 Task: Find connections with filter location Auburn with filter topic #marketingwith filter profile language French with filter current company FLSmidth with filter school Asian School of Cyber Laws with filter industry Fisheries with filter service category Web Design with filter keywords title Computer Programmer
Action: Mouse moved to (243, 290)
Screenshot: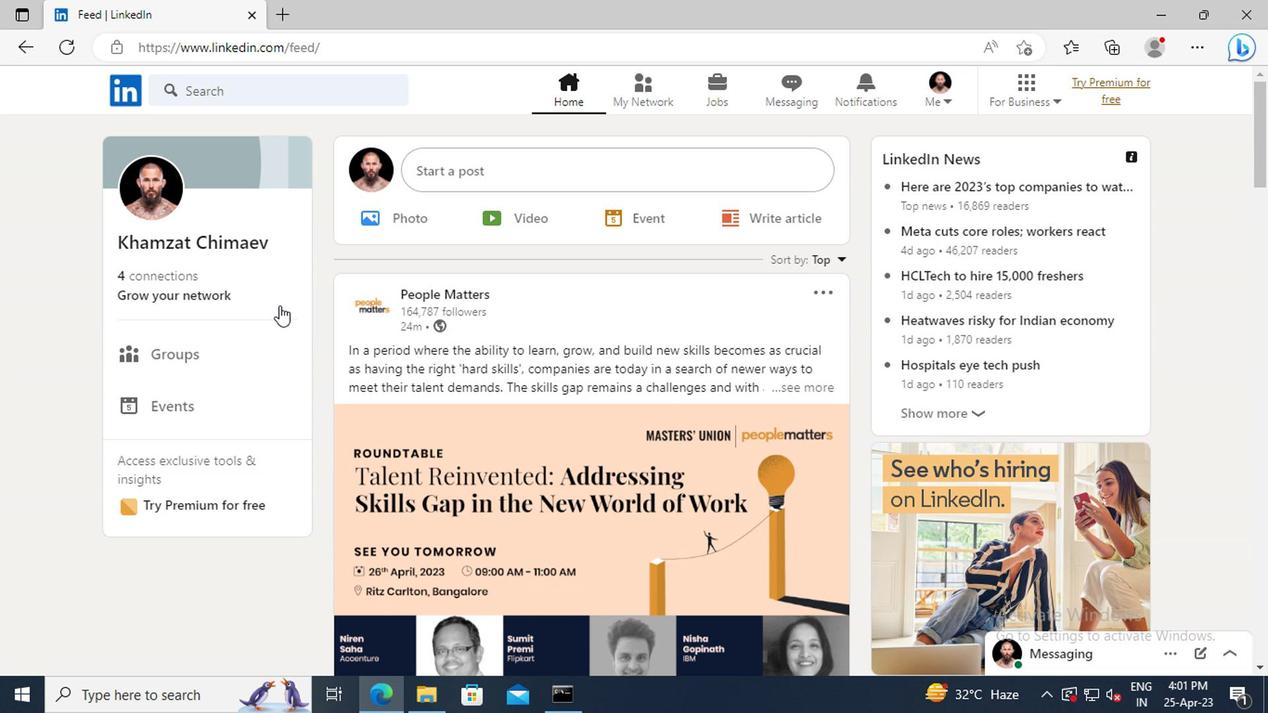 
Action: Mouse pressed left at (243, 290)
Screenshot: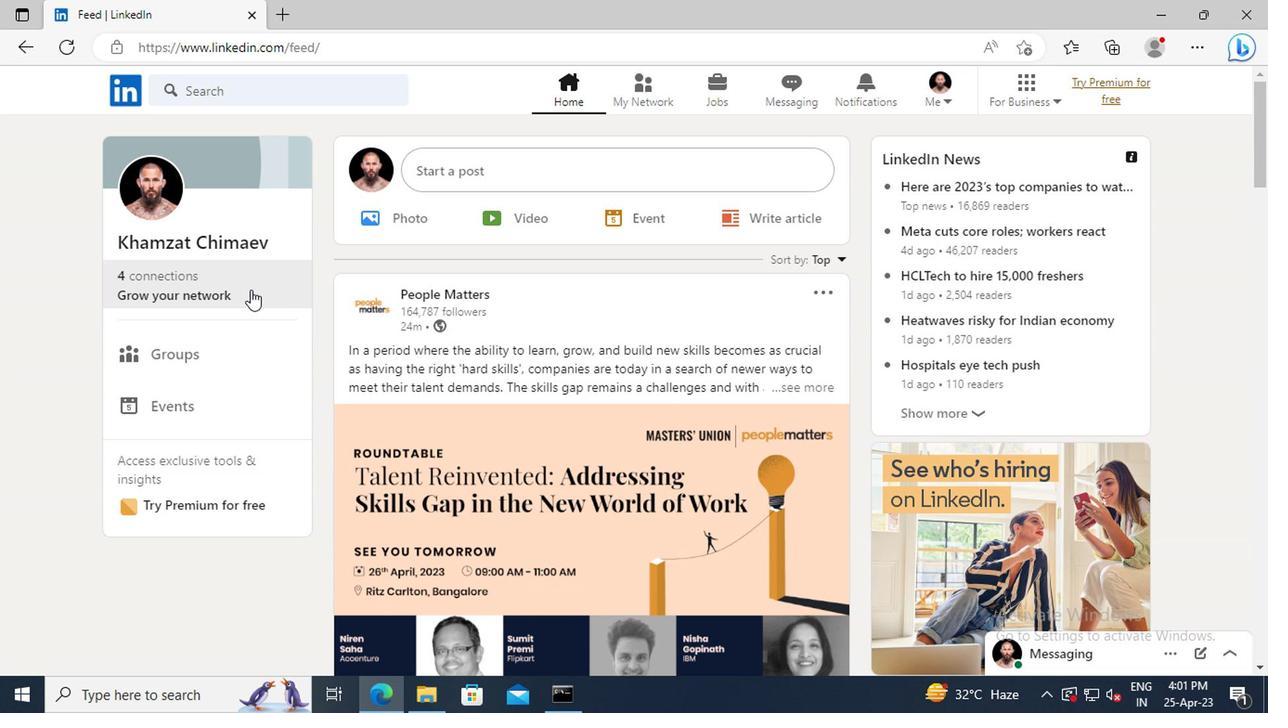 
Action: Mouse moved to (231, 197)
Screenshot: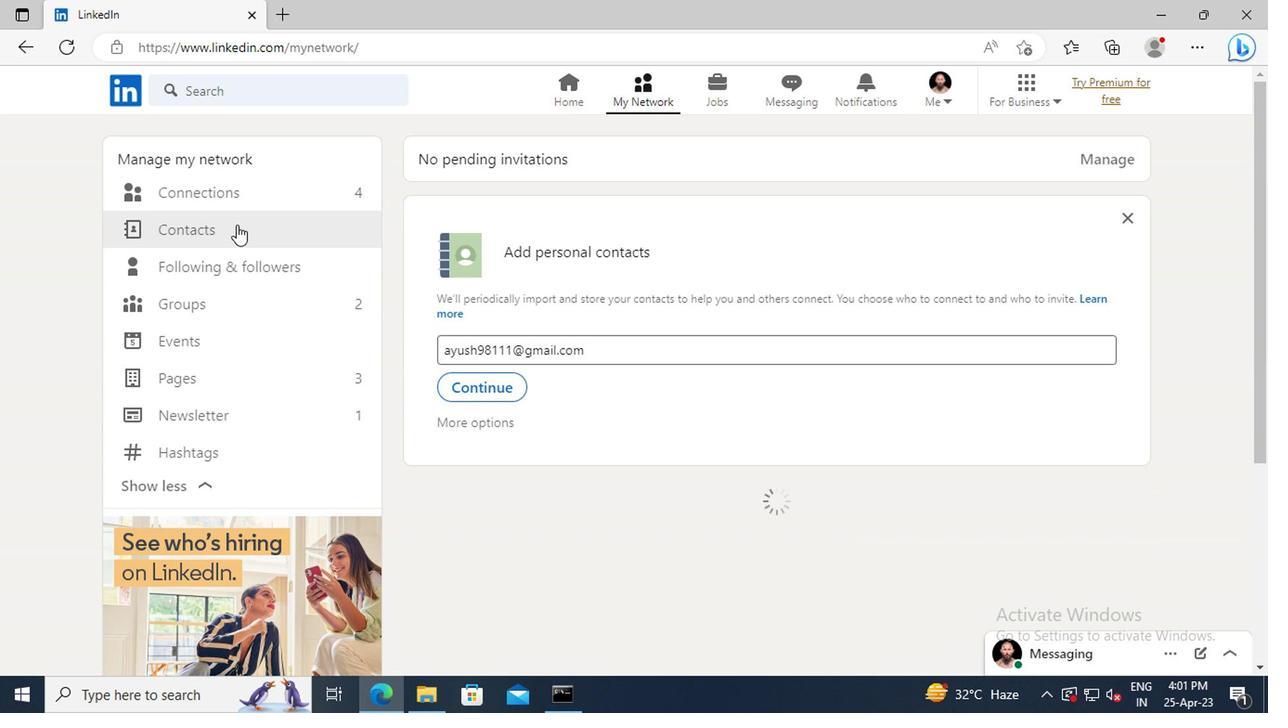 
Action: Mouse pressed left at (231, 197)
Screenshot: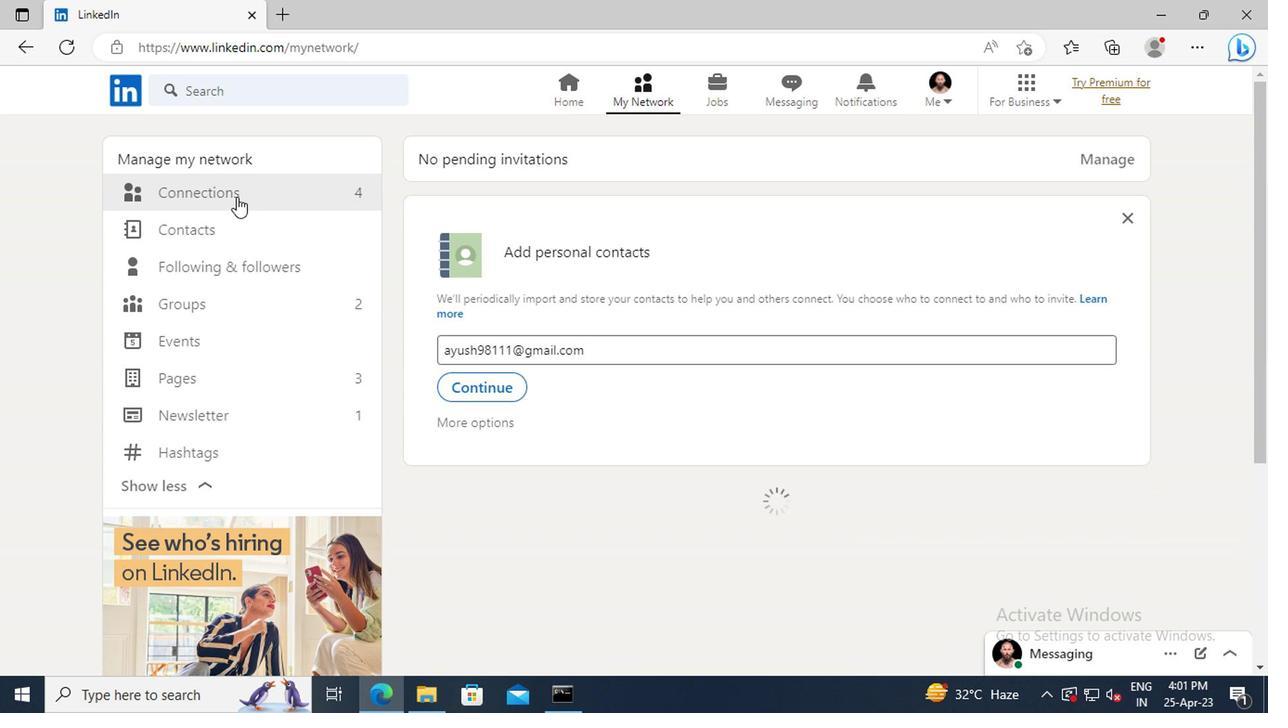 
Action: Mouse moved to (748, 195)
Screenshot: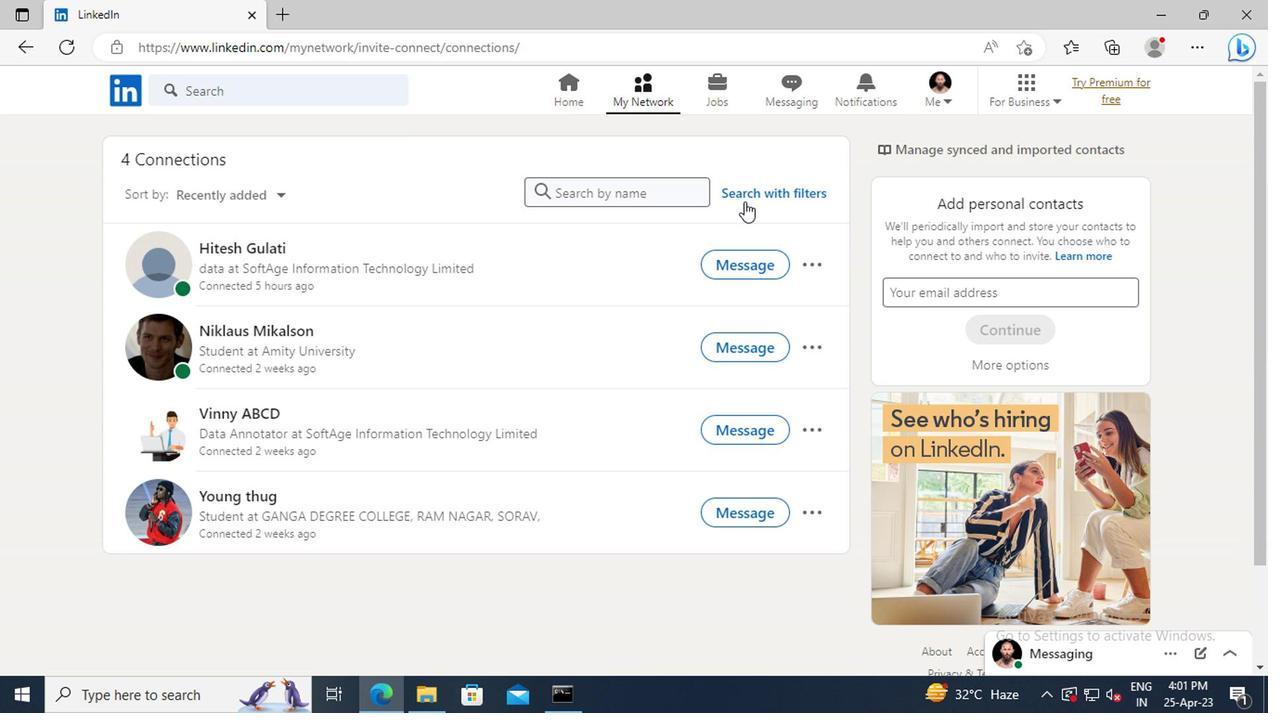
Action: Mouse pressed left at (748, 195)
Screenshot: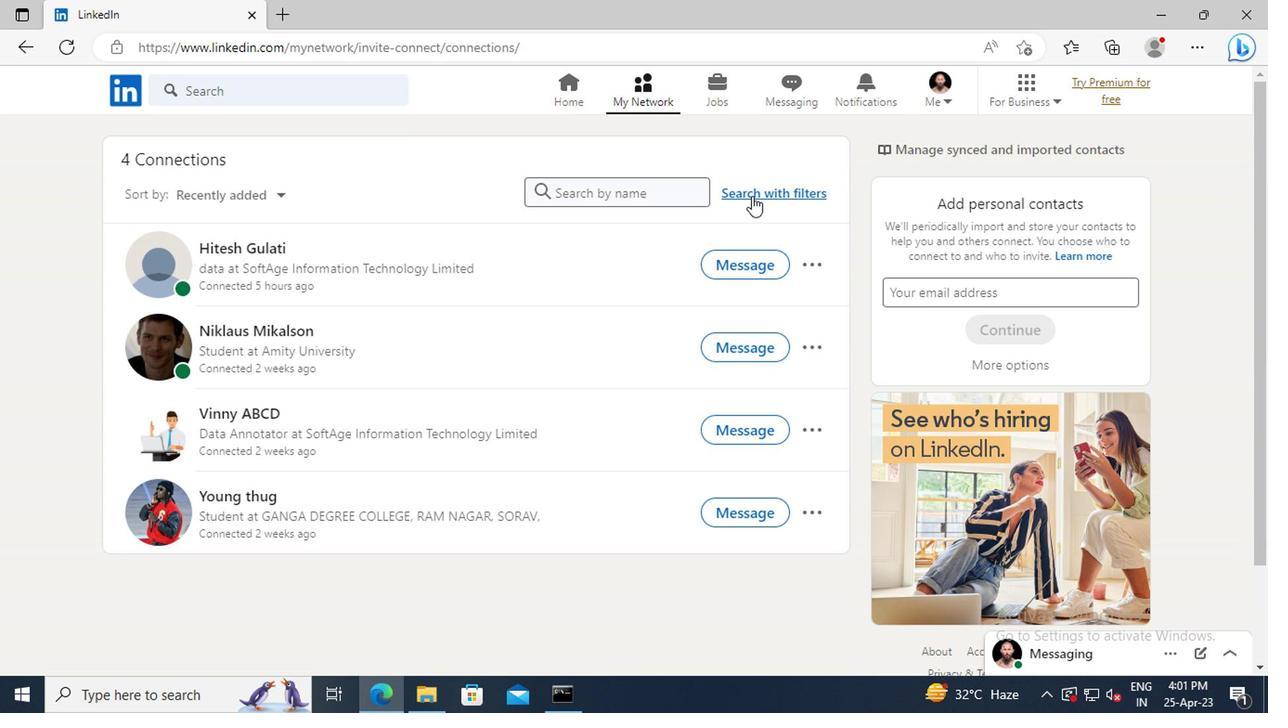 
Action: Mouse moved to (701, 146)
Screenshot: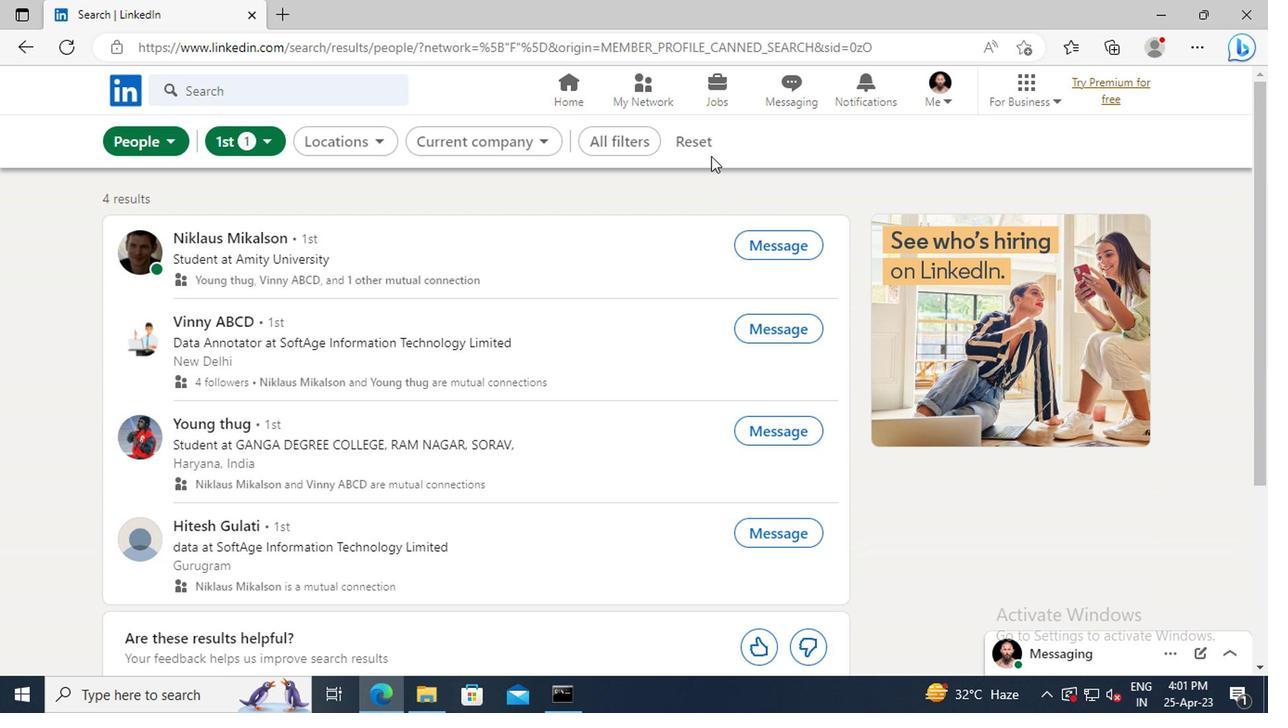 
Action: Mouse pressed left at (701, 146)
Screenshot: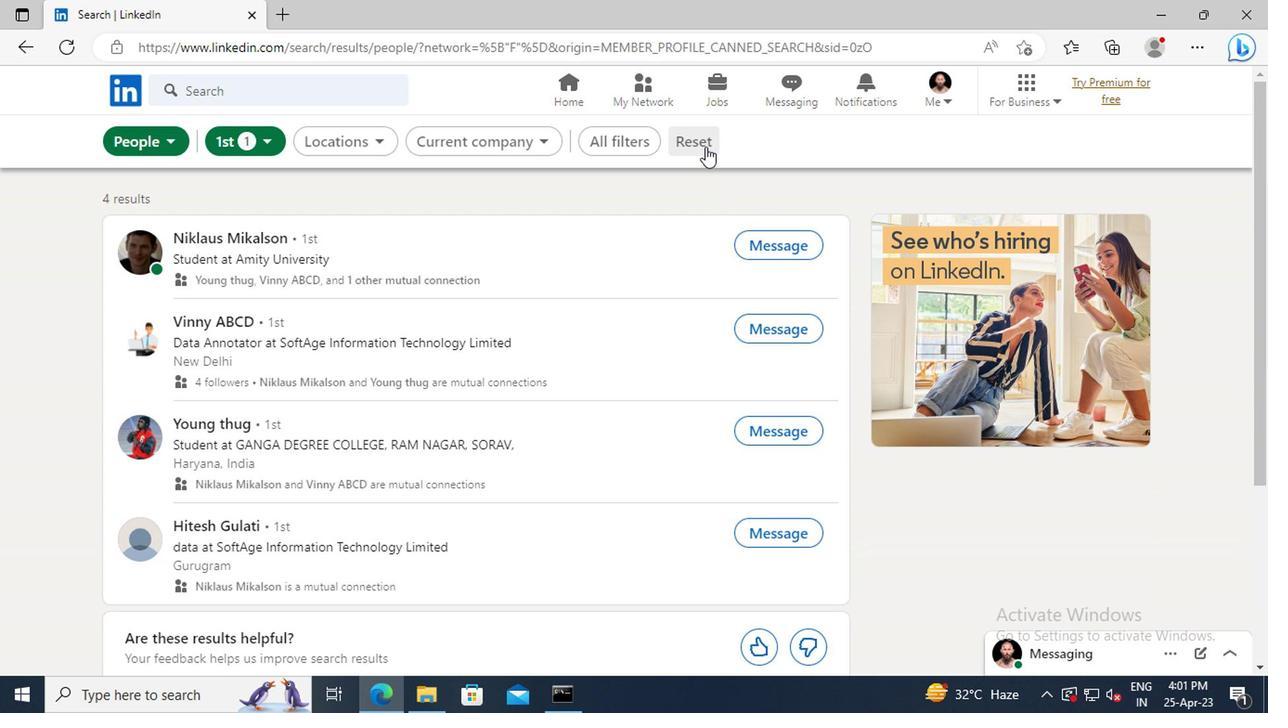 
Action: Mouse moved to (668, 147)
Screenshot: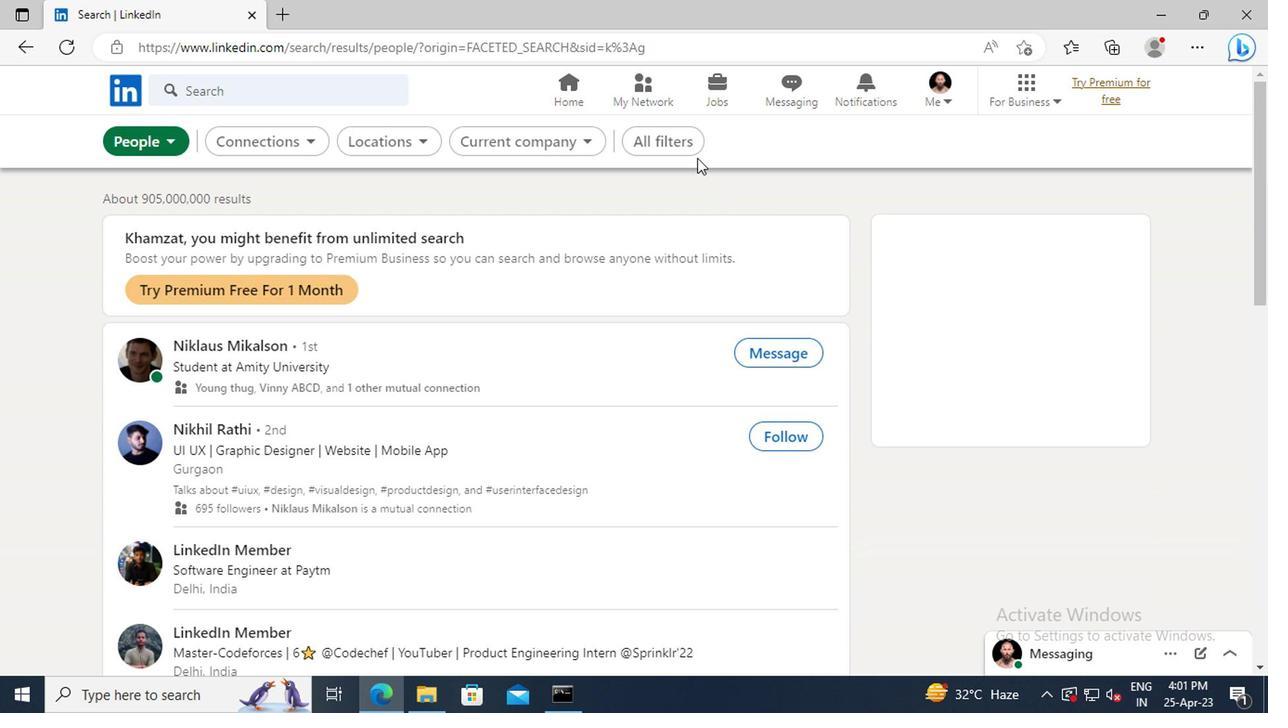 
Action: Mouse pressed left at (668, 147)
Screenshot: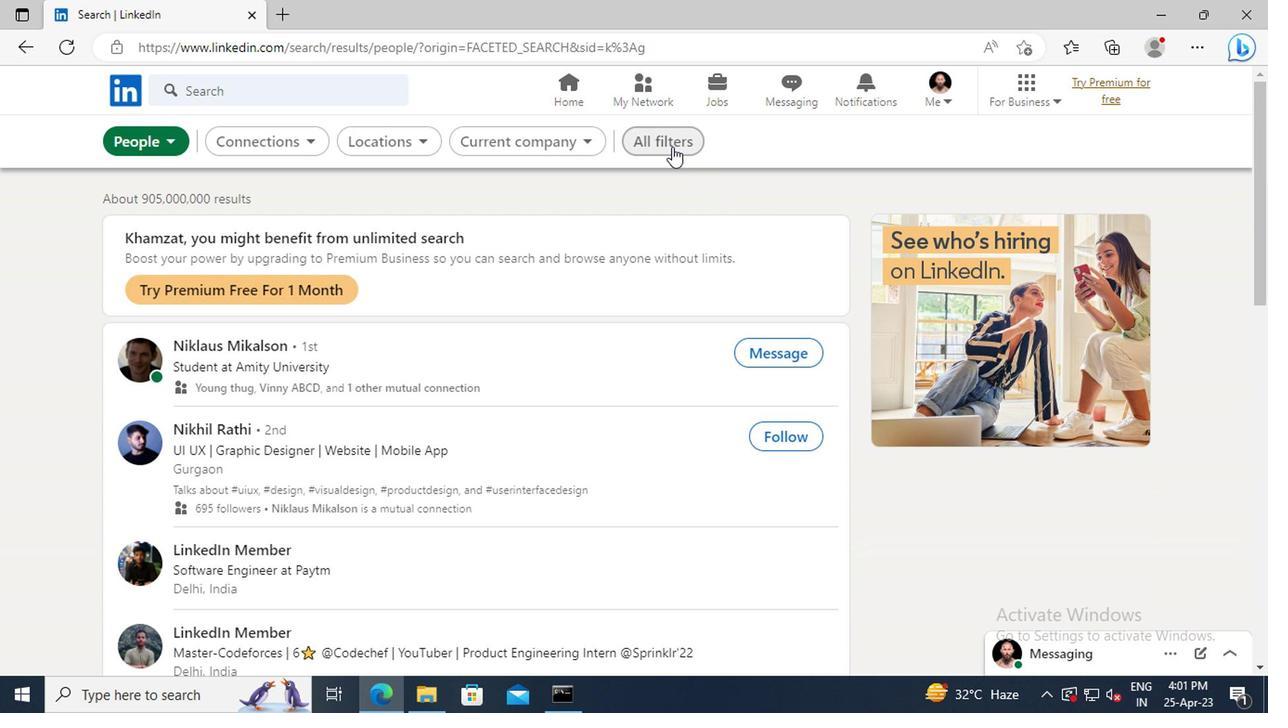 
Action: Mouse moved to (966, 331)
Screenshot: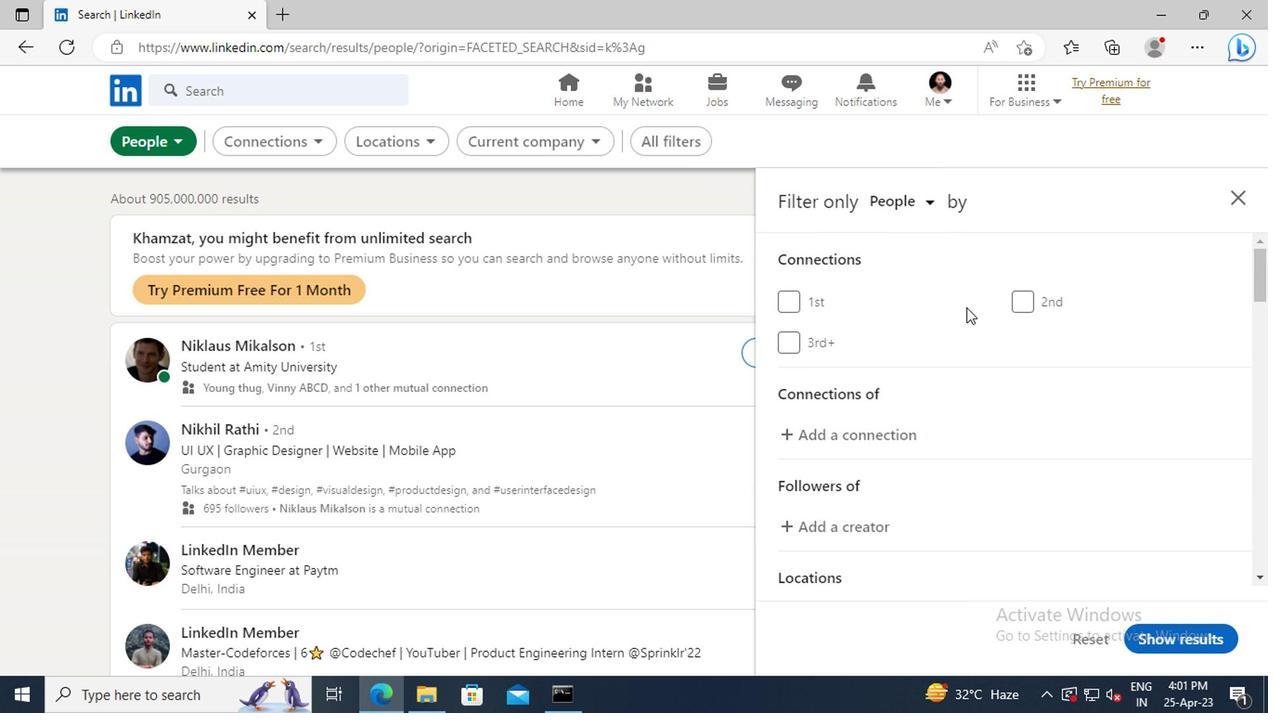 
Action: Mouse scrolled (966, 331) with delta (0, 0)
Screenshot: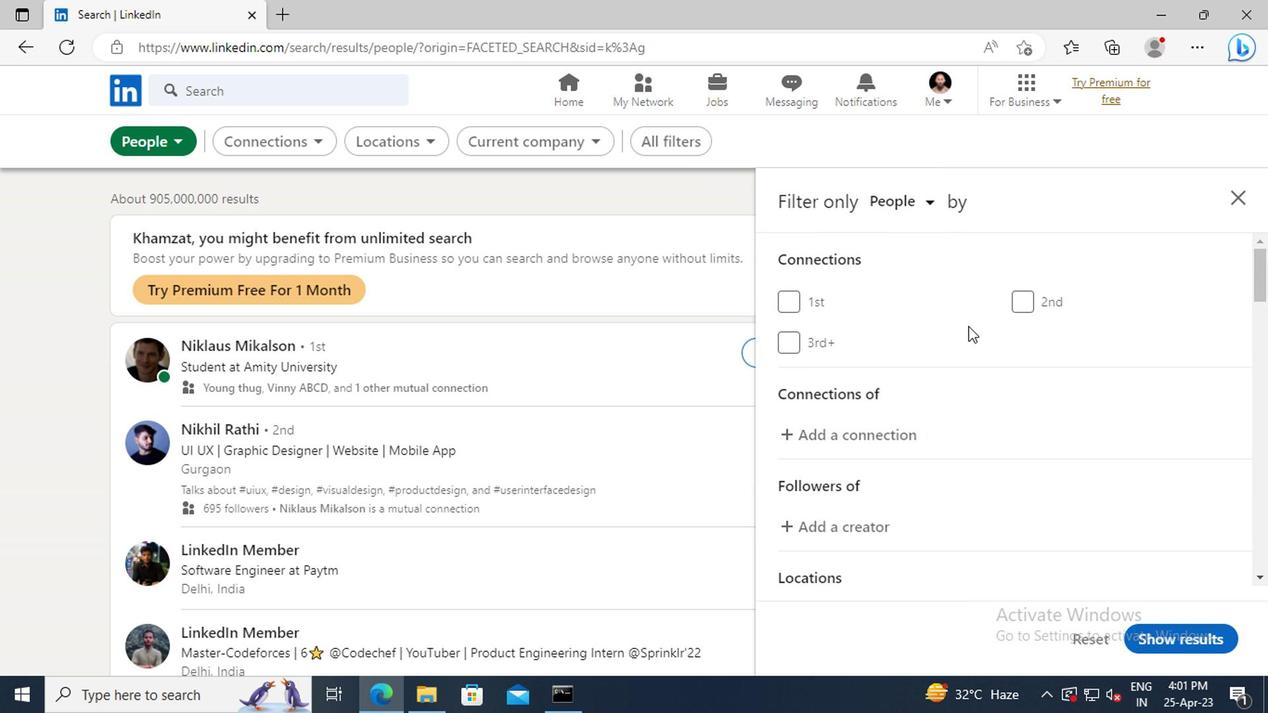 
Action: Mouse scrolled (966, 331) with delta (0, 0)
Screenshot: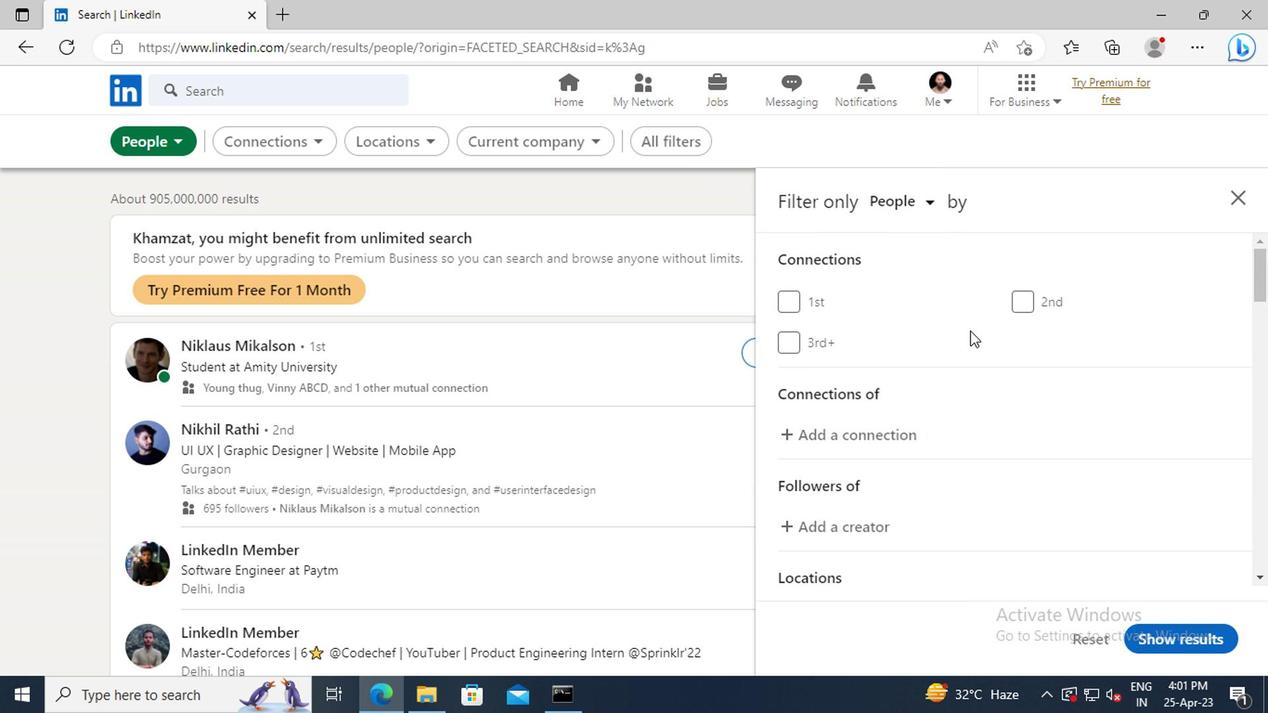 
Action: Mouse scrolled (966, 331) with delta (0, 0)
Screenshot: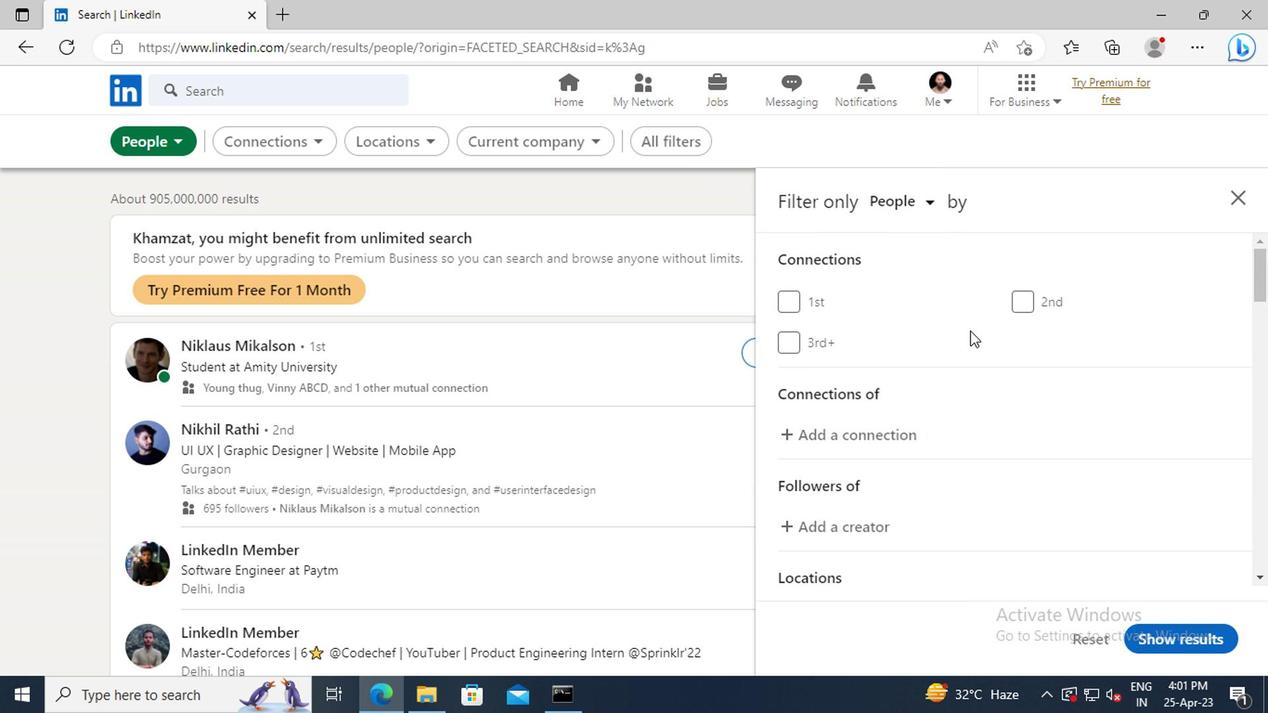 
Action: Mouse scrolled (966, 331) with delta (0, 0)
Screenshot: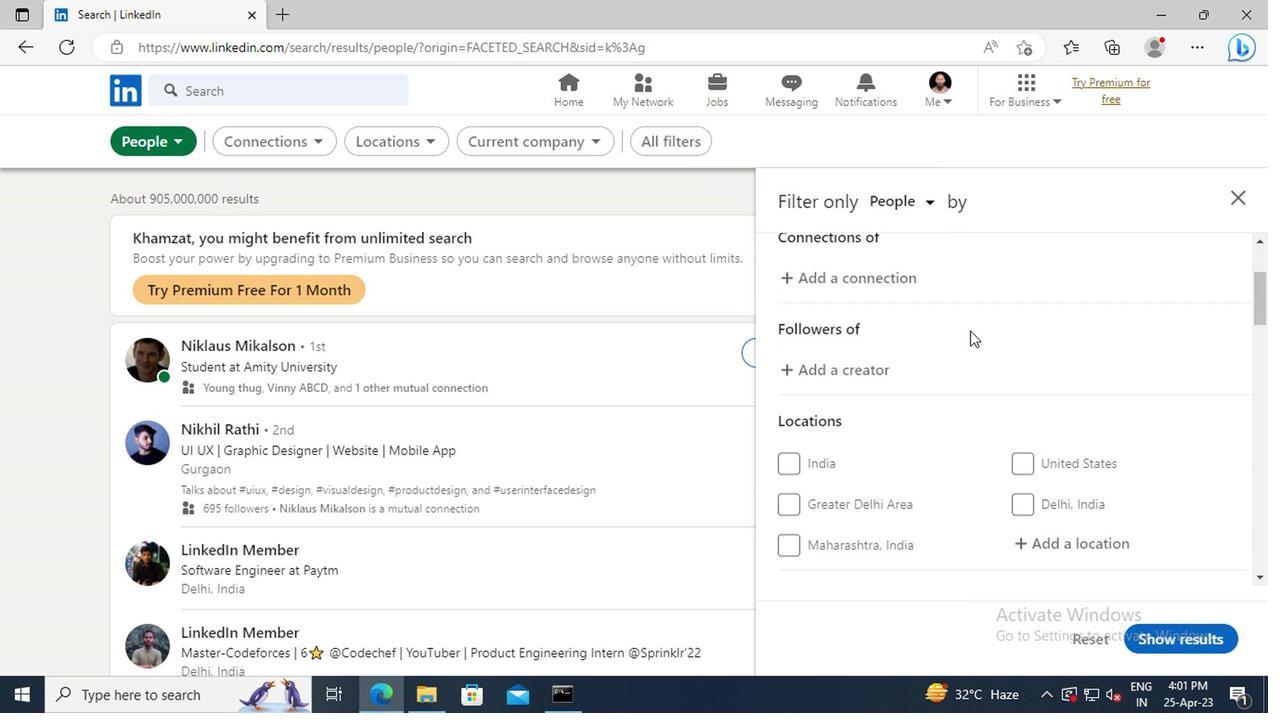 
Action: Mouse scrolled (966, 331) with delta (0, 0)
Screenshot: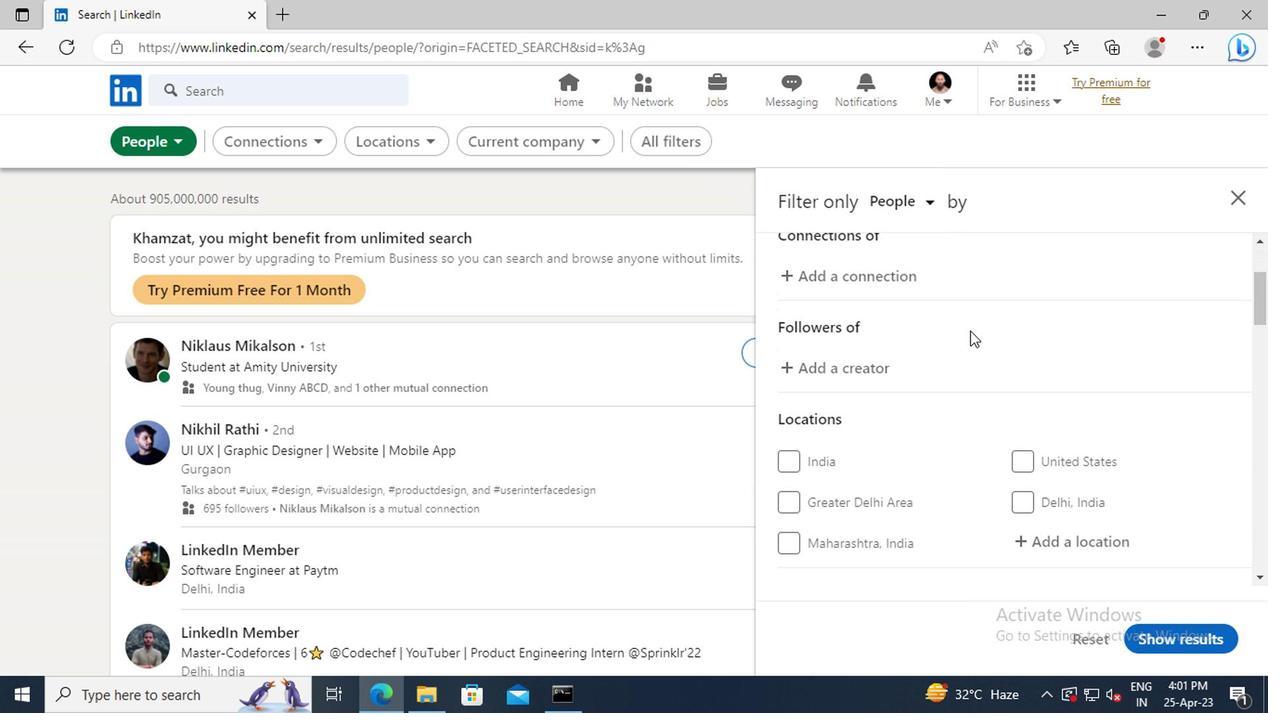 
Action: Mouse moved to (1052, 443)
Screenshot: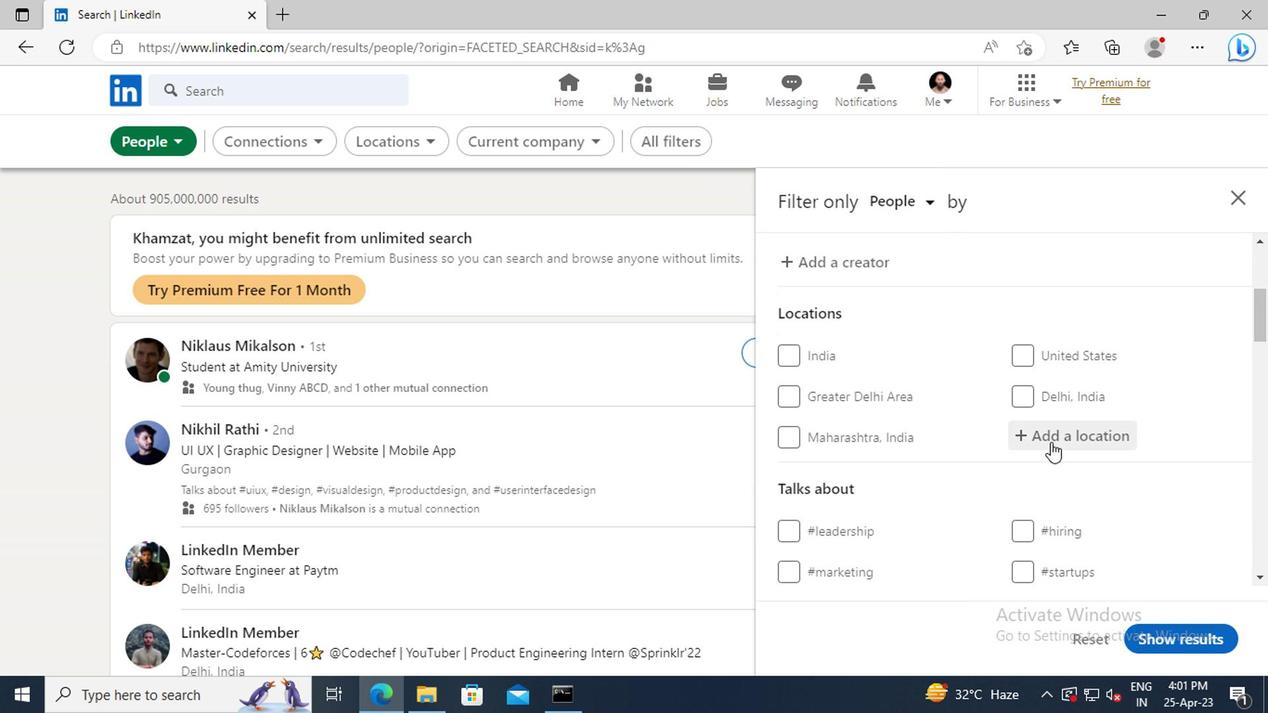
Action: Mouse pressed left at (1052, 443)
Screenshot: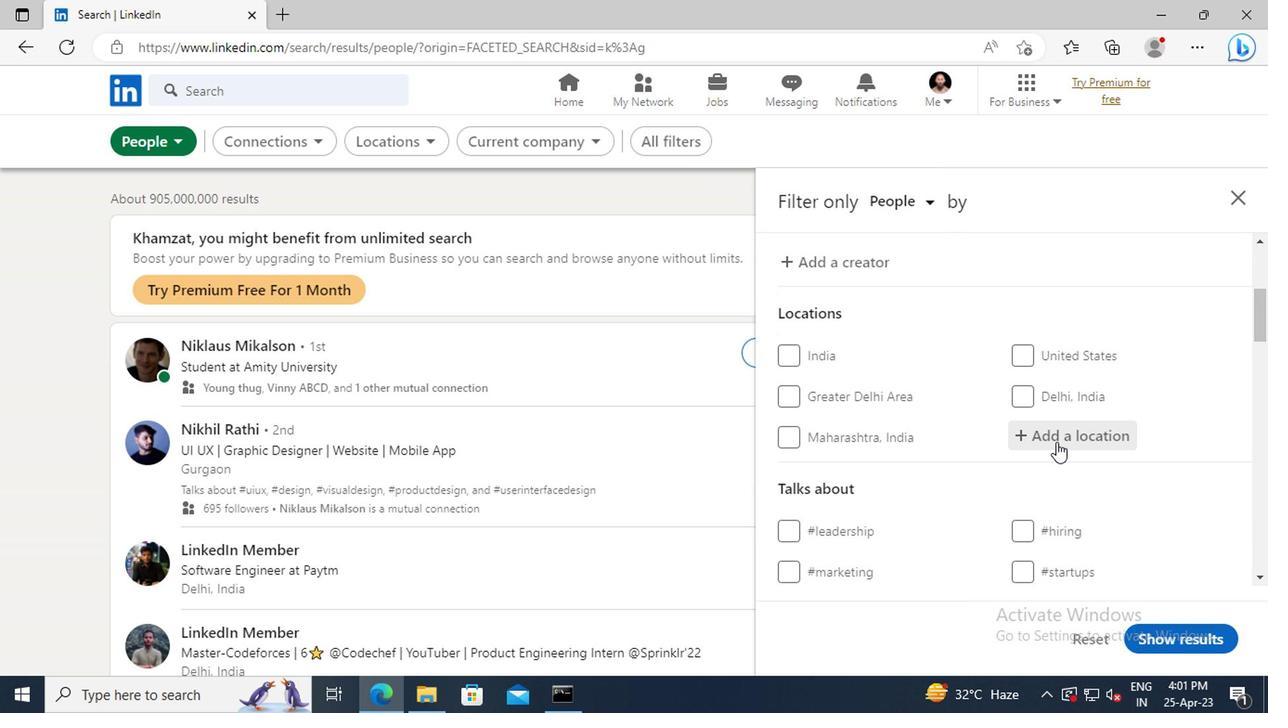 
Action: Mouse moved to (1051, 439)
Screenshot: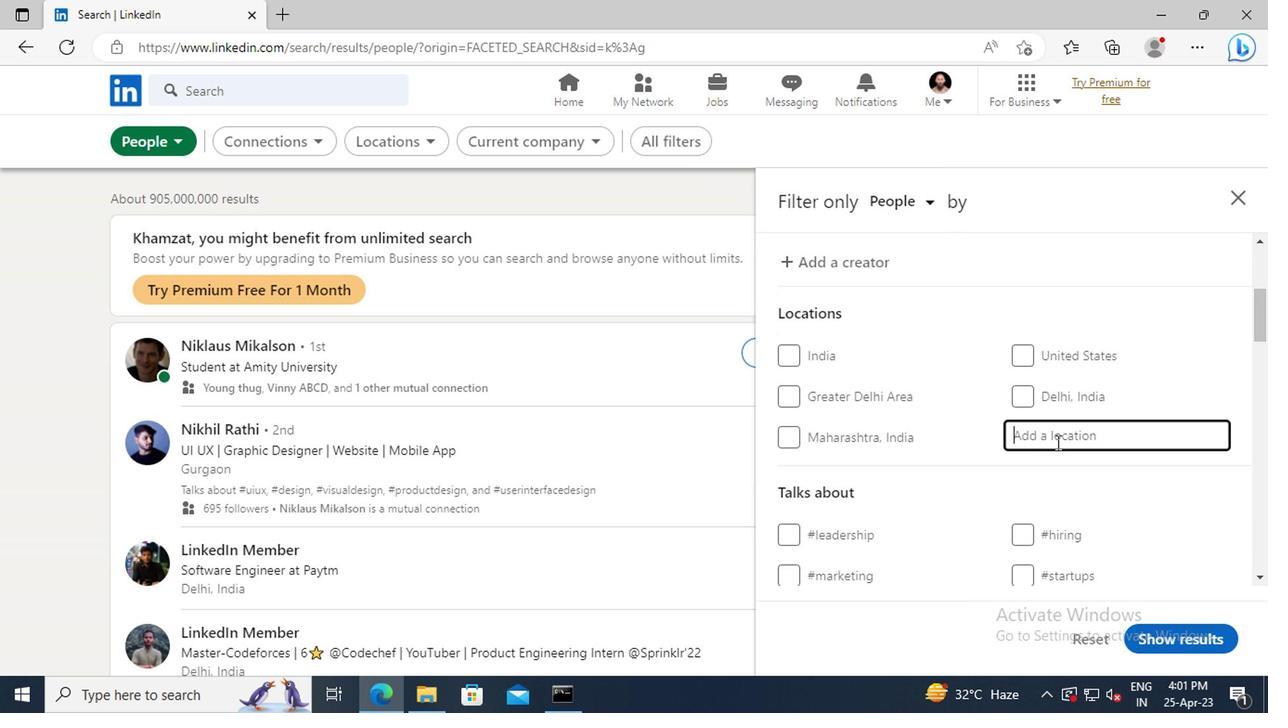 
Action: Key pressed <Key.shift_r>Auburn
Screenshot: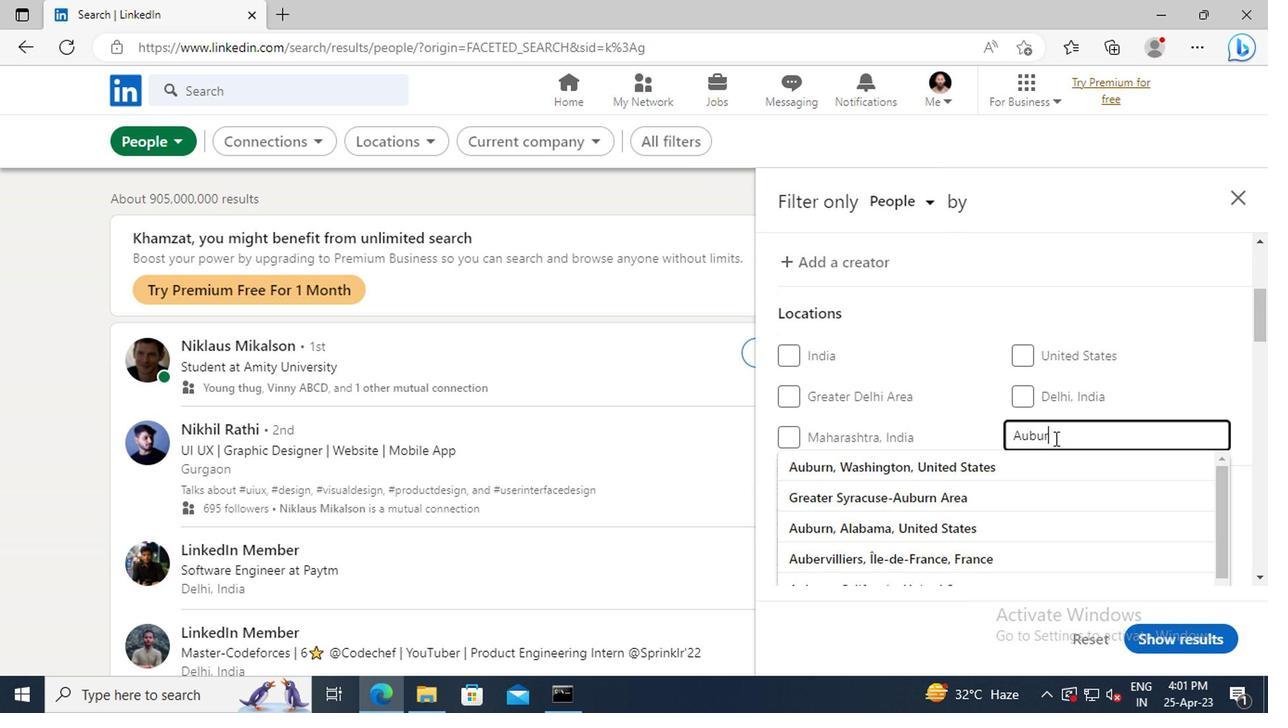 
Action: Mouse moved to (1011, 469)
Screenshot: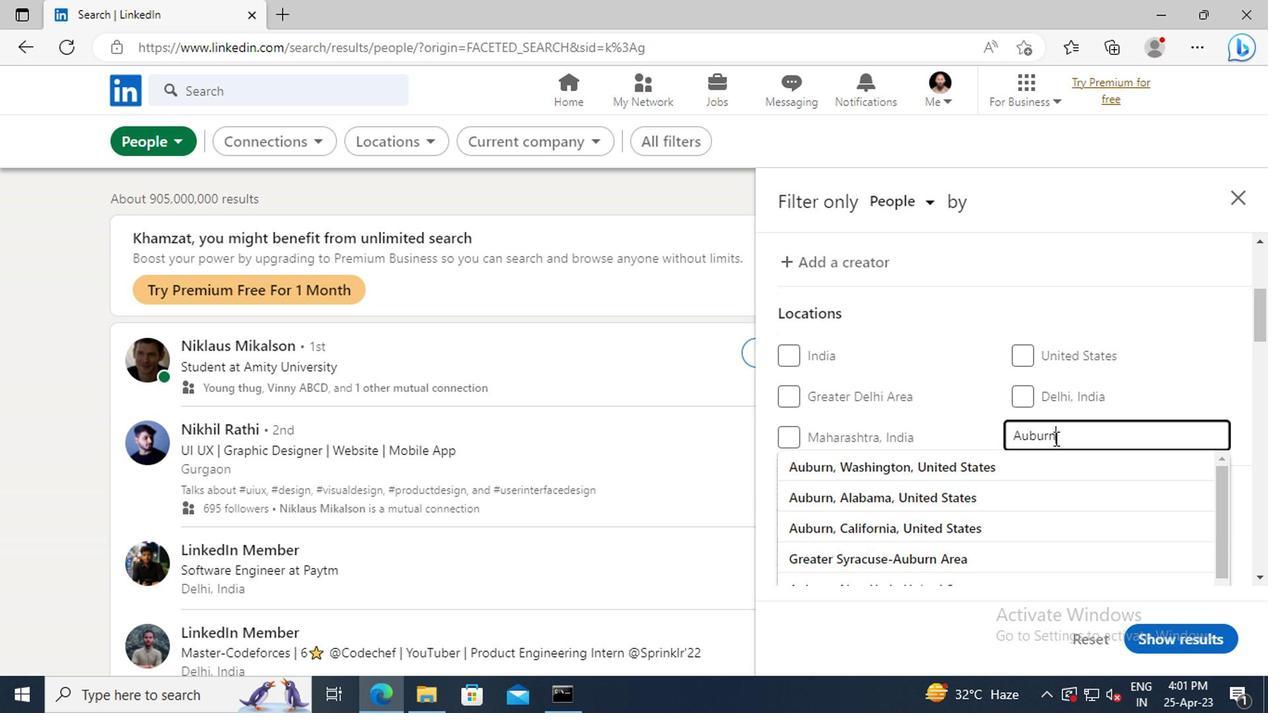 
Action: Mouse pressed left at (1011, 469)
Screenshot: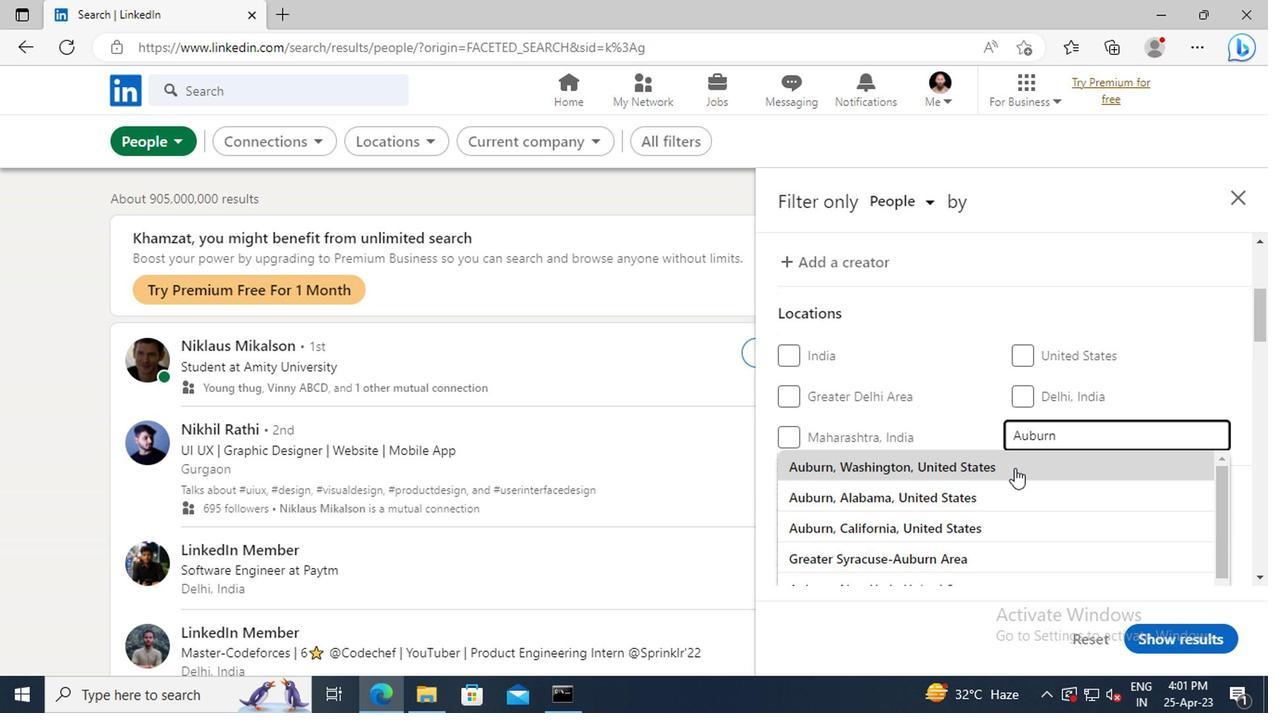 
Action: Mouse moved to (1011, 385)
Screenshot: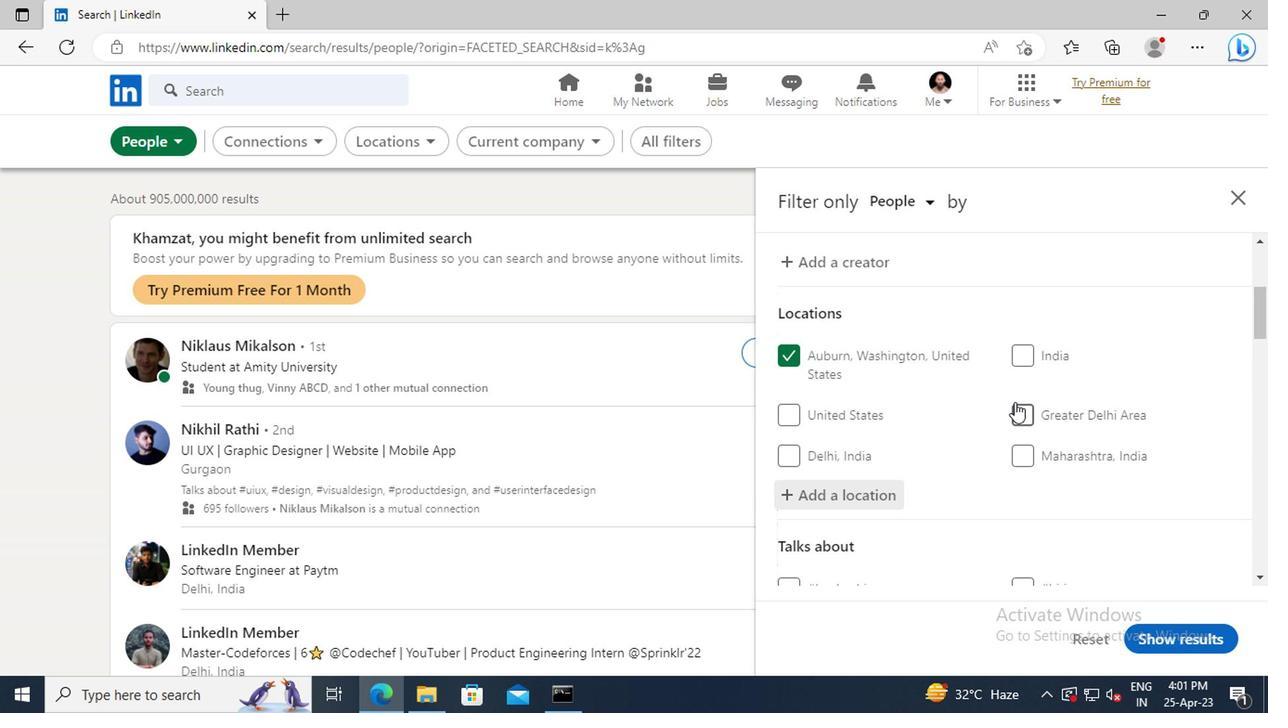 
Action: Mouse scrolled (1011, 384) with delta (0, -1)
Screenshot: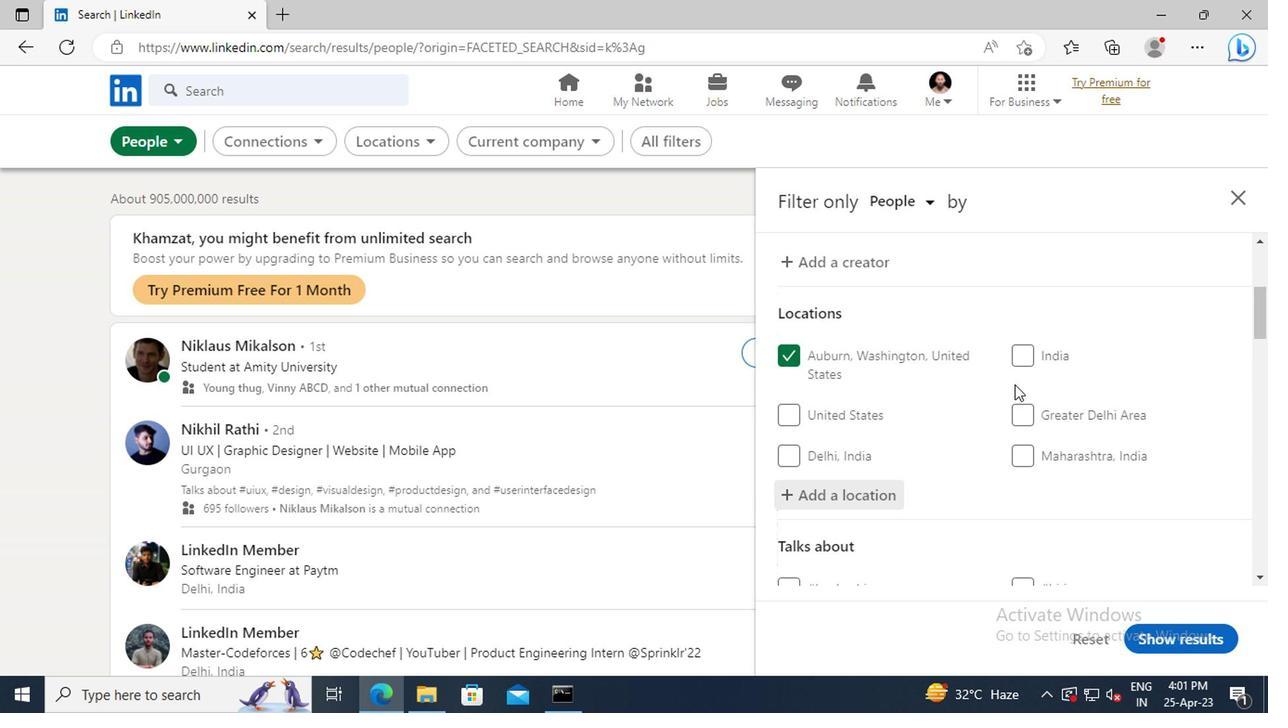 
Action: Mouse scrolled (1011, 384) with delta (0, -1)
Screenshot: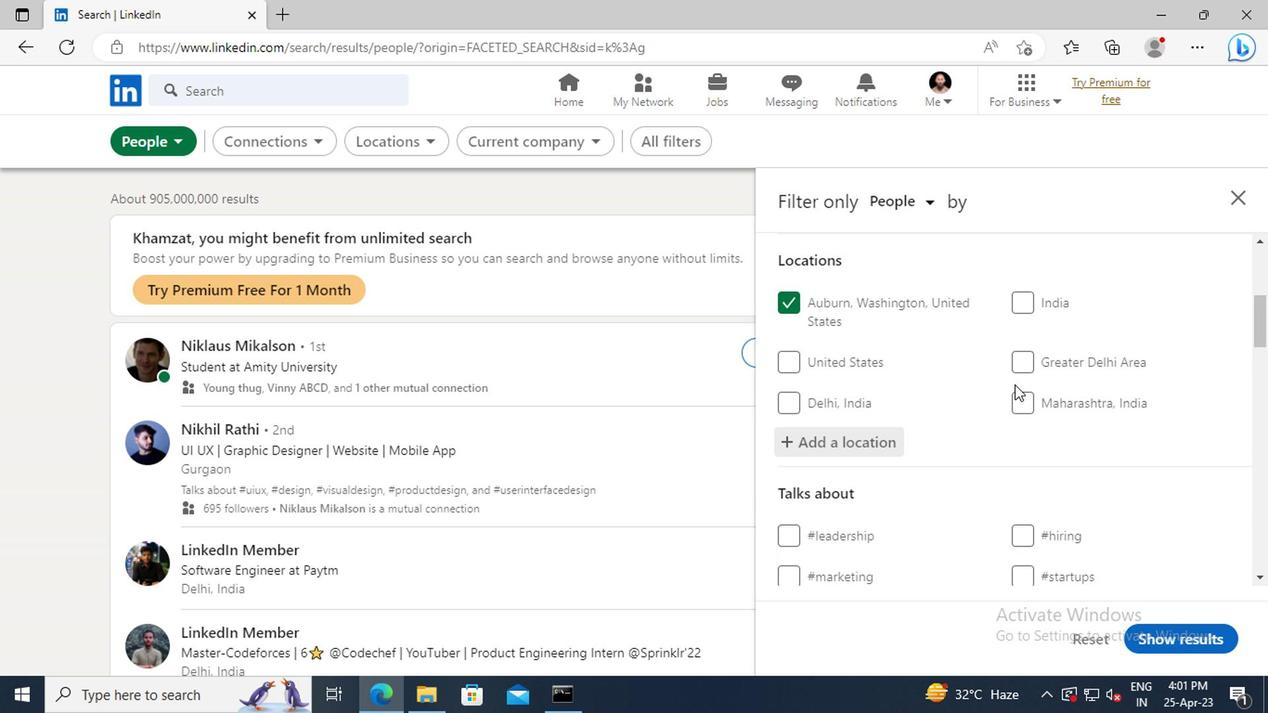 
Action: Mouse scrolled (1011, 384) with delta (0, -1)
Screenshot: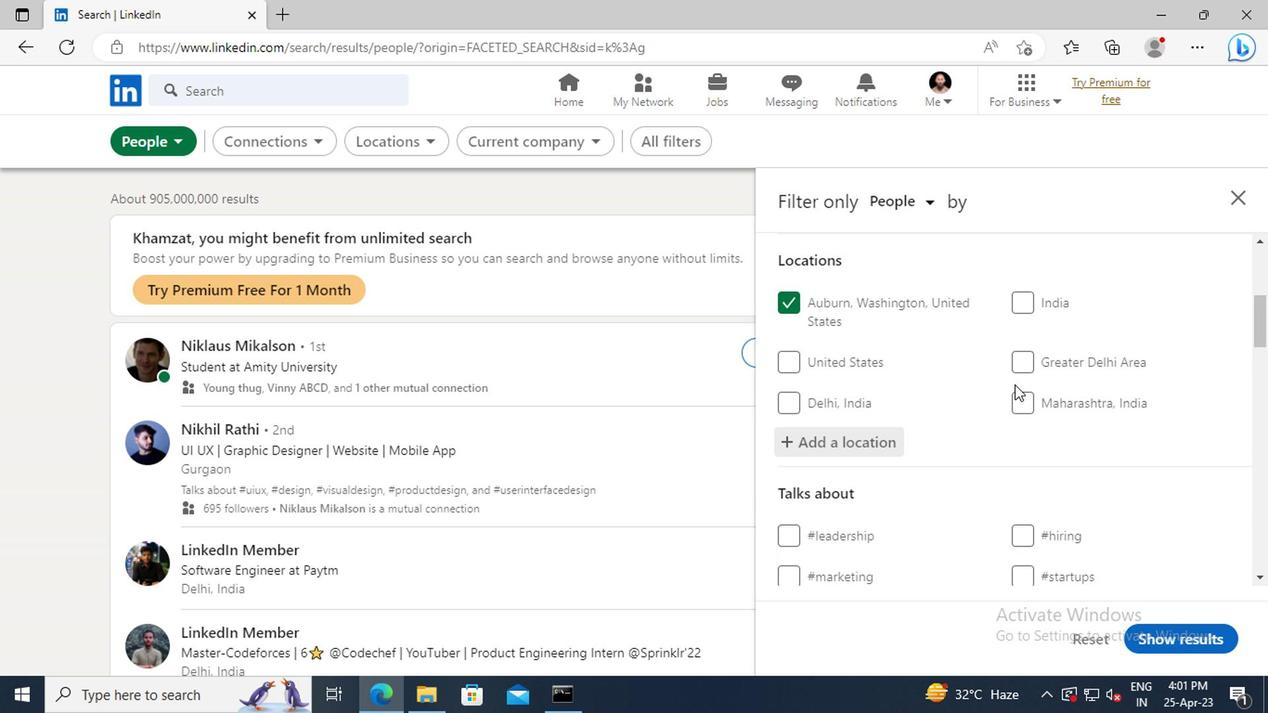 
Action: Mouse scrolled (1011, 384) with delta (0, -1)
Screenshot: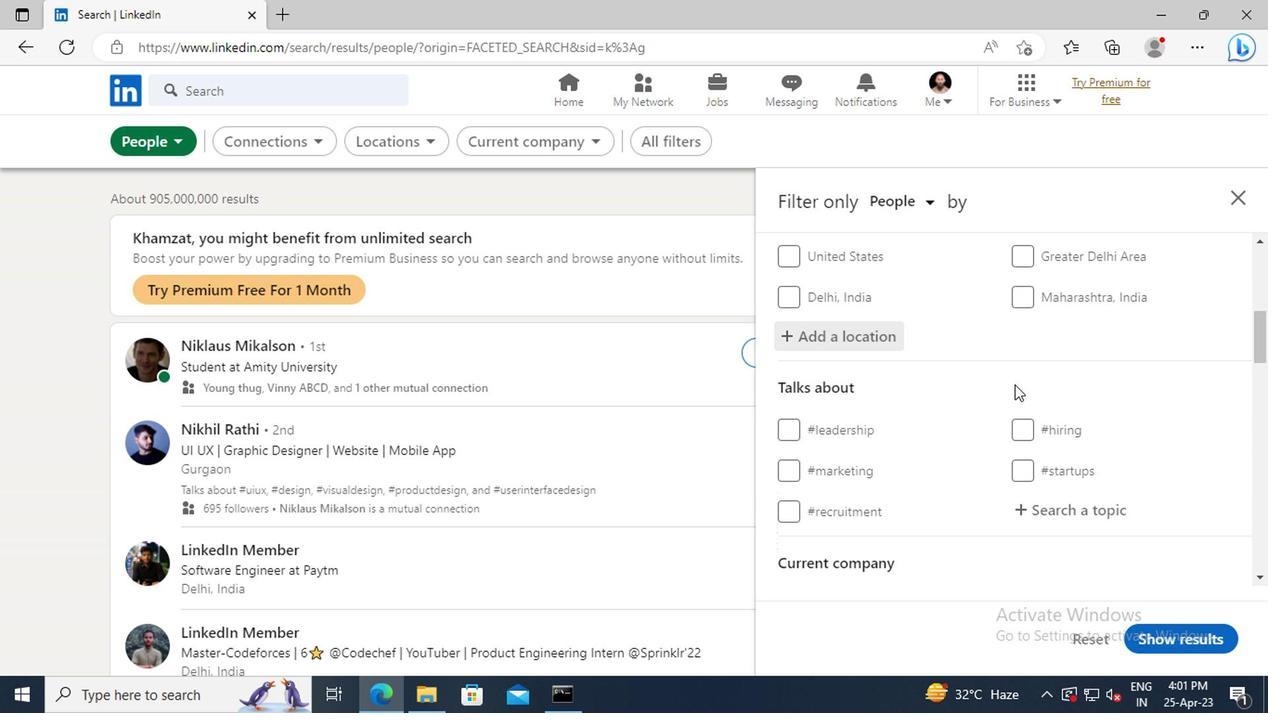 
Action: Mouse moved to (1057, 455)
Screenshot: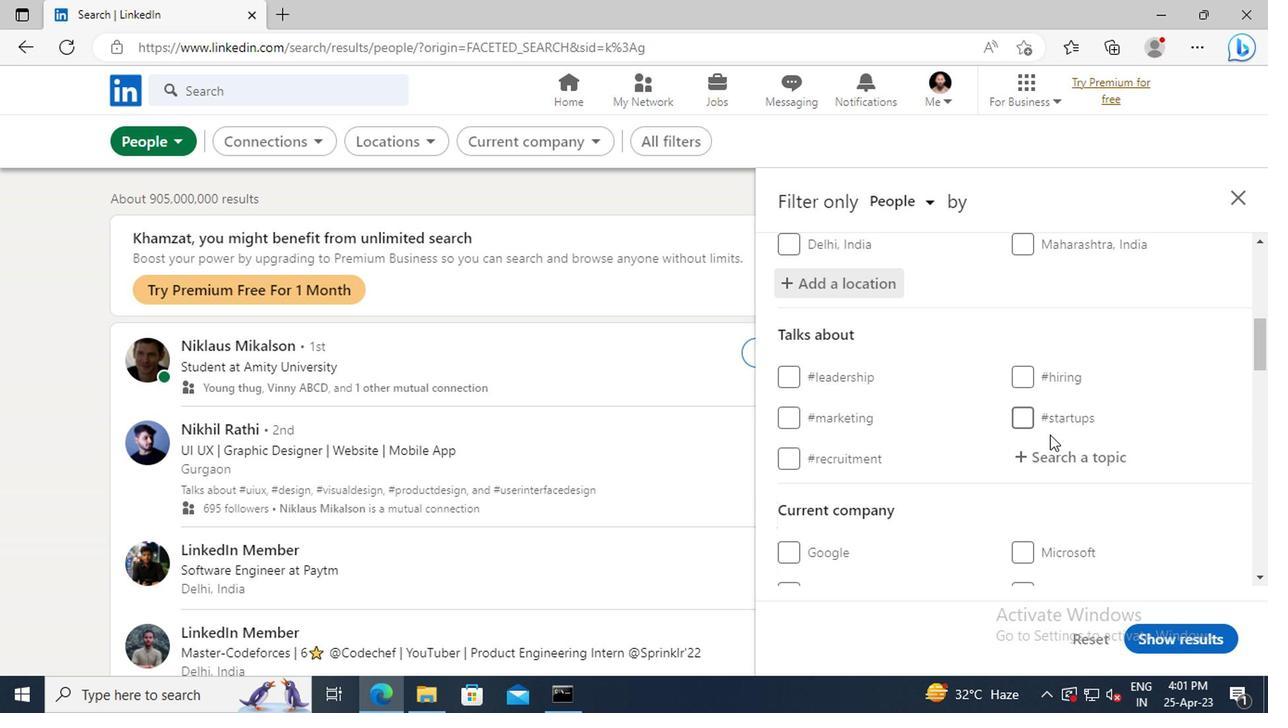 
Action: Mouse pressed left at (1057, 455)
Screenshot: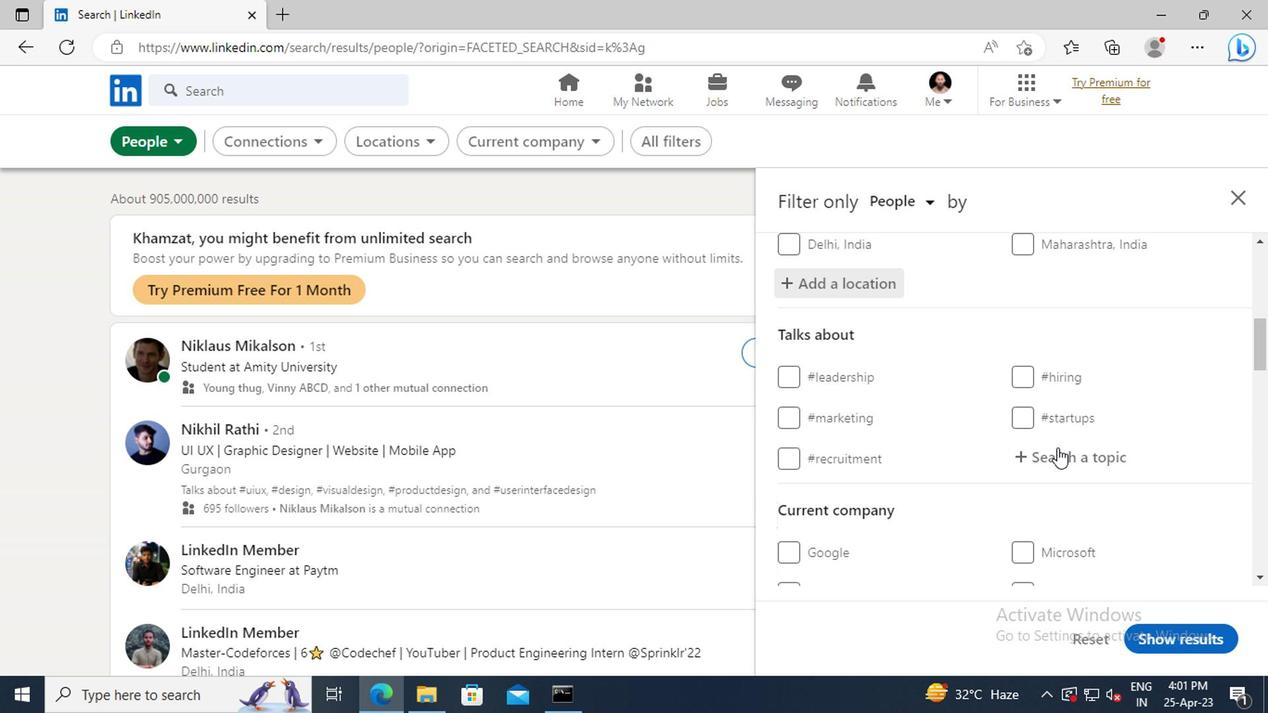 
Action: Key pressed <Key.shift>#MARKETINGWITH
Screenshot: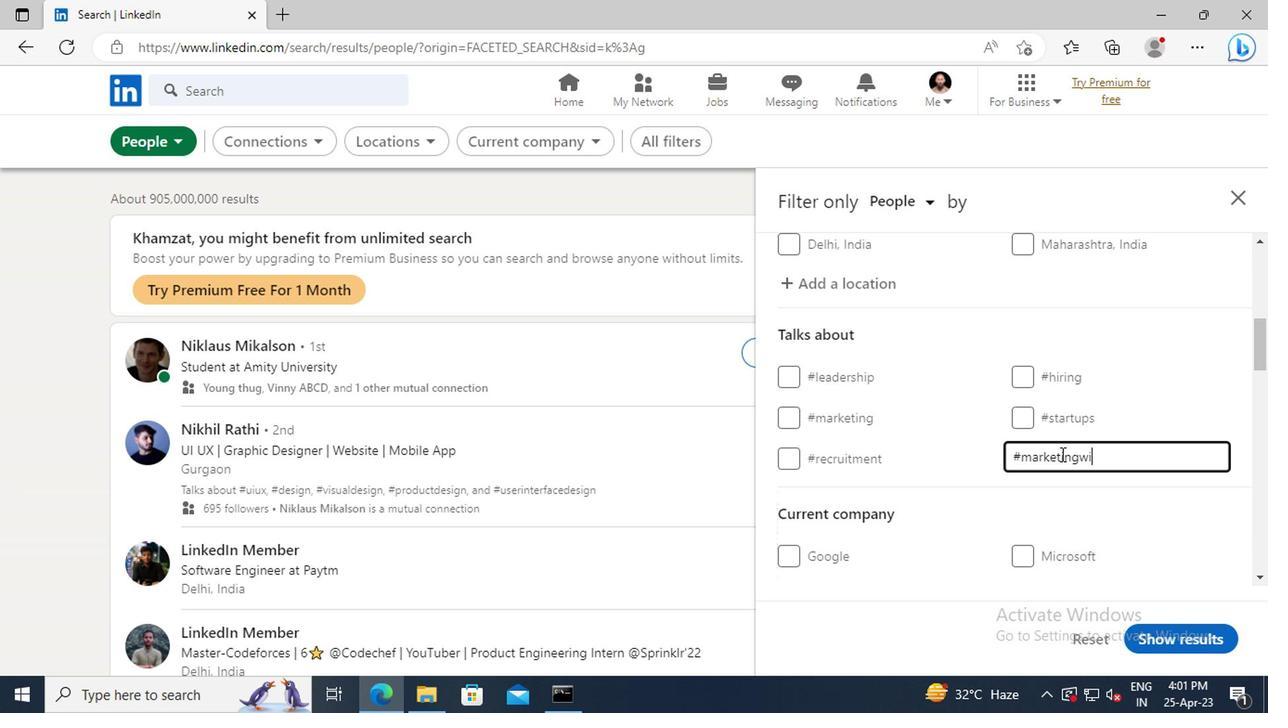 
Action: Mouse moved to (1035, 444)
Screenshot: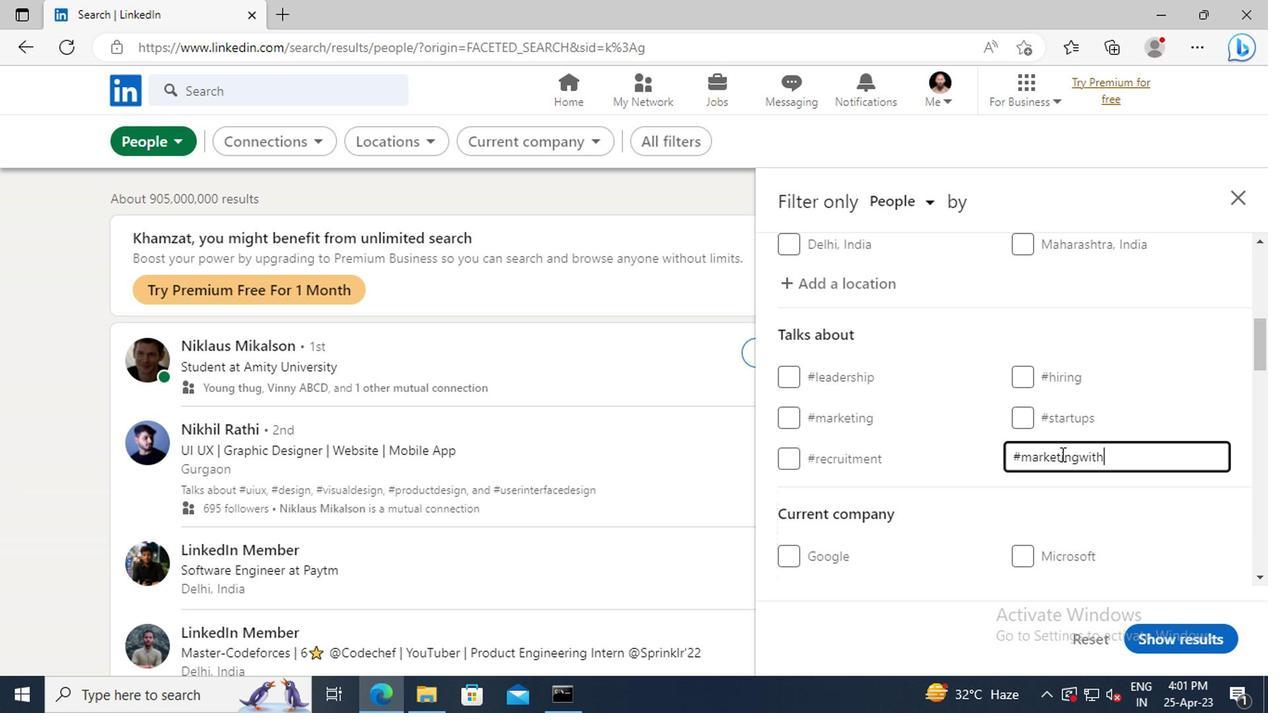 
Action: Mouse scrolled (1035, 443) with delta (0, 0)
Screenshot: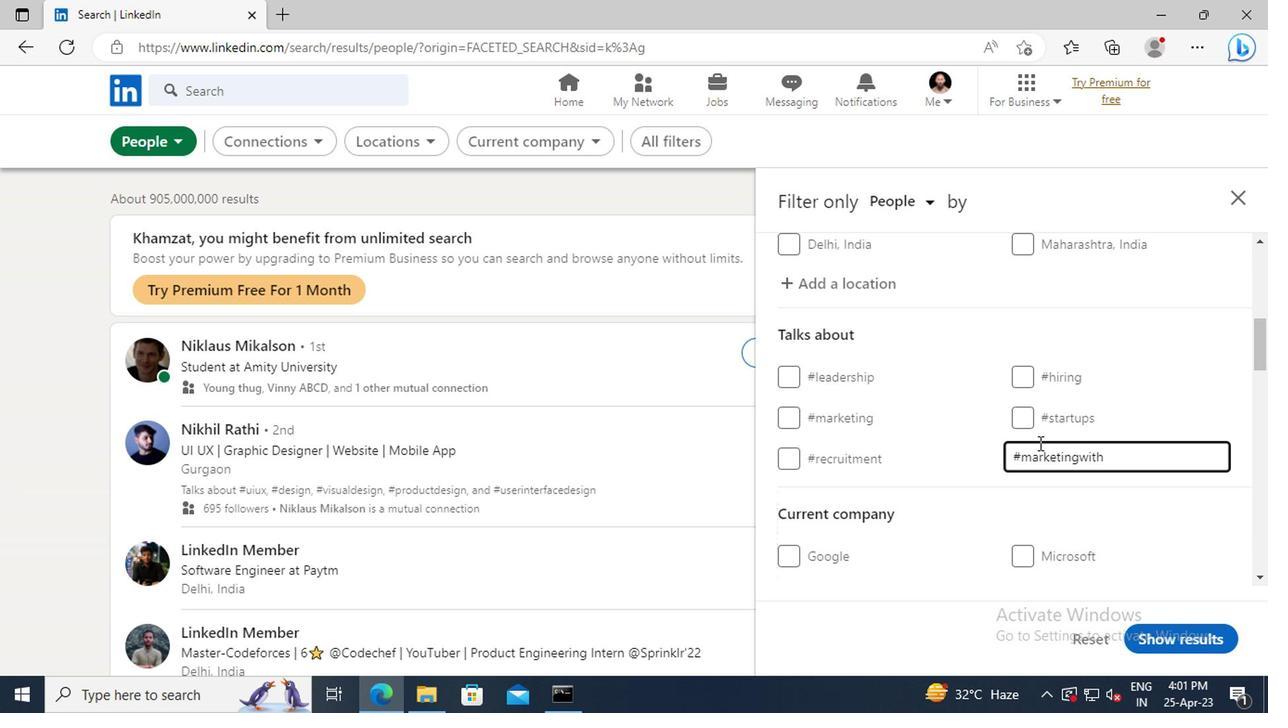 
Action: Mouse scrolled (1035, 443) with delta (0, 0)
Screenshot: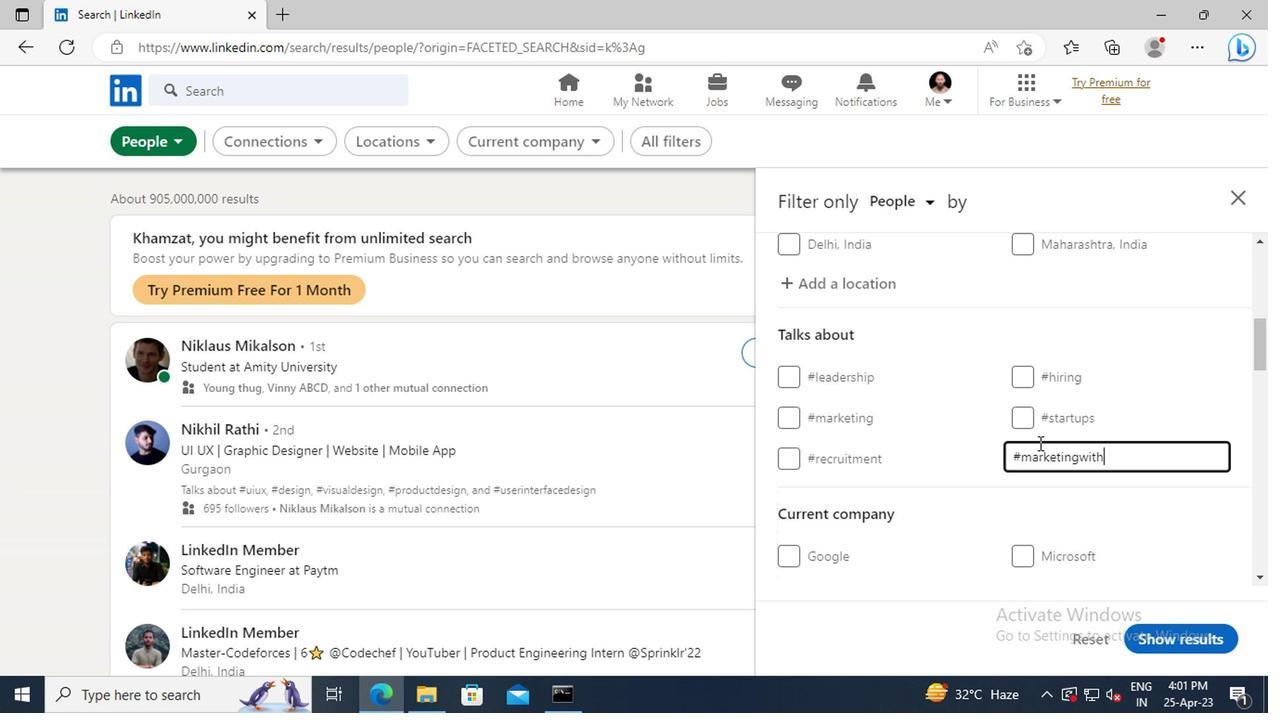 
Action: Mouse scrolled (1035, 443) with delta (0, 0)
Screenshot: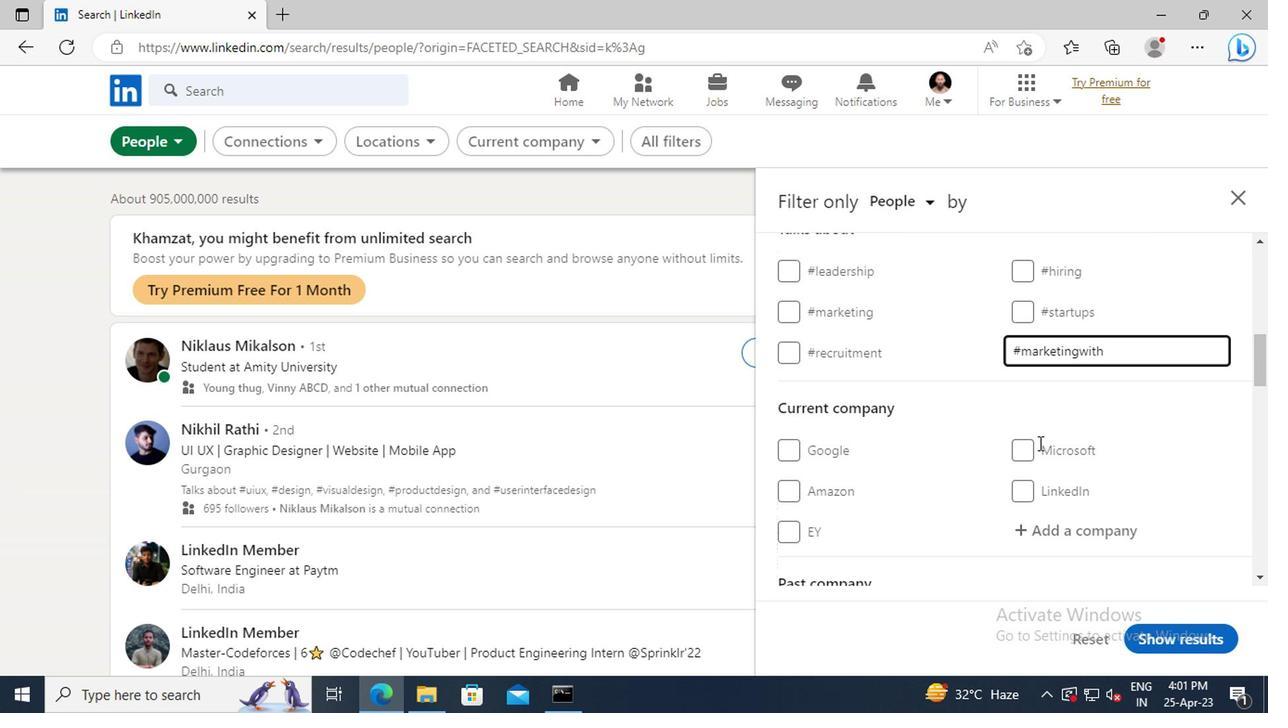 
Action: Mouse scrolled (1035, 443) with delta (0, 0)
Screenshot: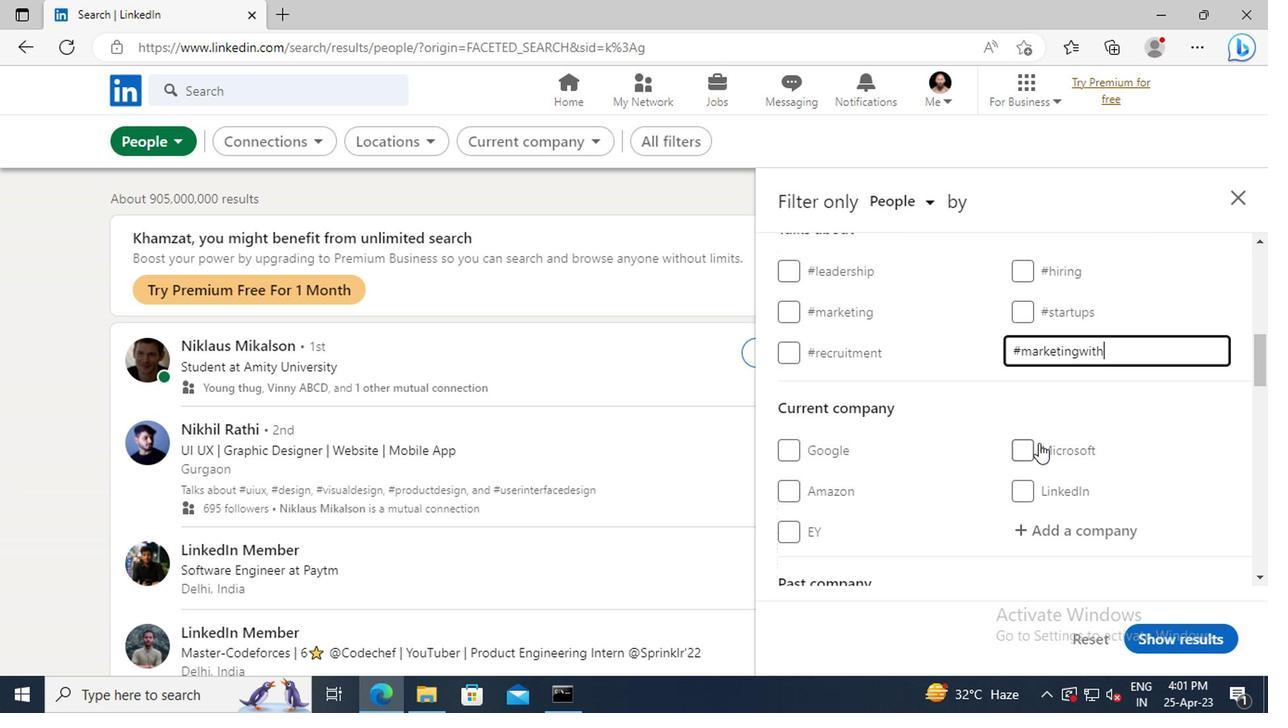 
Action: Mouse scrolled (1035, 443) with delta (0, 0)
Screenshot: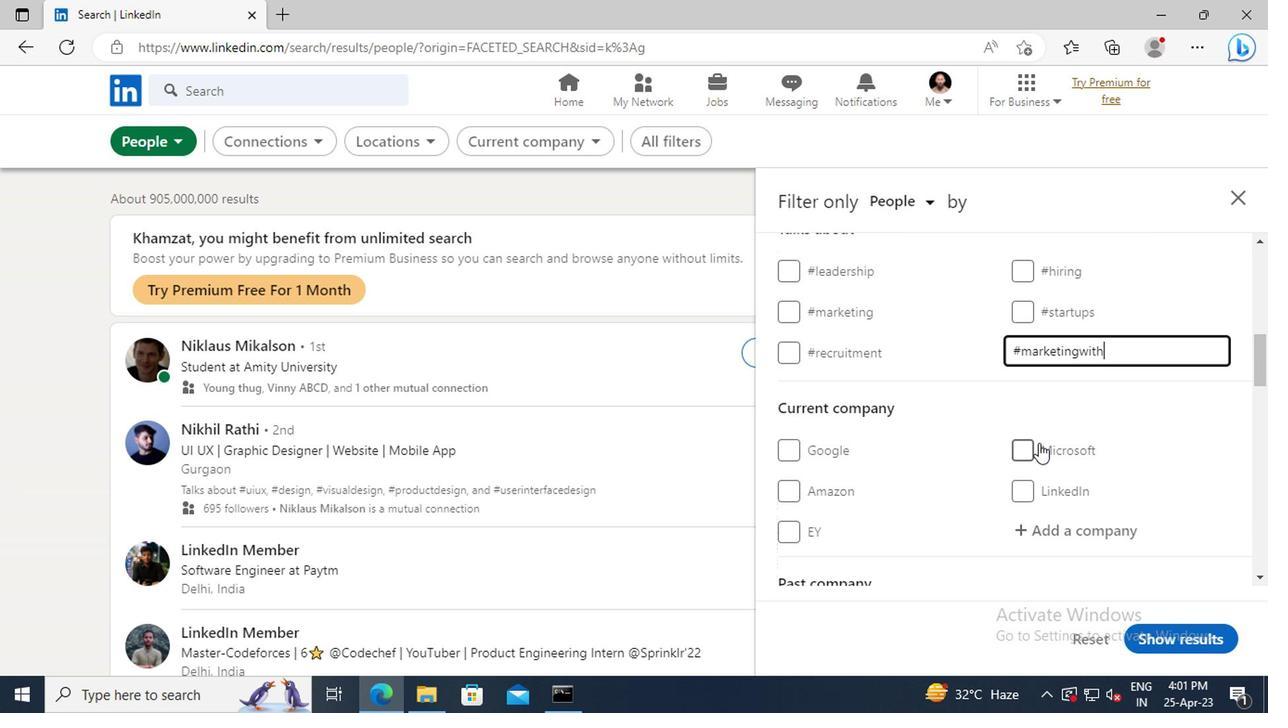 
Action: Mouse scrolled (1035, 443) with delta (0, 0)
Screenshot: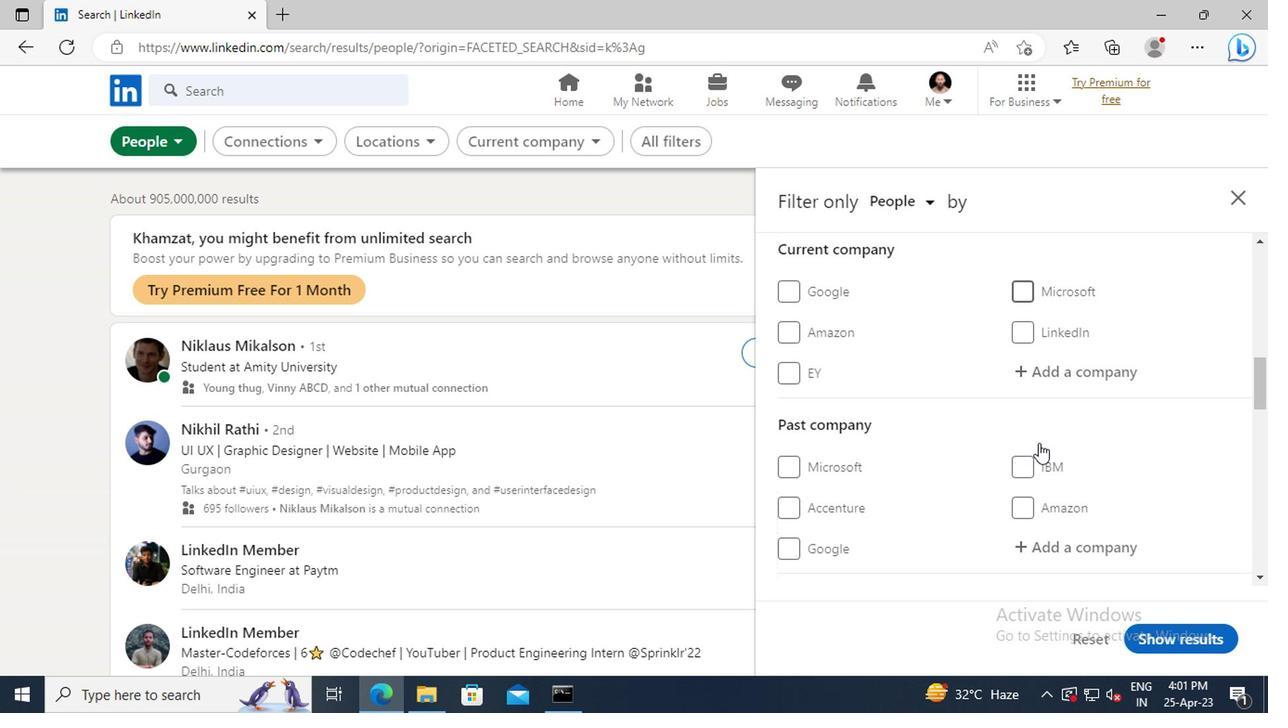 
Action: Mouse scrolled (1035, 443) with delta (0, 0)
Screenshot: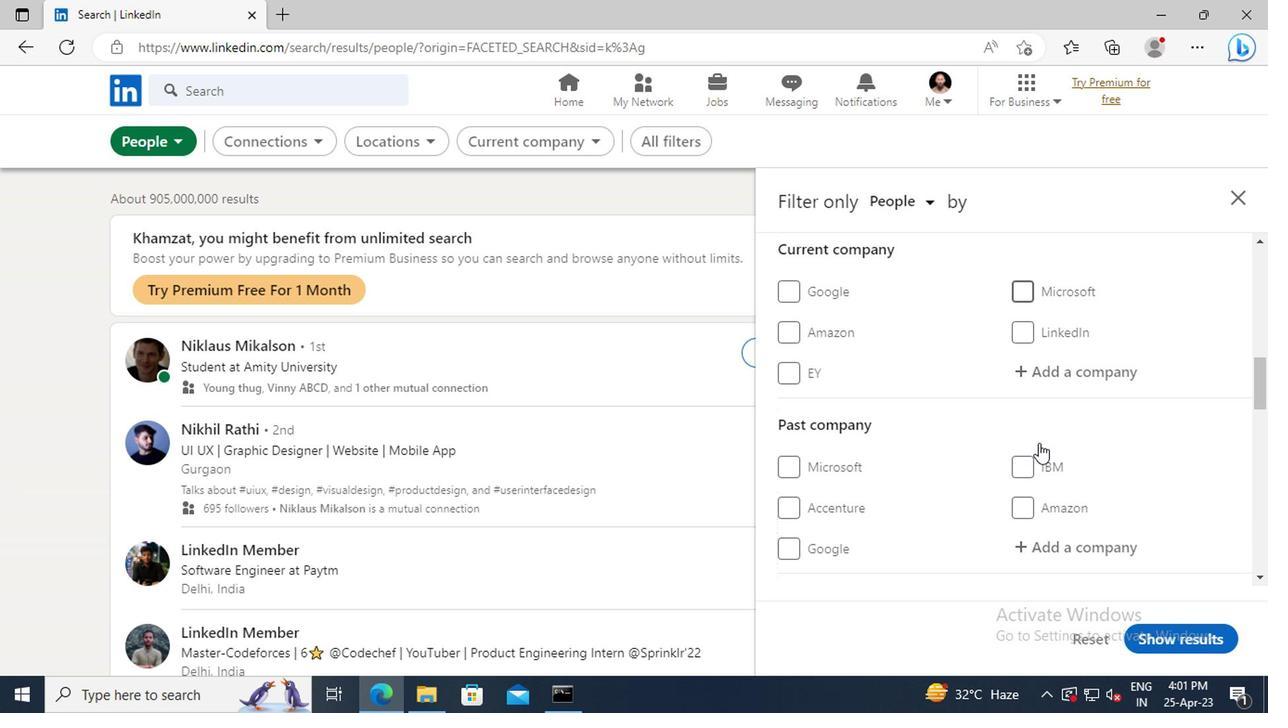 
Action: Mouse scrolled (1035, 443) with delta (0, 0)
Screenshot: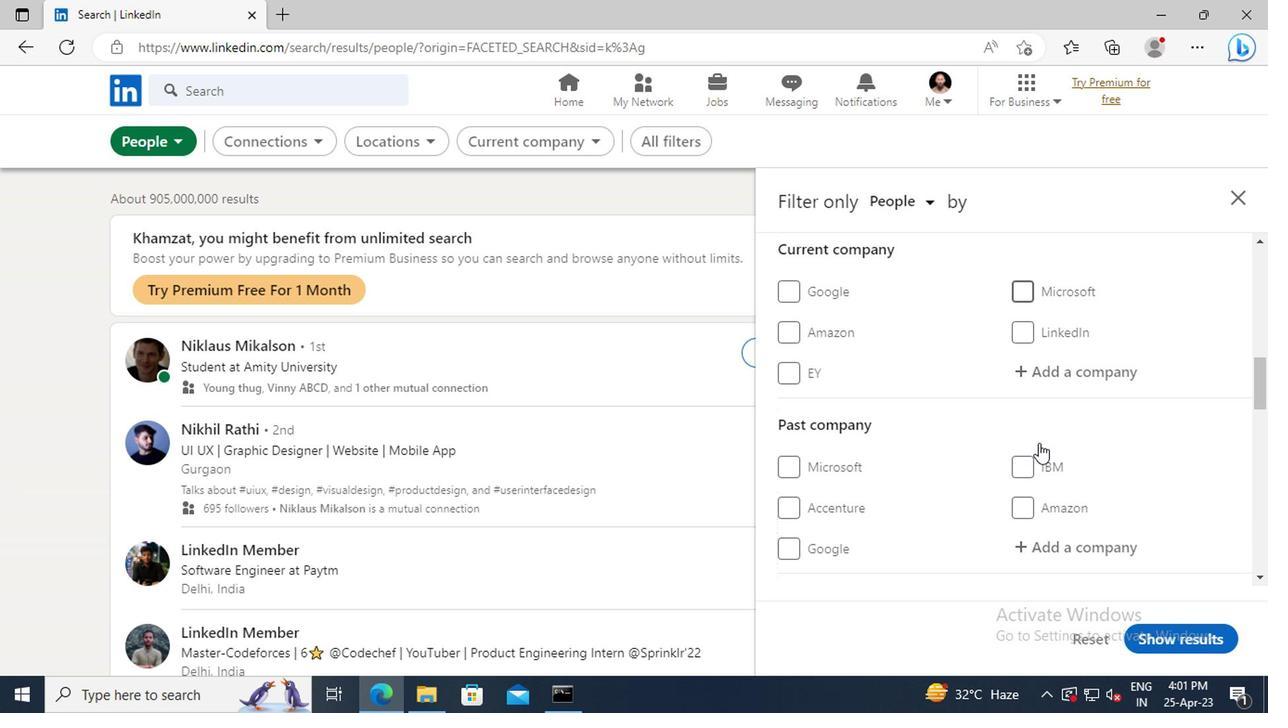 
Action: Mouse scrolled (1035, 443) with delta (0, 0)
Screenshot: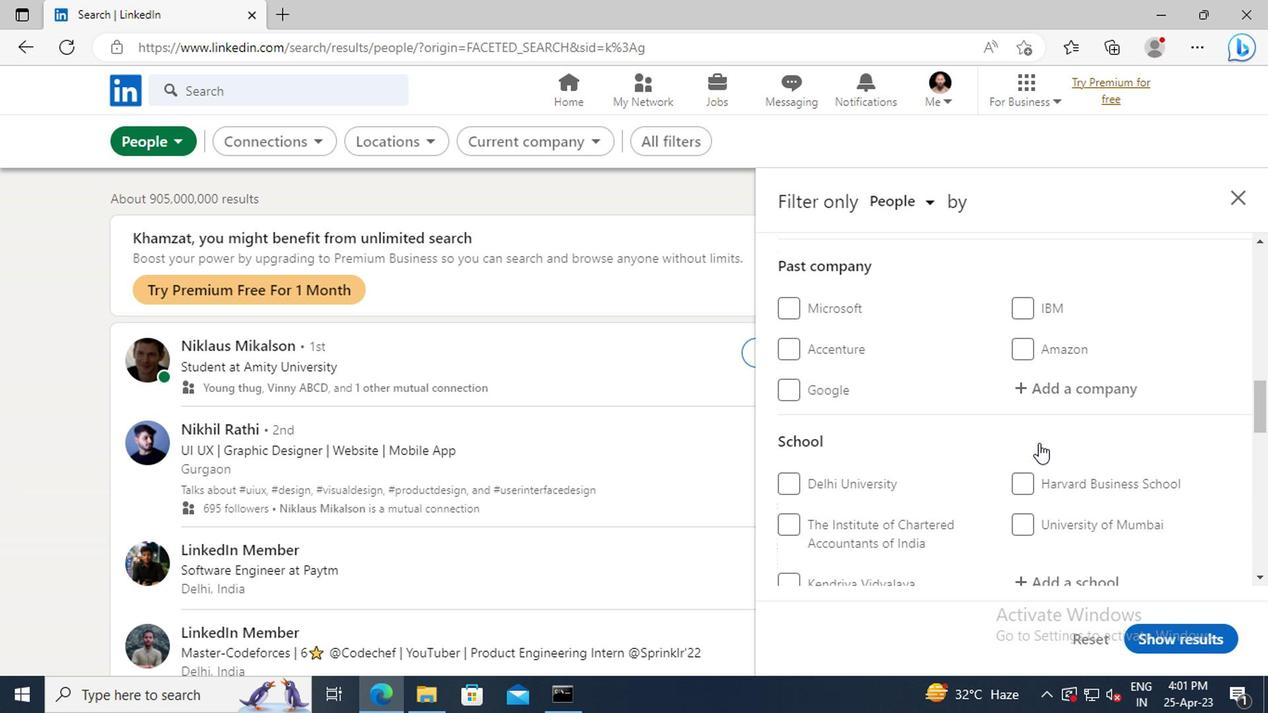 
Action: Mouse scrolled (1035, 443) with delta (0, 0)
Screenshot: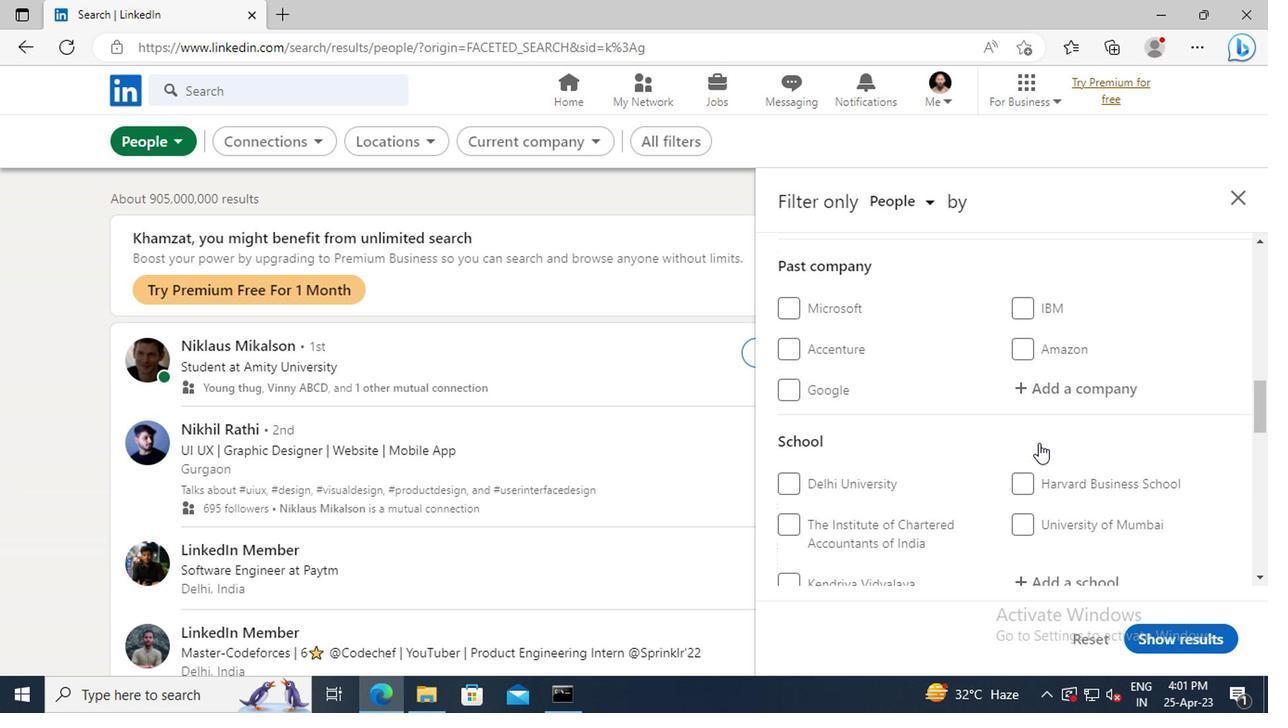 
Action: Mouse scrolled (1035, 443) with delta (0, 0)
Screenshot: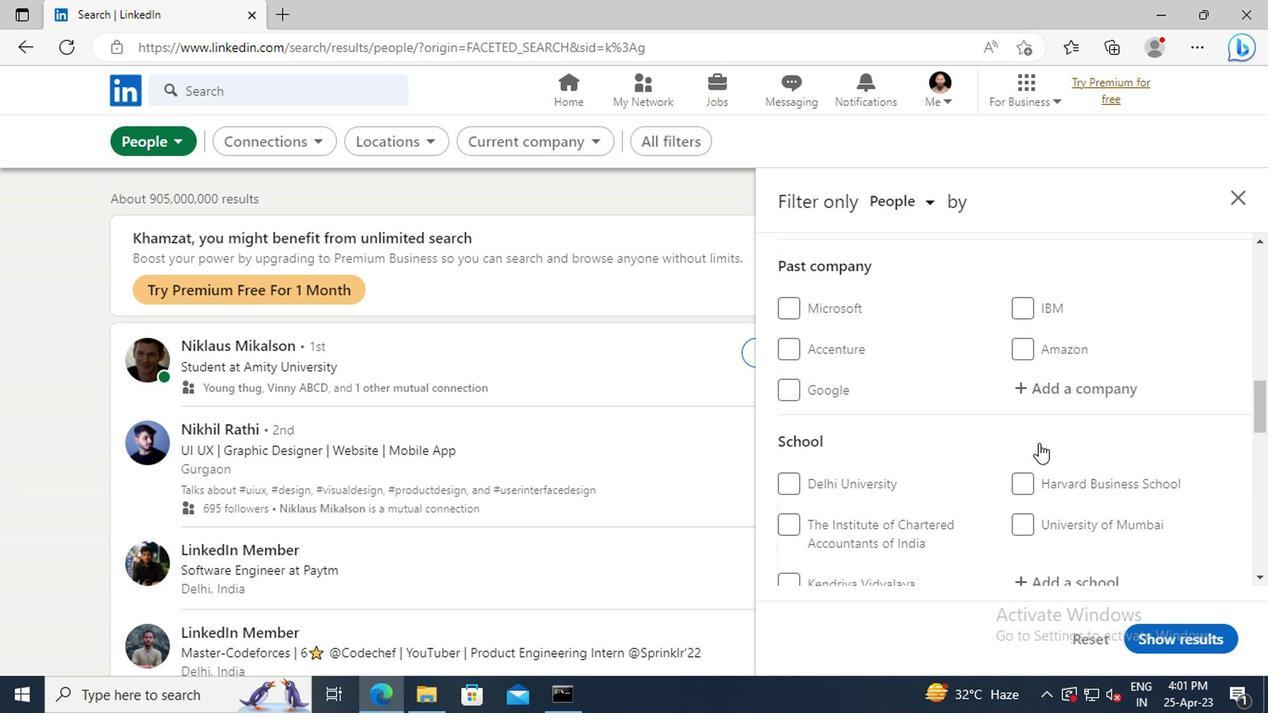 
Action: Mouse scrolled (1035, 443) with delta (0, 0)
Screenshot: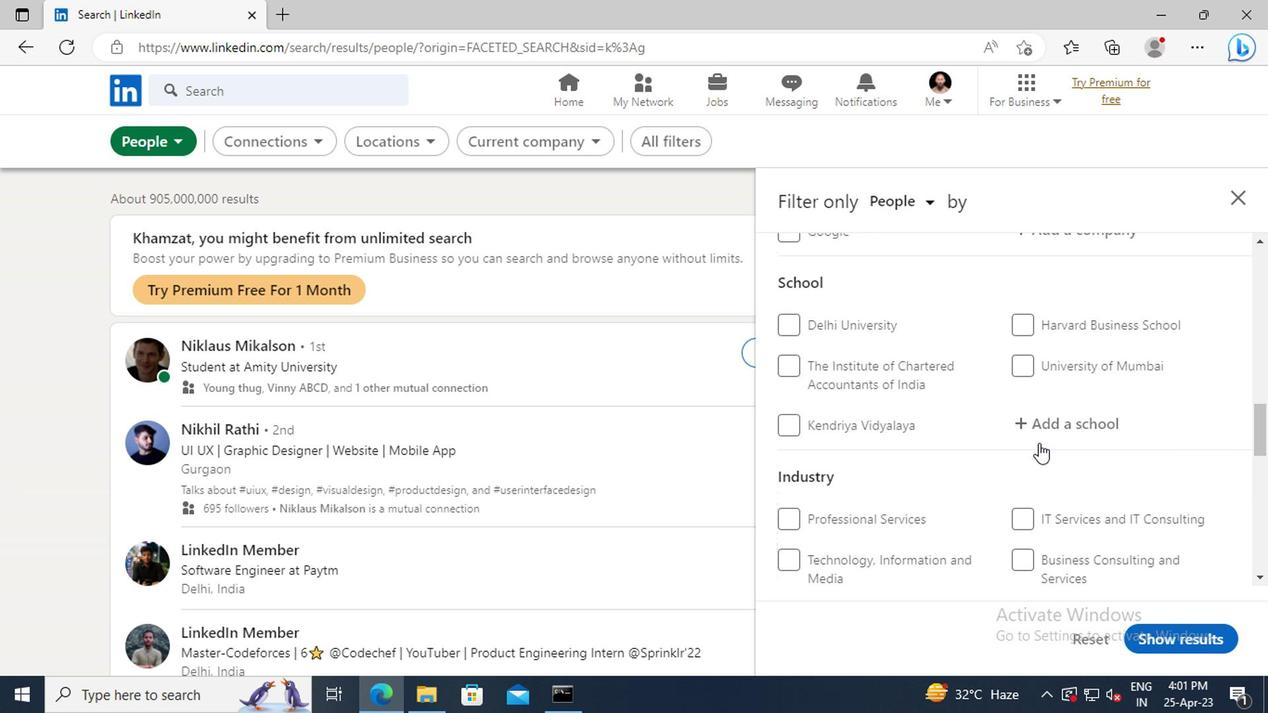 
Action: Mouse scrolled (1035, 443) with delta (0, 0)
Screenshot: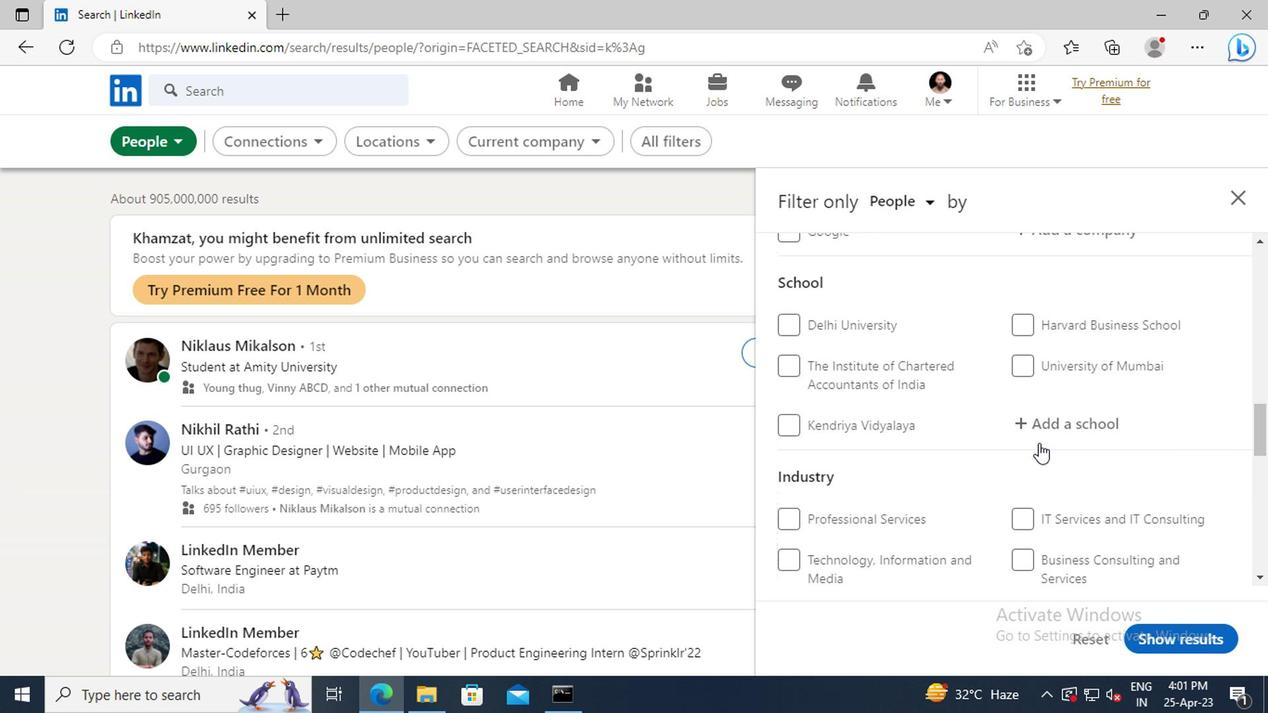 
Action: Mouse scrolled (1035, 443) with delta (0, 0)
Screenshot: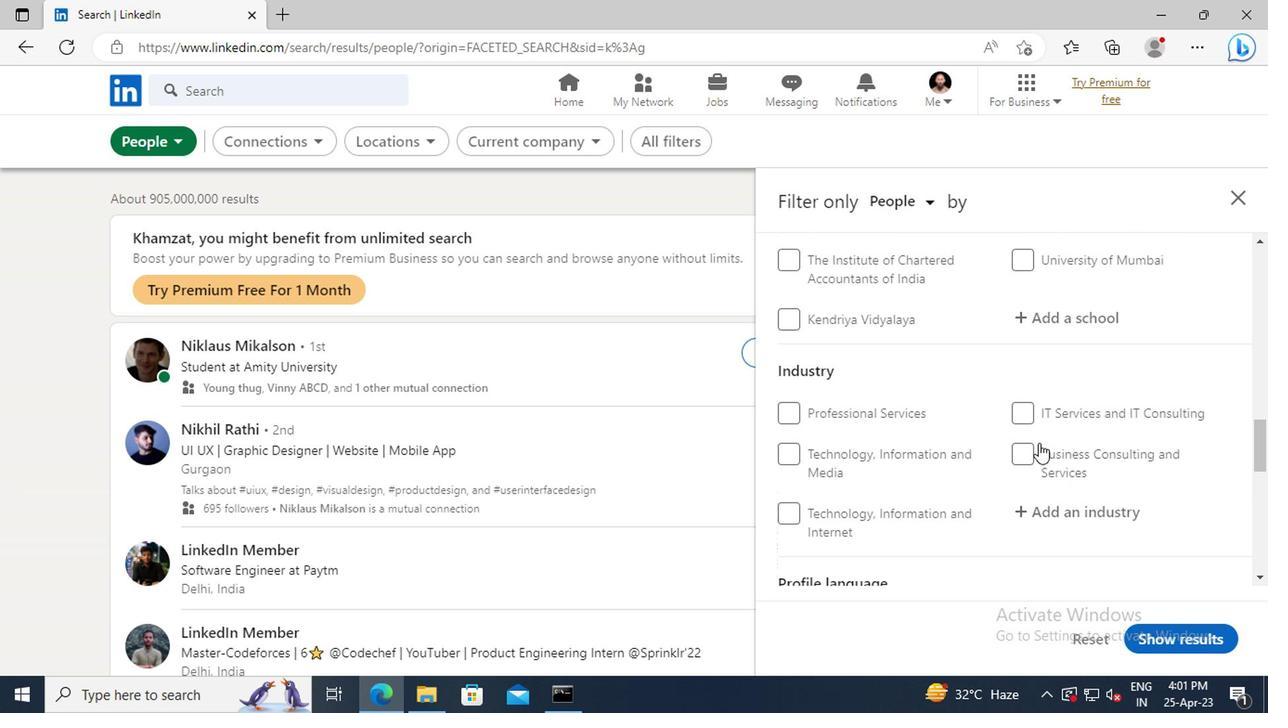
Action: Mouse scrolled (1035, 443) with delta (0, 0)
Screenshot: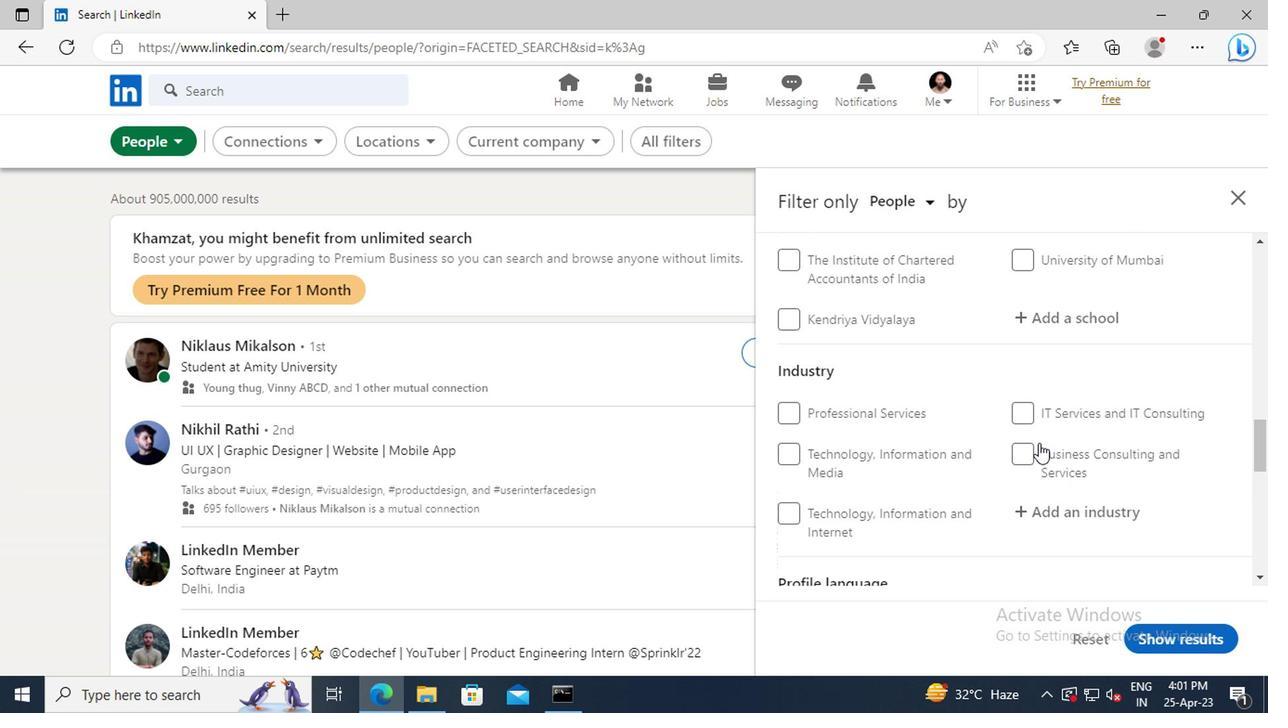 
Action: Mouse scrolled (1035, 443) with delta (0, 0)
Screenshot: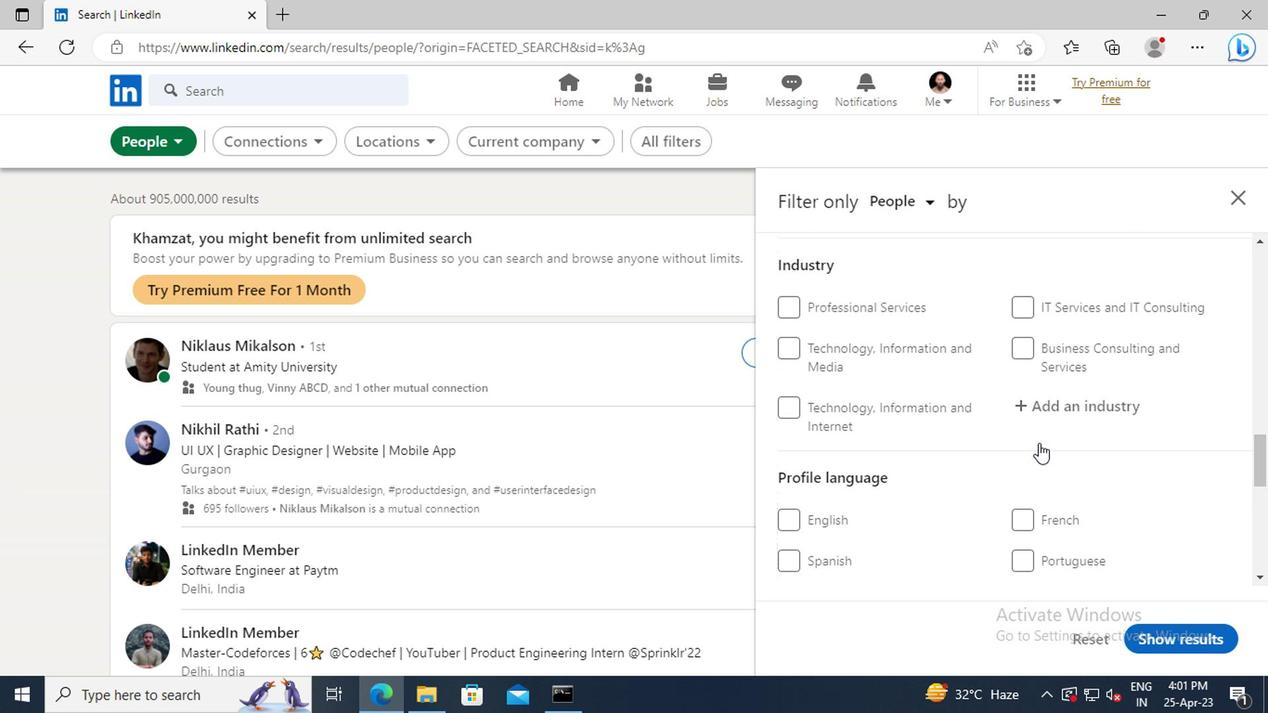 
Action: Mouse moved to (1027, 468)
Screenshot: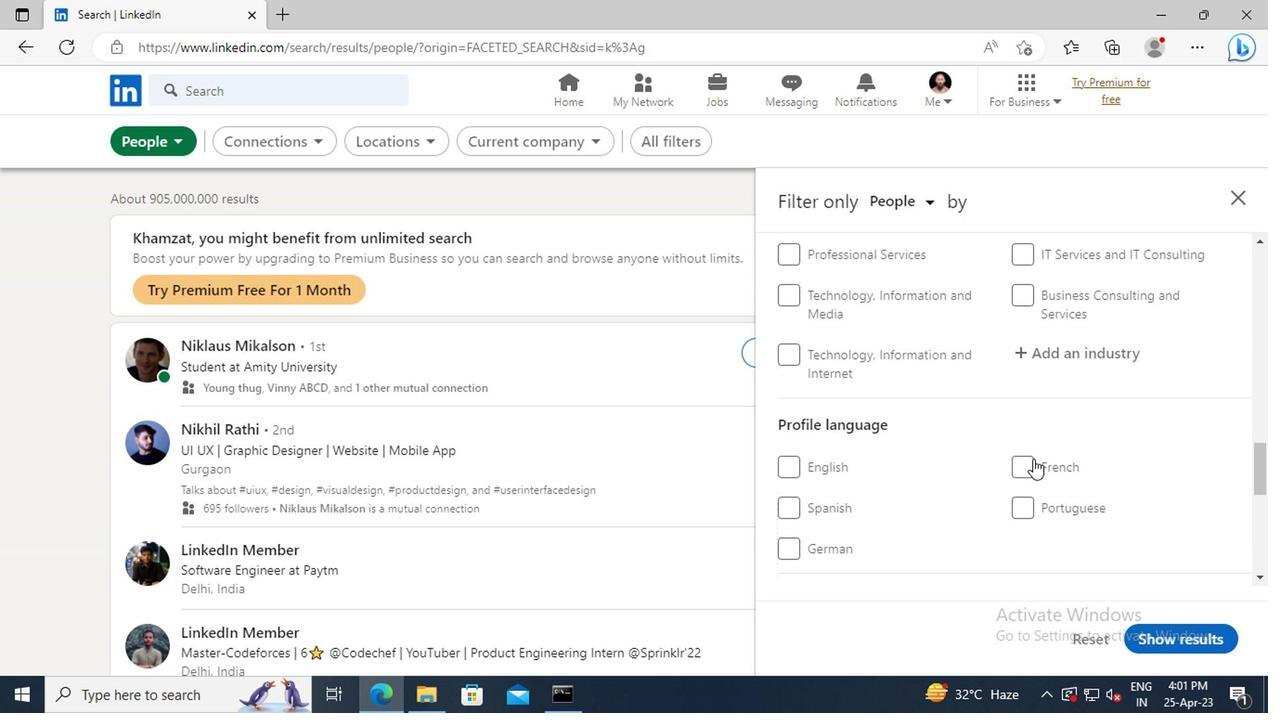 
Action: Mouse pressed left at (1027, 468)
Screenshot: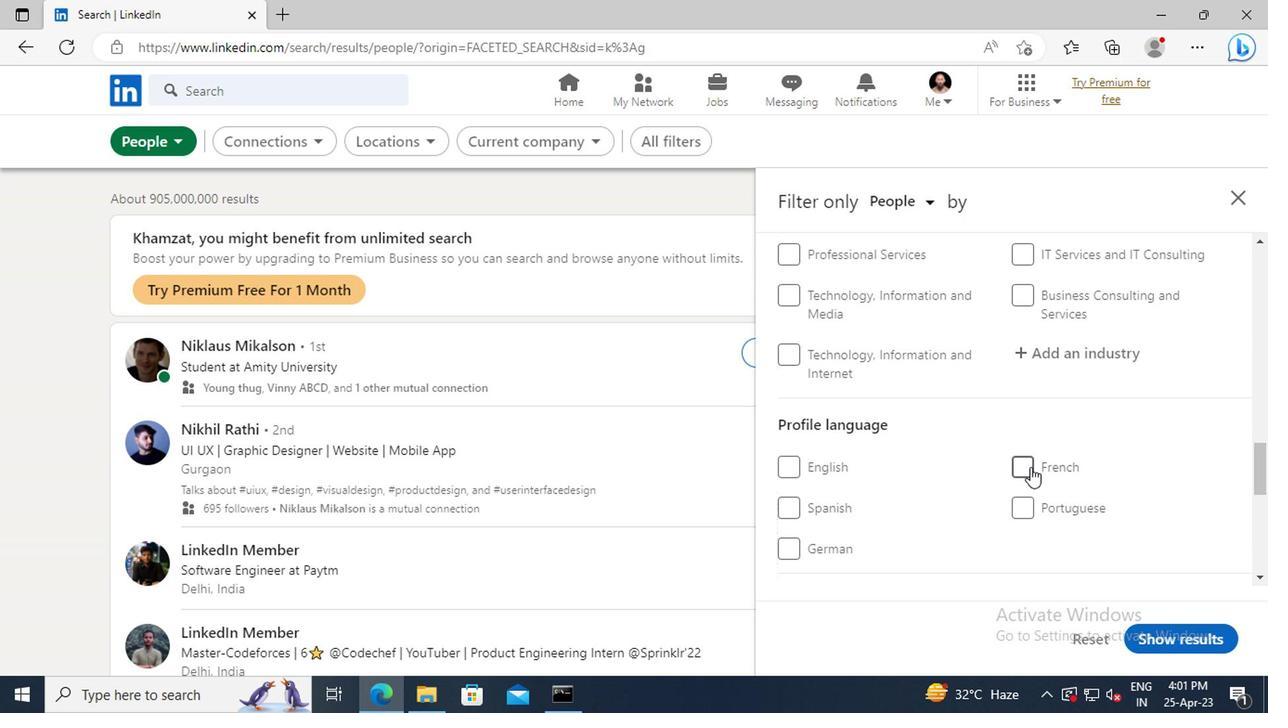 
Action: Mouse moved to (1040, 450)
Screenshot: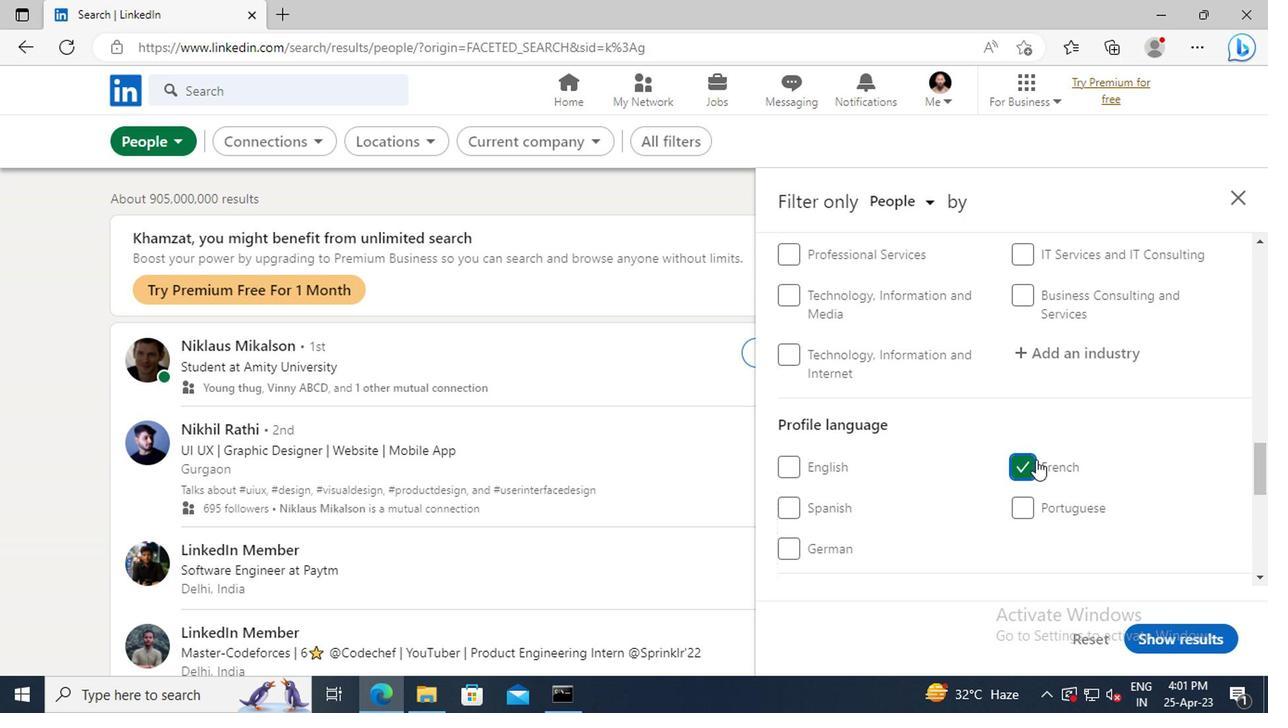 
Action: Mouse scrolled (1040, 450) with delta (0, 0)
Screenshot: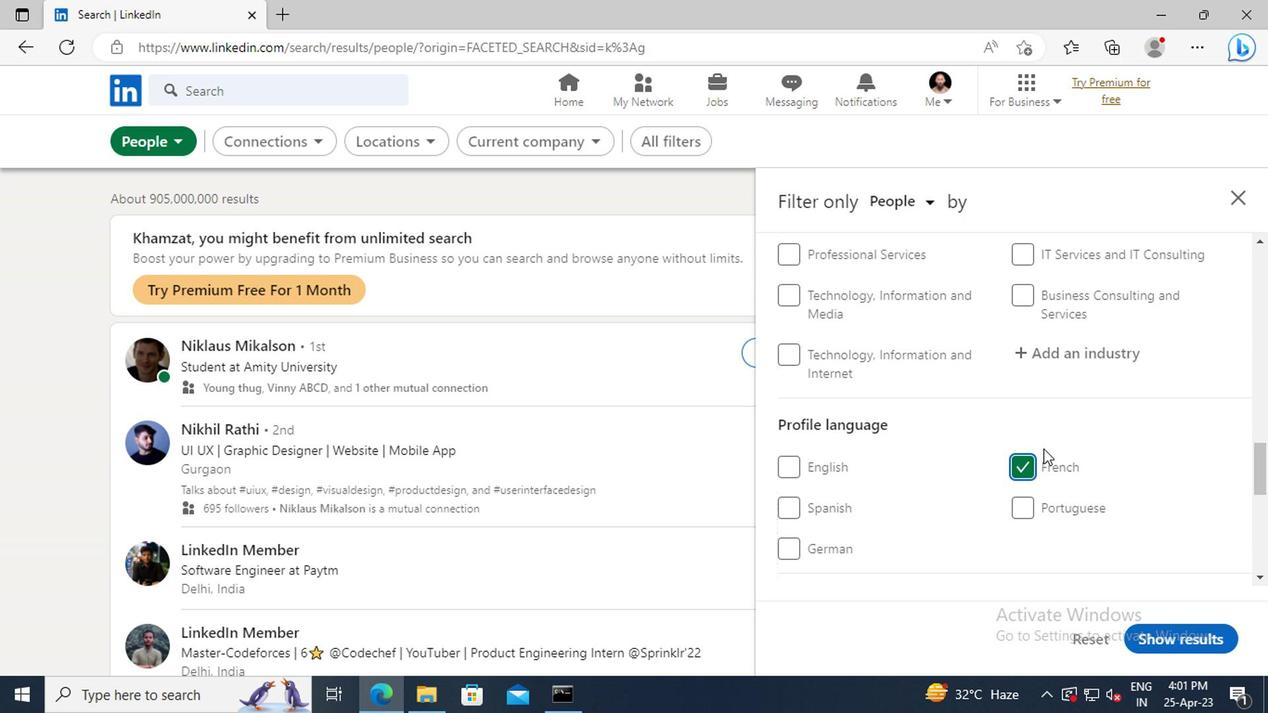
Action: Mouse scrolled (1040, 450) with delta (0, 0)
Screenshot: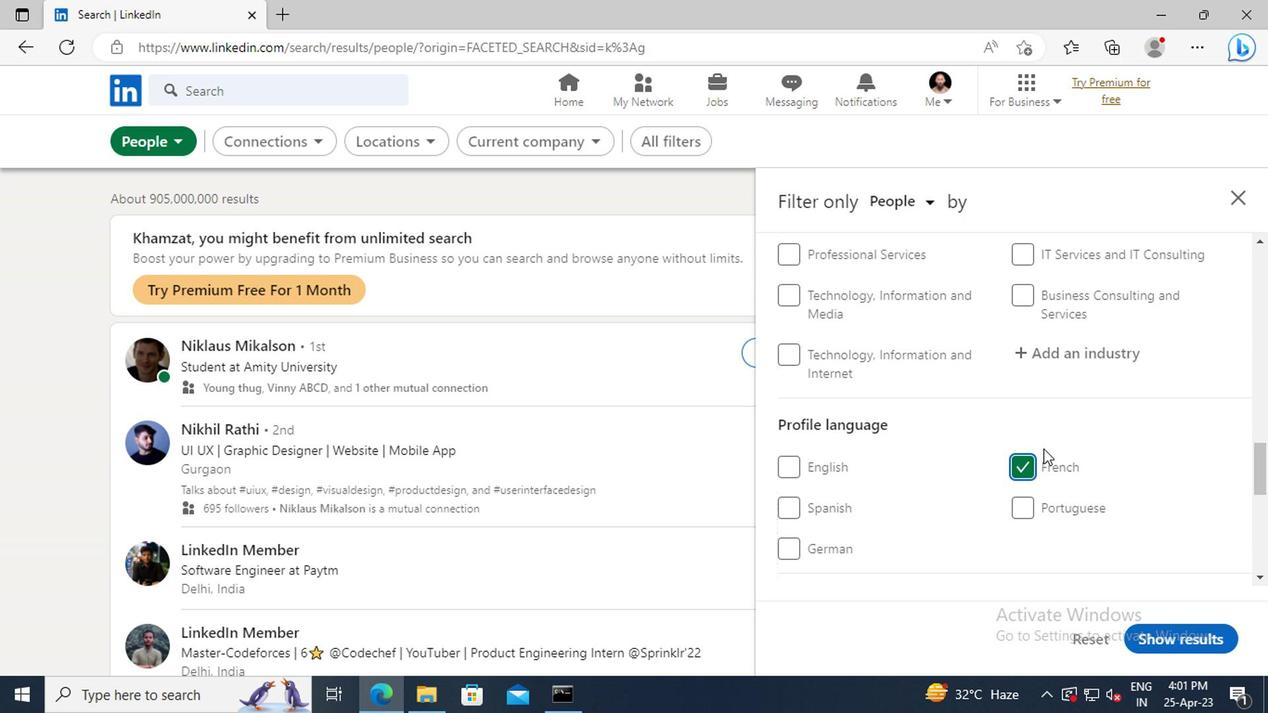 
Action: Mouse scrolled (1040, 450) with delta (0, 0)
Screenshot: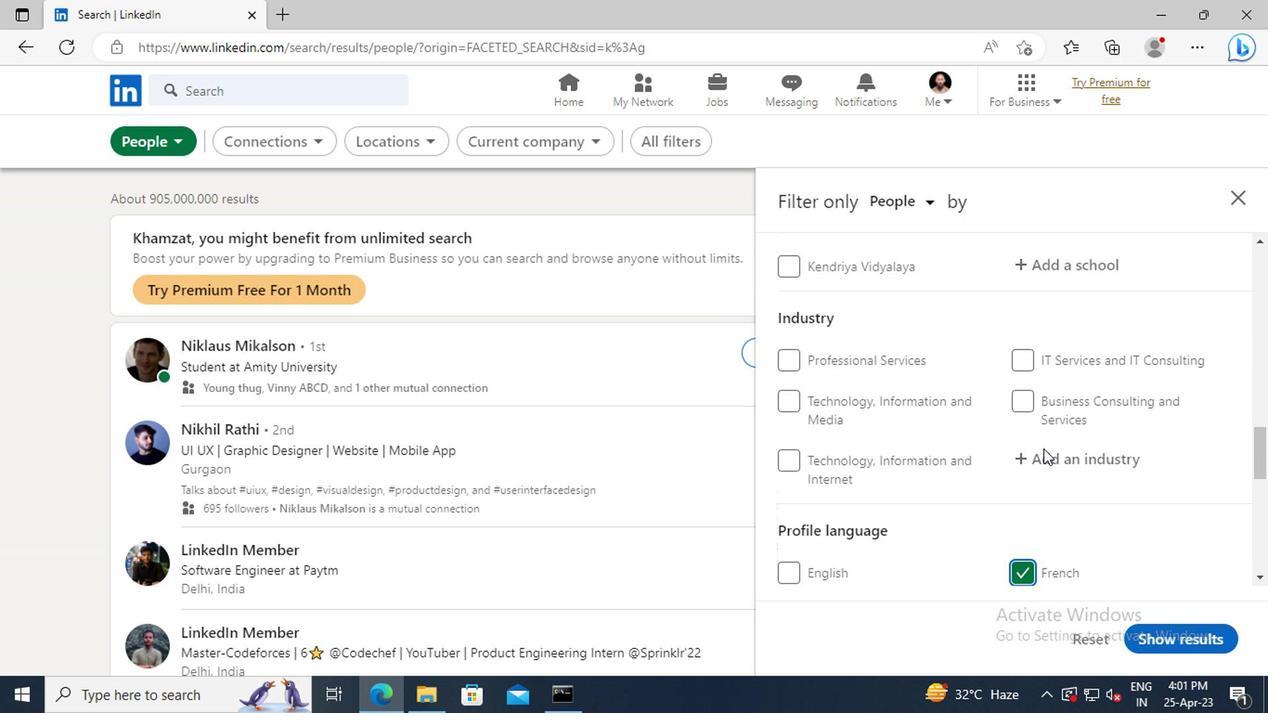 
Action: Mouse scrolled (1040, 450) with delta (0, 0)
Screenshot: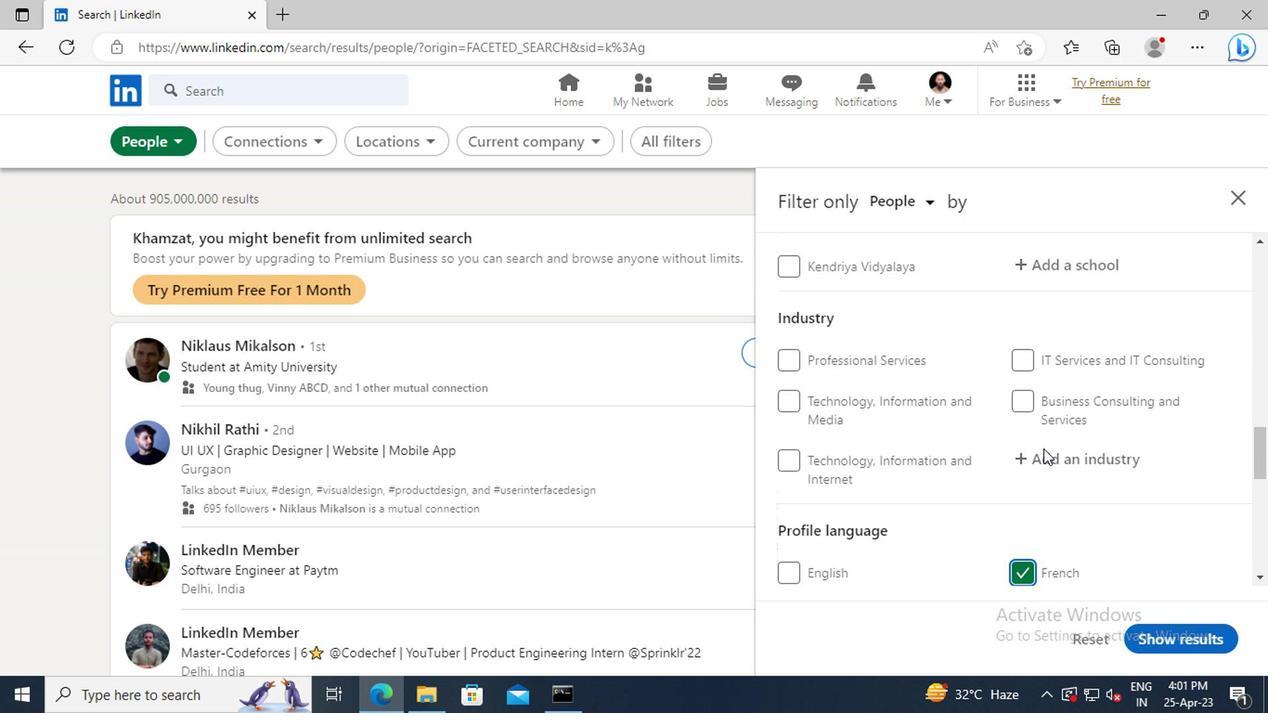 
Action: Mouse scrolled (1040, 450) with delta (0, 0)
Screenshot: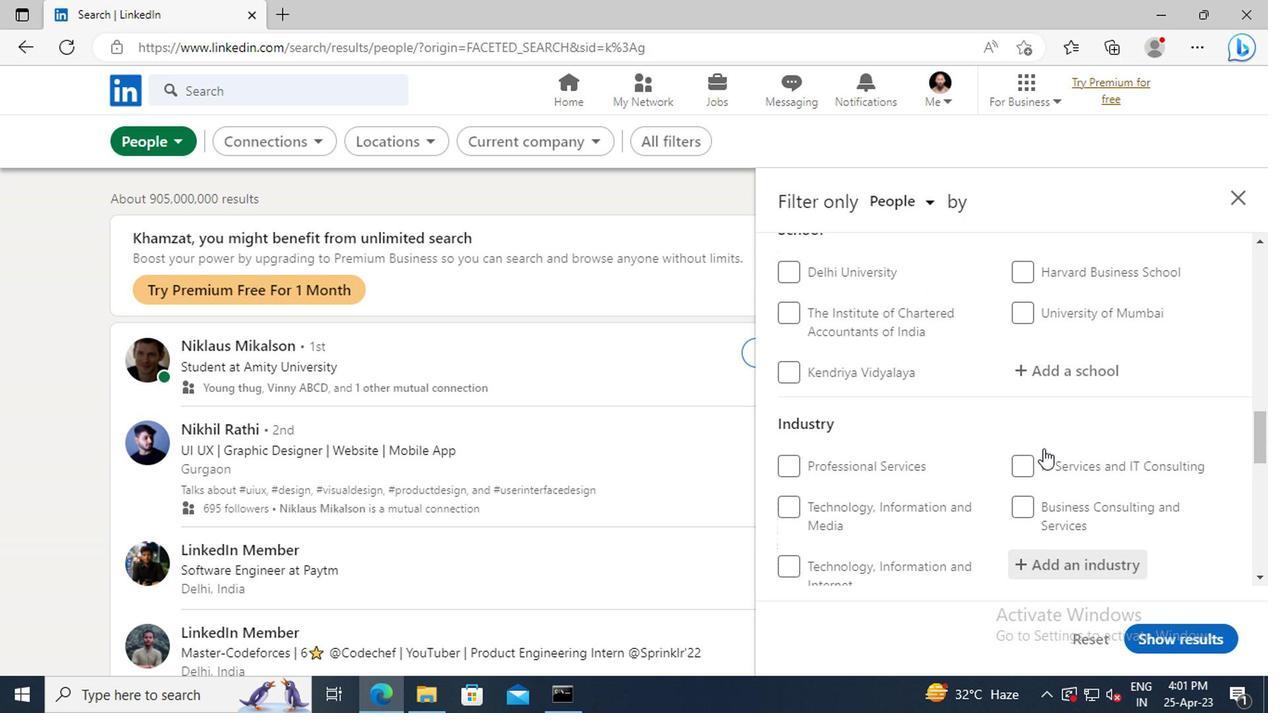 
Action: Mouse scrolled (1040, 450) with delta (0, 0)
Screenshot: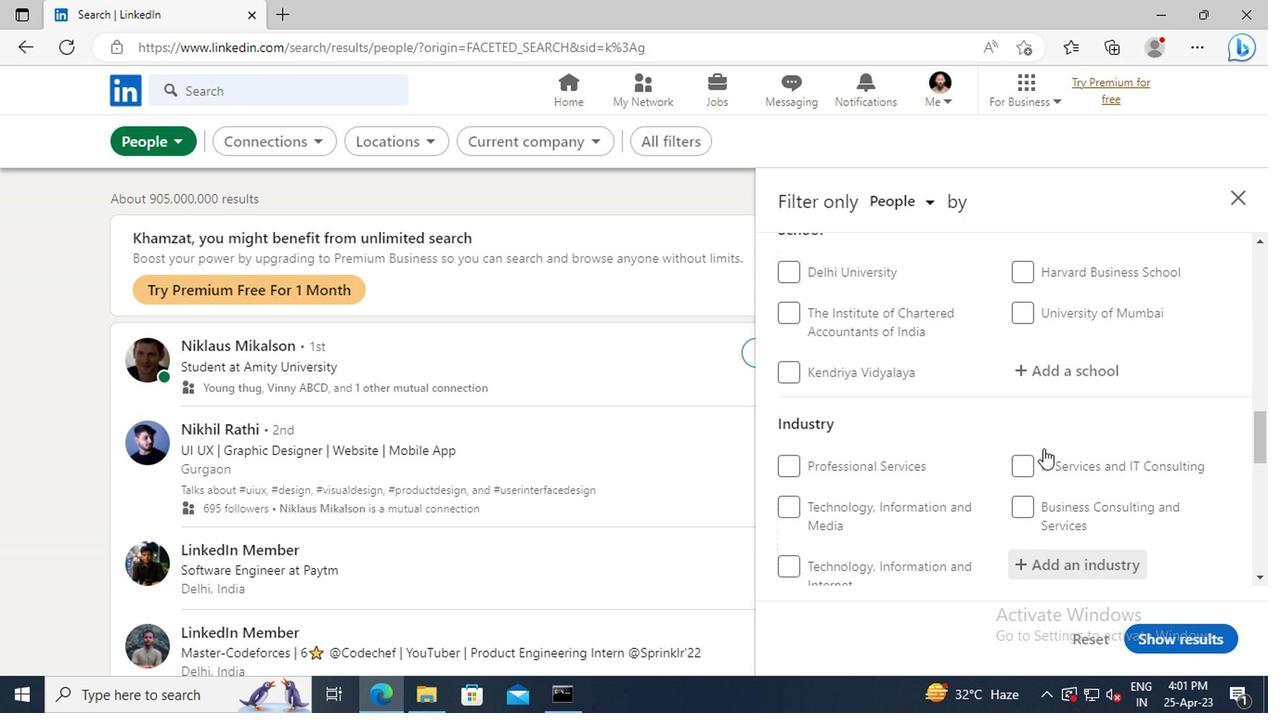 
Action: Mouse scrolled (1040, 450) with delta (0, 0)
Screenshot: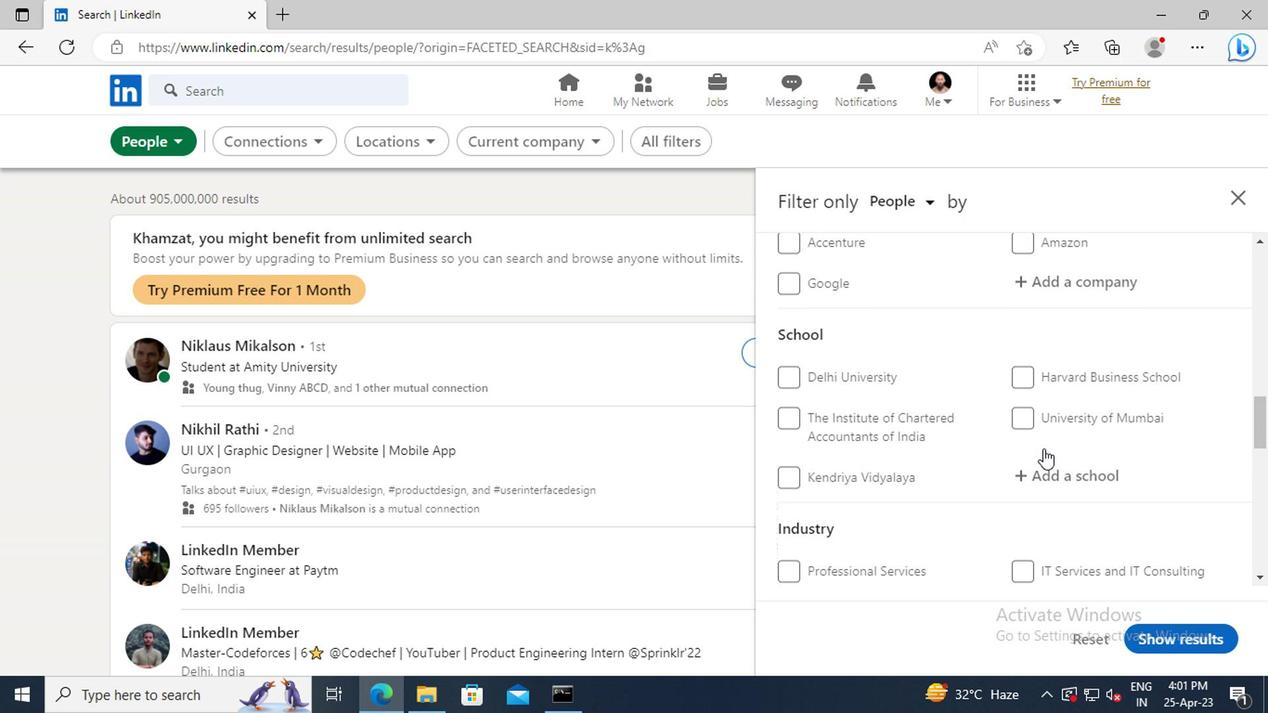 
Action: Mouse scrolled (1040, 450) with delta (0, 0)
Screenshot: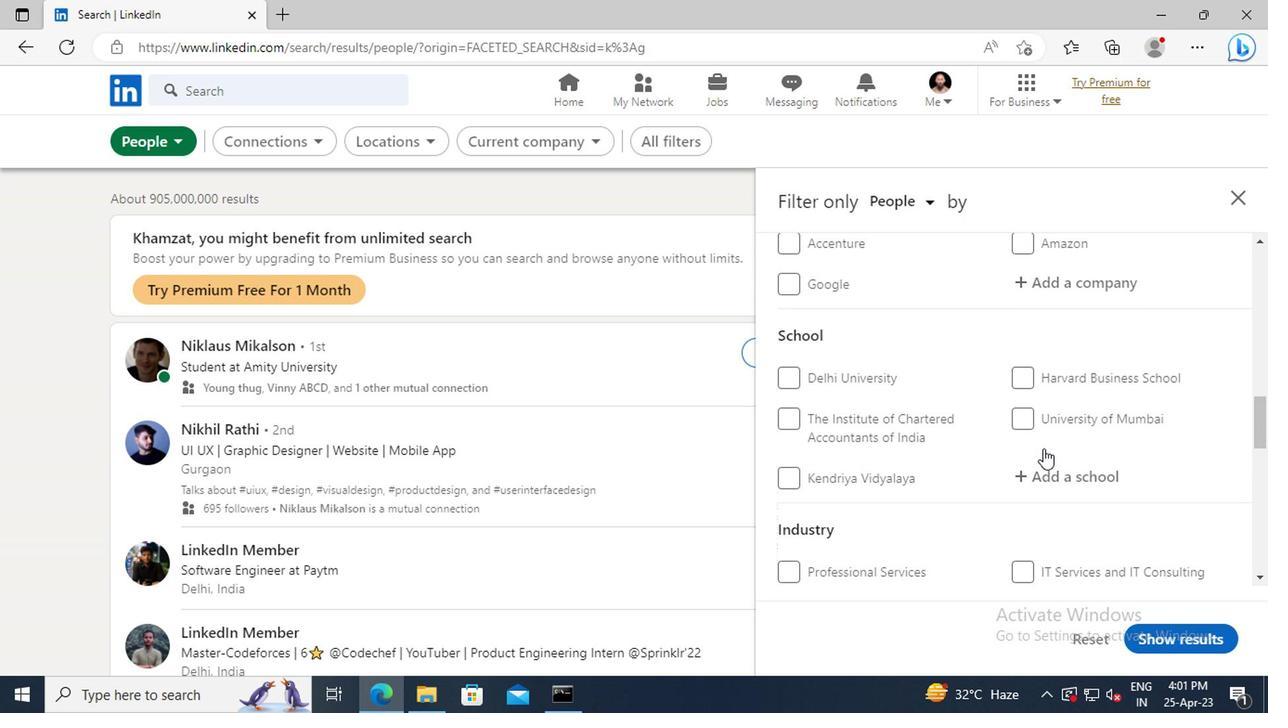 
Action: Mouse scrolled (1040, 450) with delta (0, 0)
Screenshot: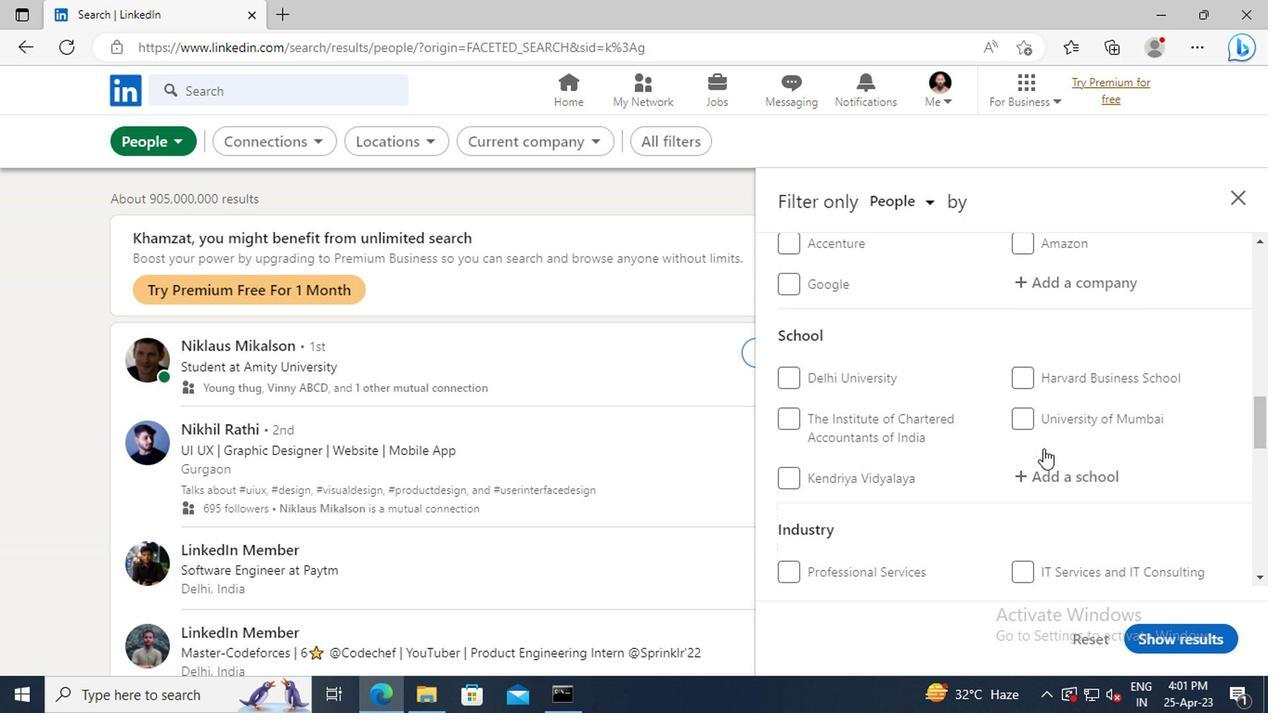 
Action: Mouse scrolled (1040, 450) with delta (0, 0)
Screenshot: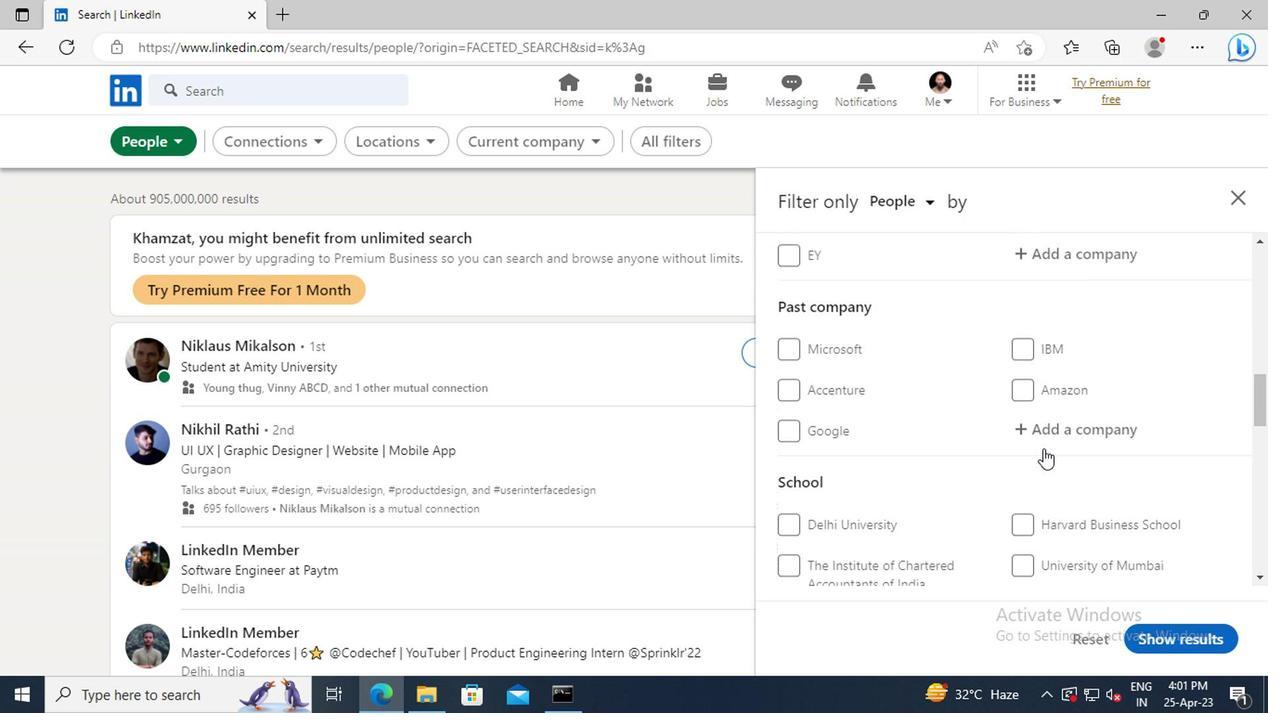 
Action: Mouse scrolled (1040, 450) with delta (0, 0)
Screenshot: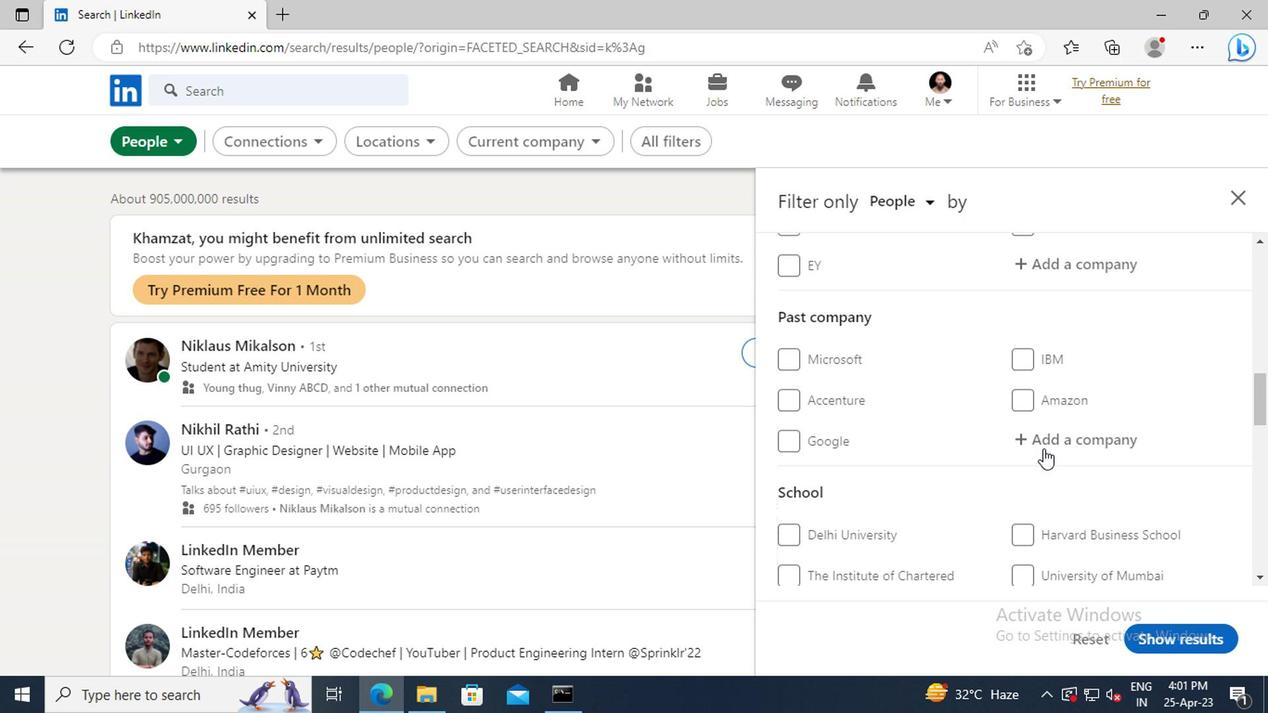 
Action: Mouse moved to (1038, 436)
Screenshot: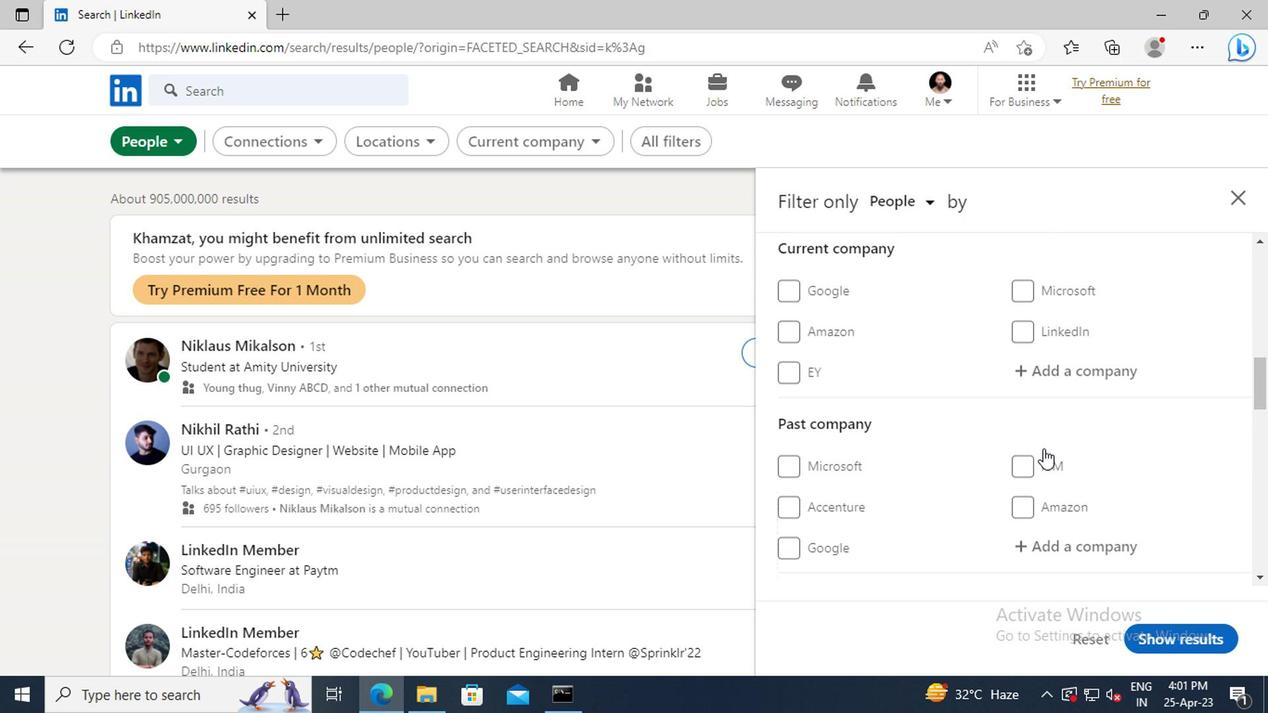 
Action: Mouse scrolled (1038, 438) with delta (0, 1)
Screenshot: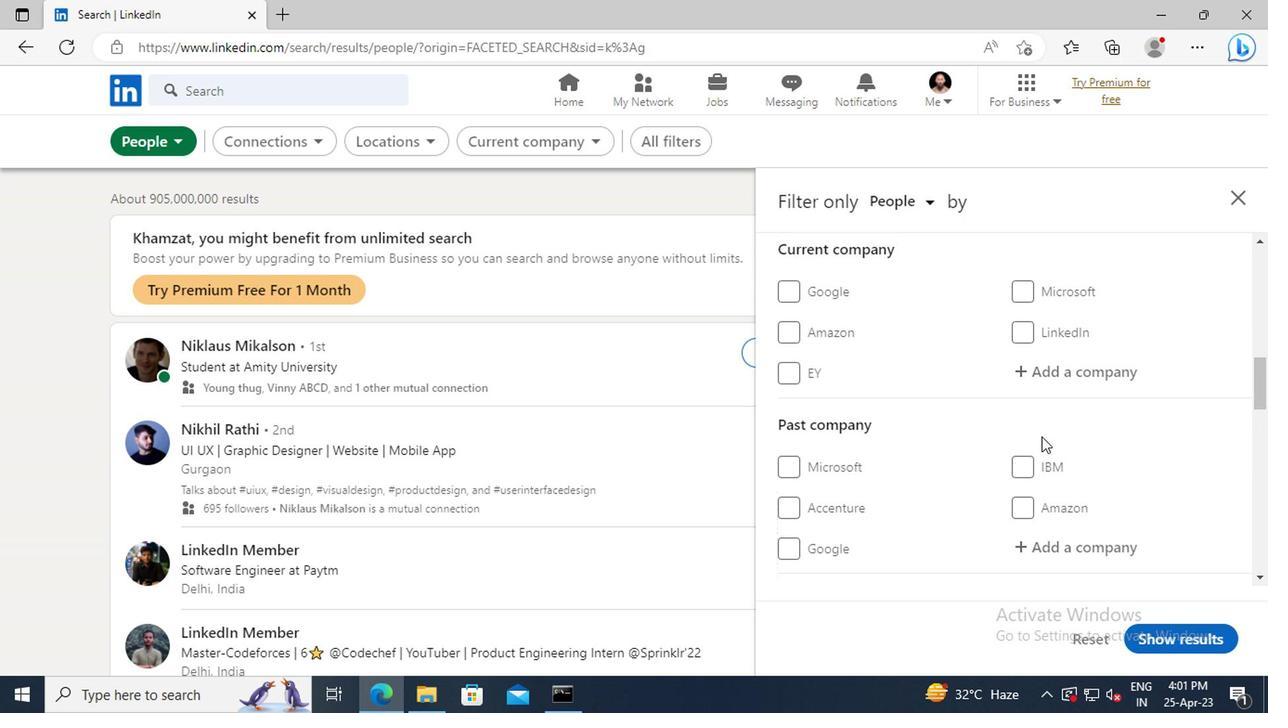 
Action: Mouse moved to (1038, 430)
Screenshot: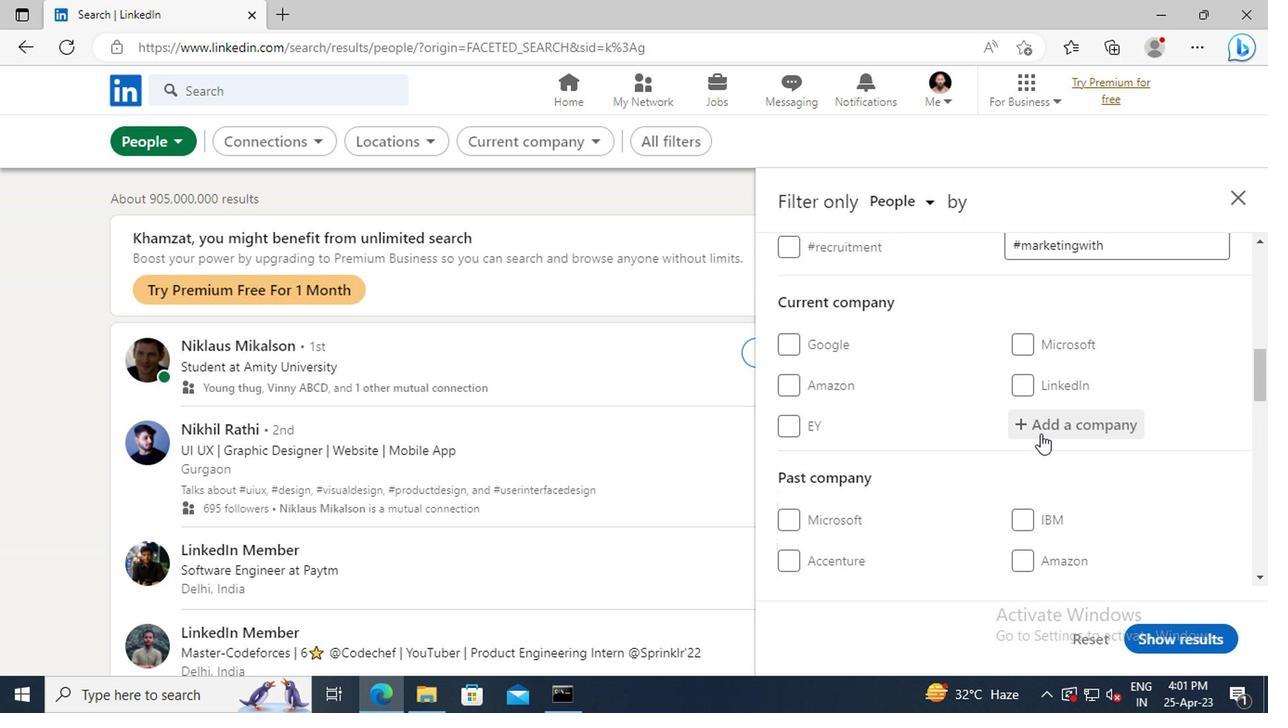 
Action: Mouse pressed left at (1038, 430)
Screenshot: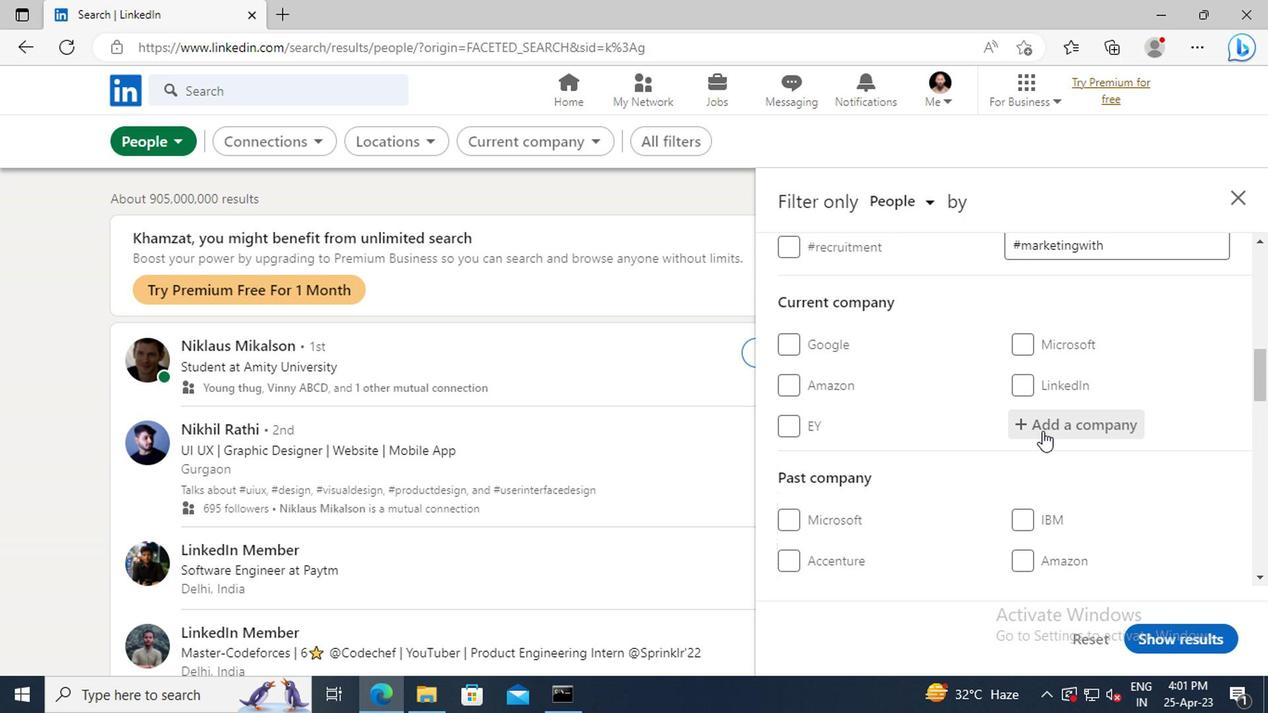 
Action: Mouse moved to (1038, 428)
Screenshot: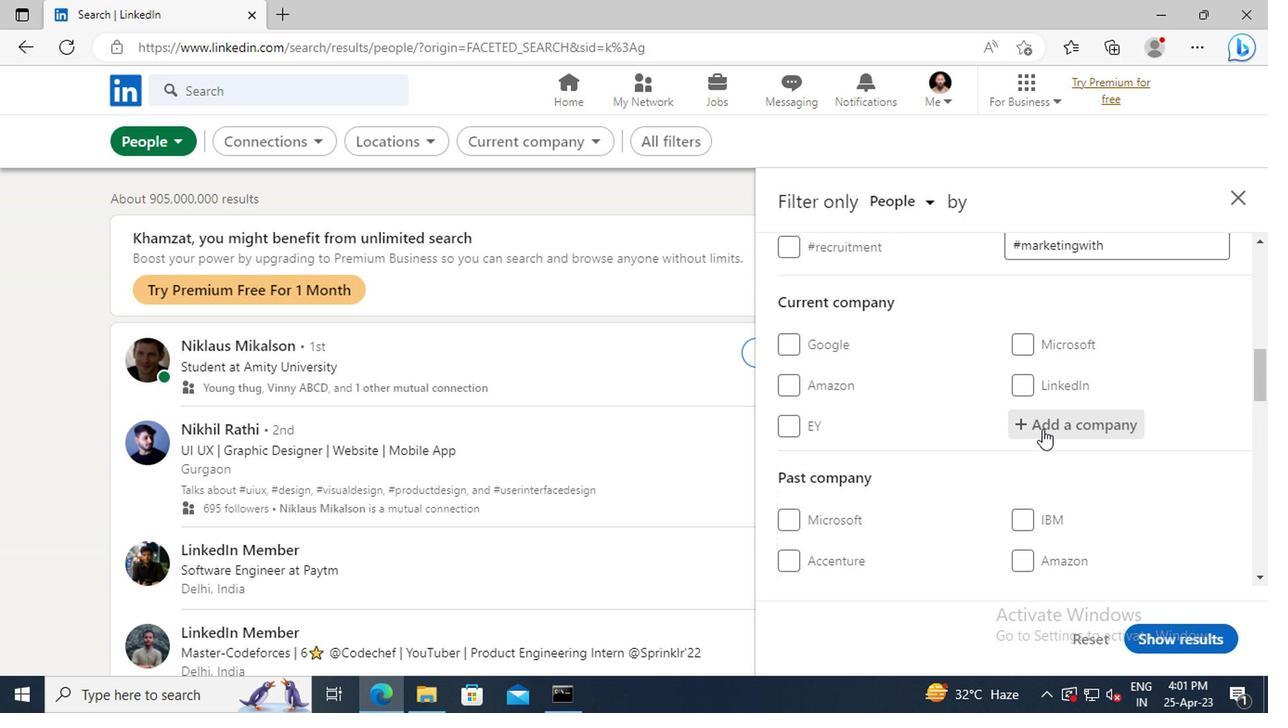 
Action: Key pressed <Key.shift>FLSMIDTH
Screenshot: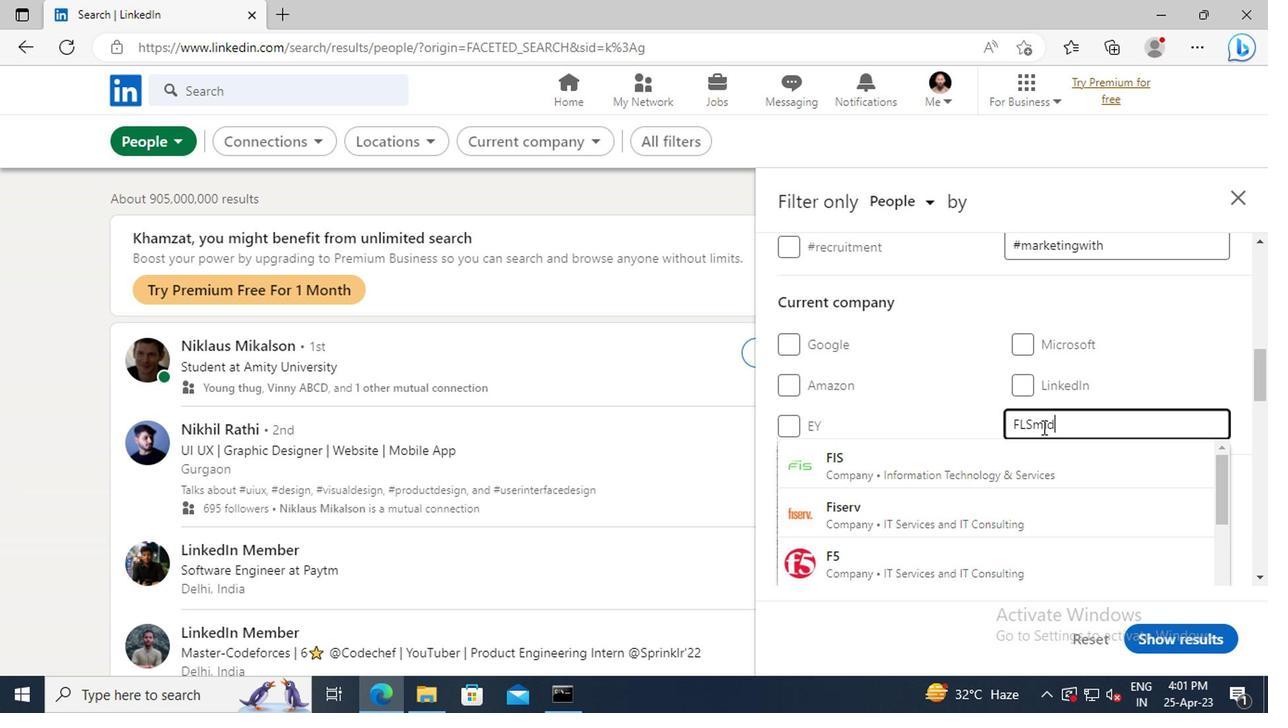 
Action: Mouse moved to (1024, 461)
Screenshot: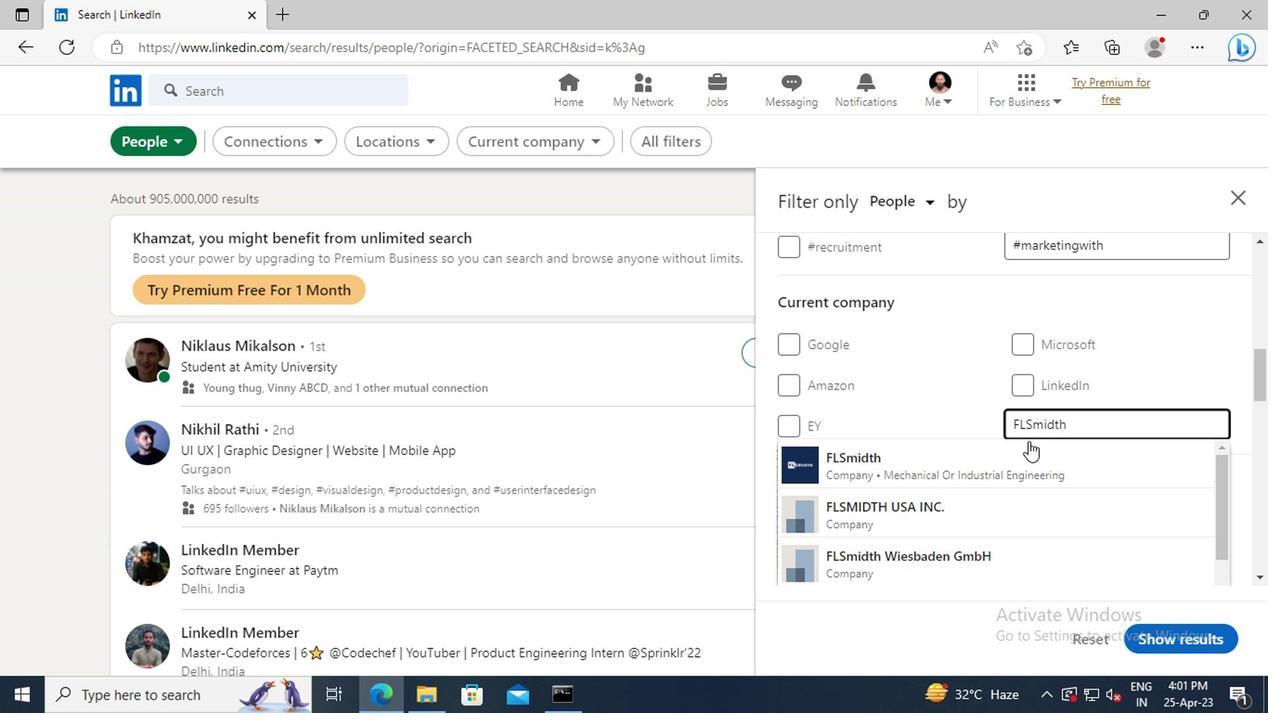 
Action: Mouse pressed left at (1024, 461)
Screenshot: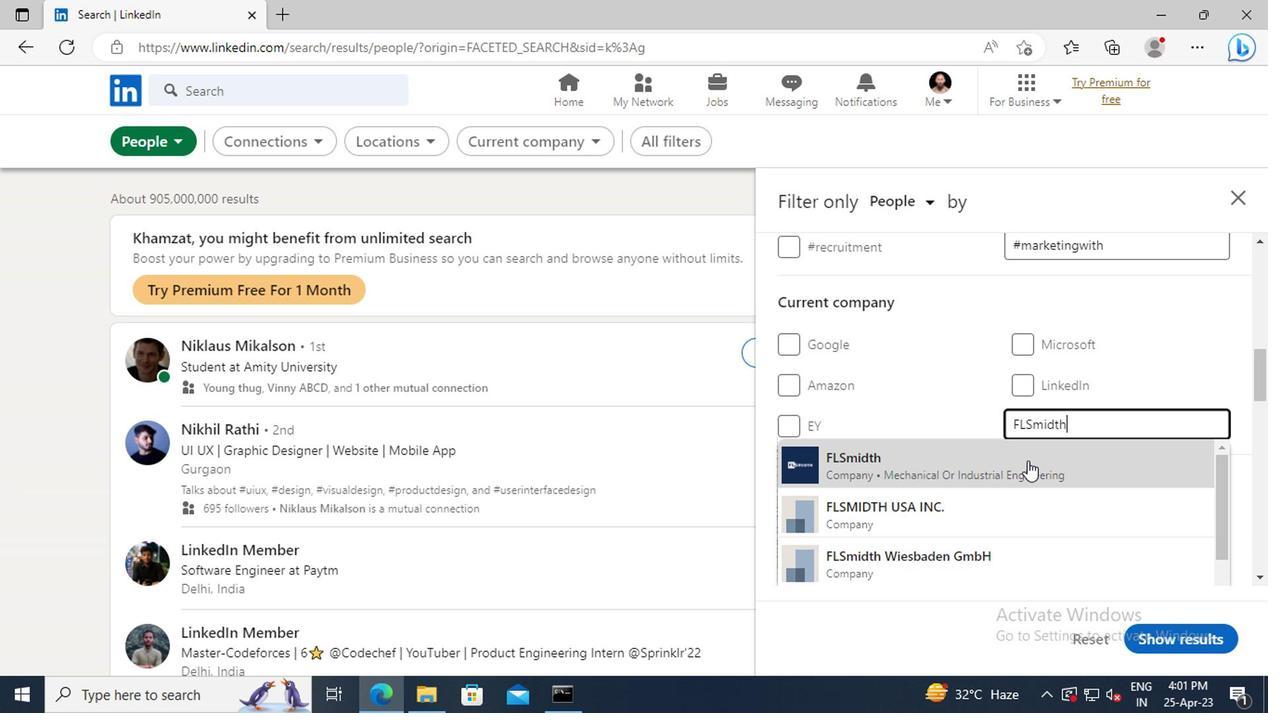 
Action: Mouse moved to (1005, 380)
Screenshot: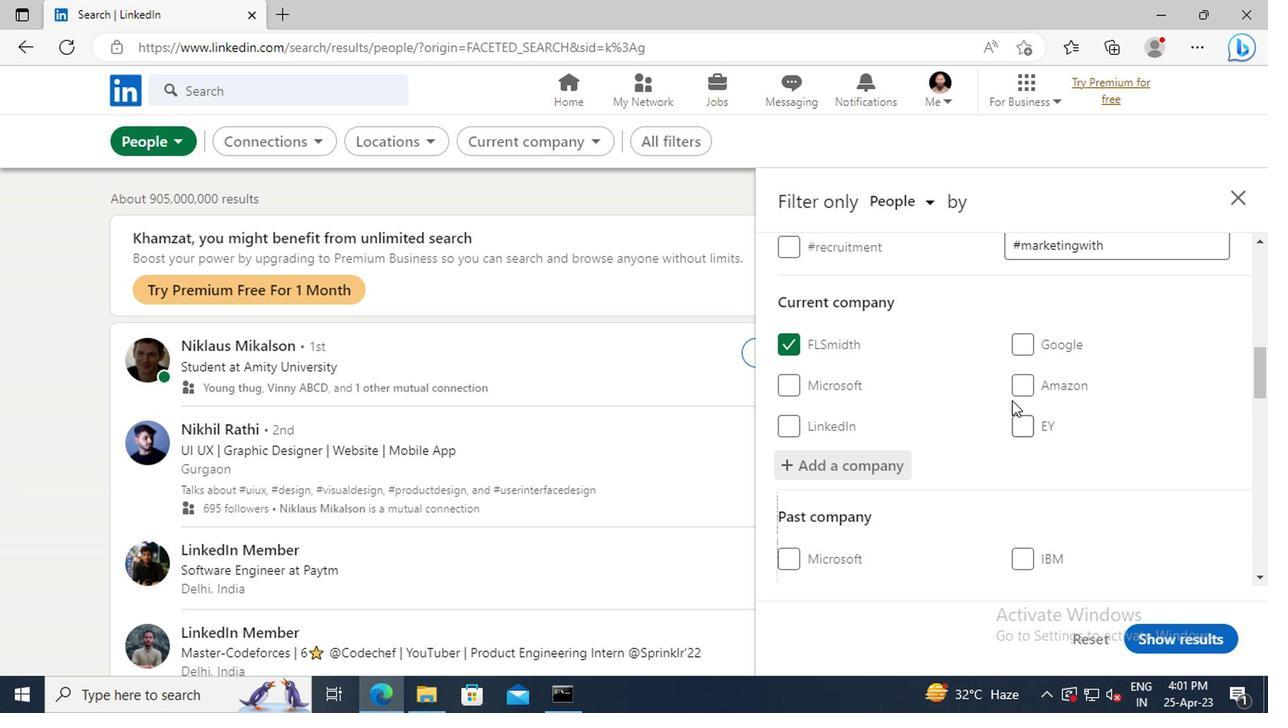 
Action: Mouse scrolled (1005, 379) with delta (0, 0)
Screenshot: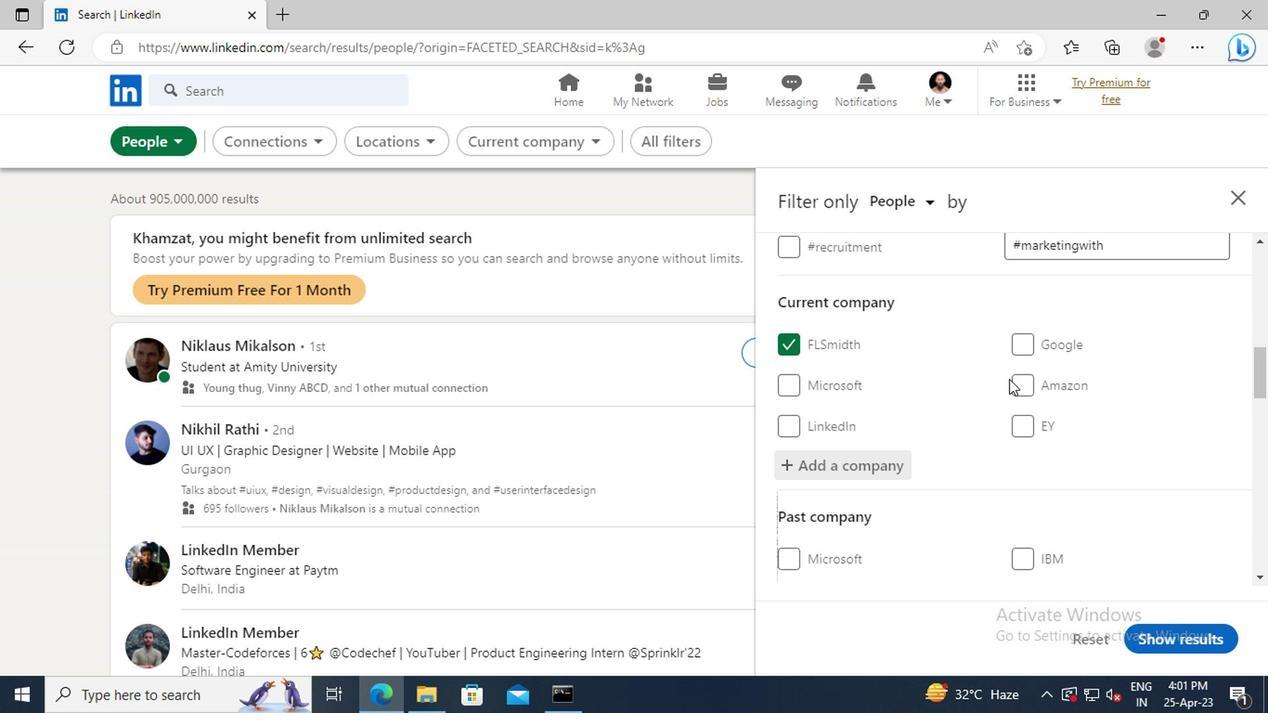 
Action: Mouse moved to (1005, 380)
Screenshot: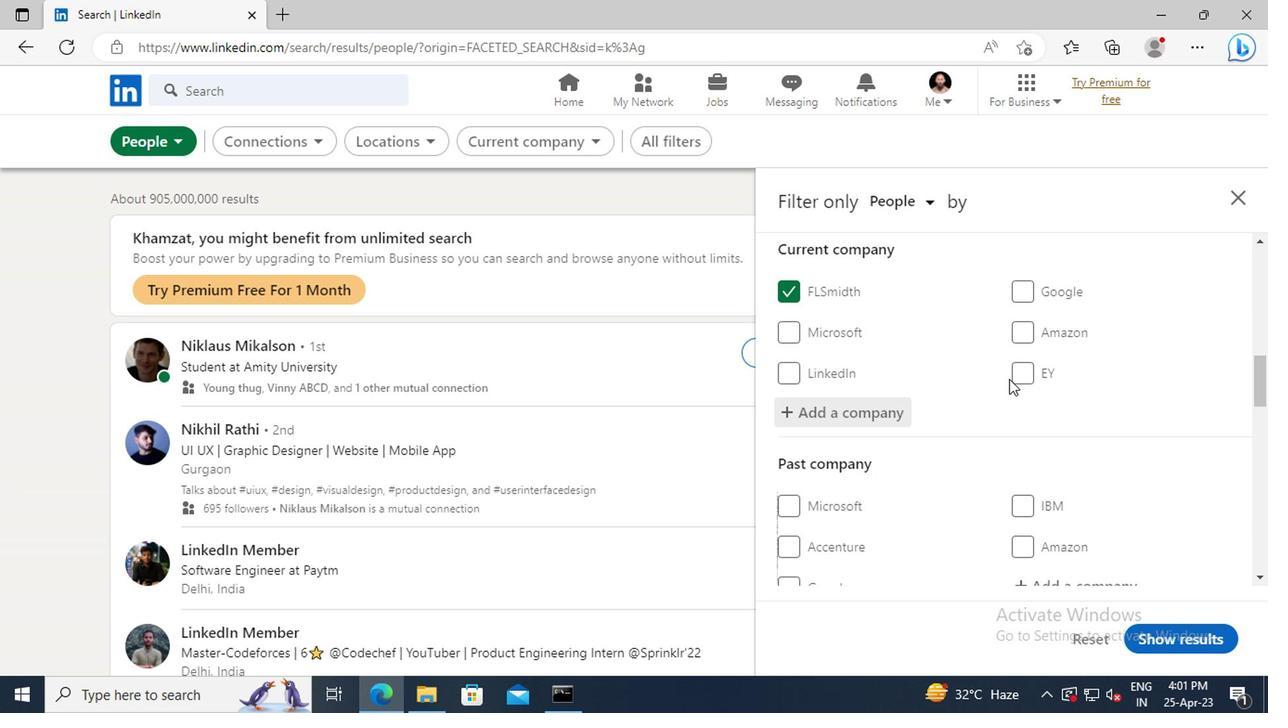 
Action: Mouse scrolled (1005, 379) with delta (0, 0)
Screenshot: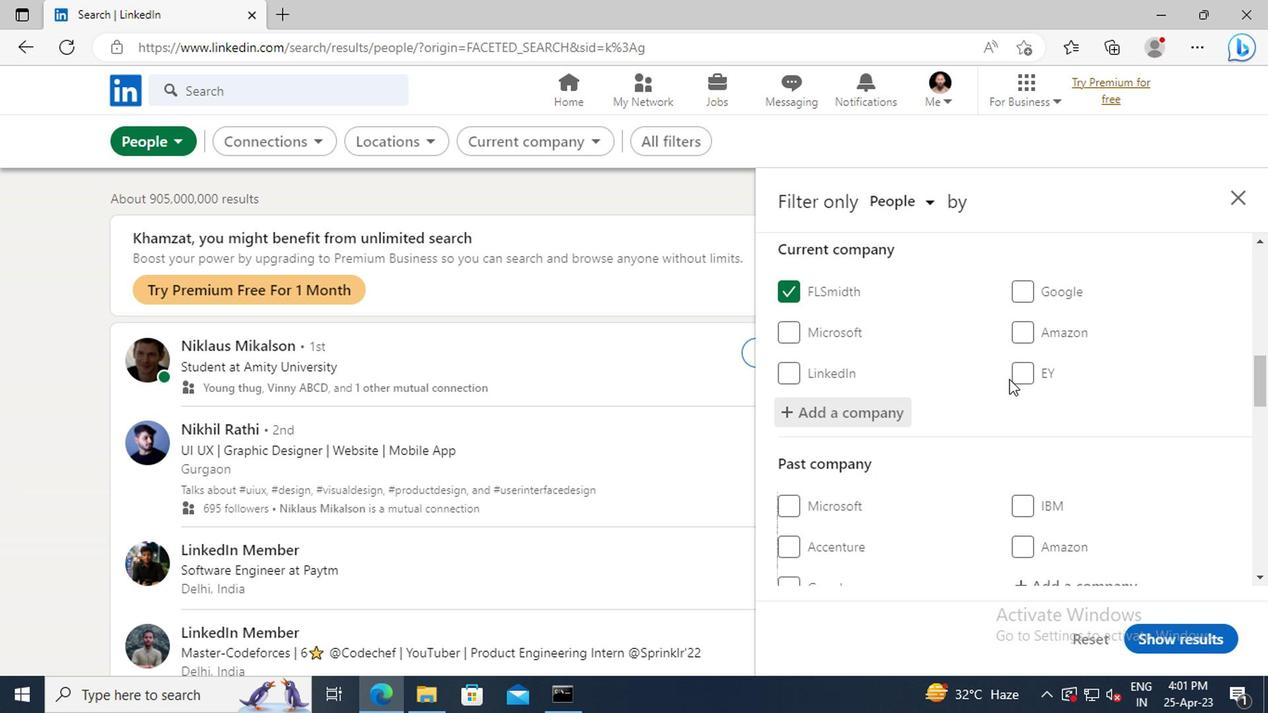 
Action: Mouse scrolled (1005, 379) with delta (0, 0)
Screenshot: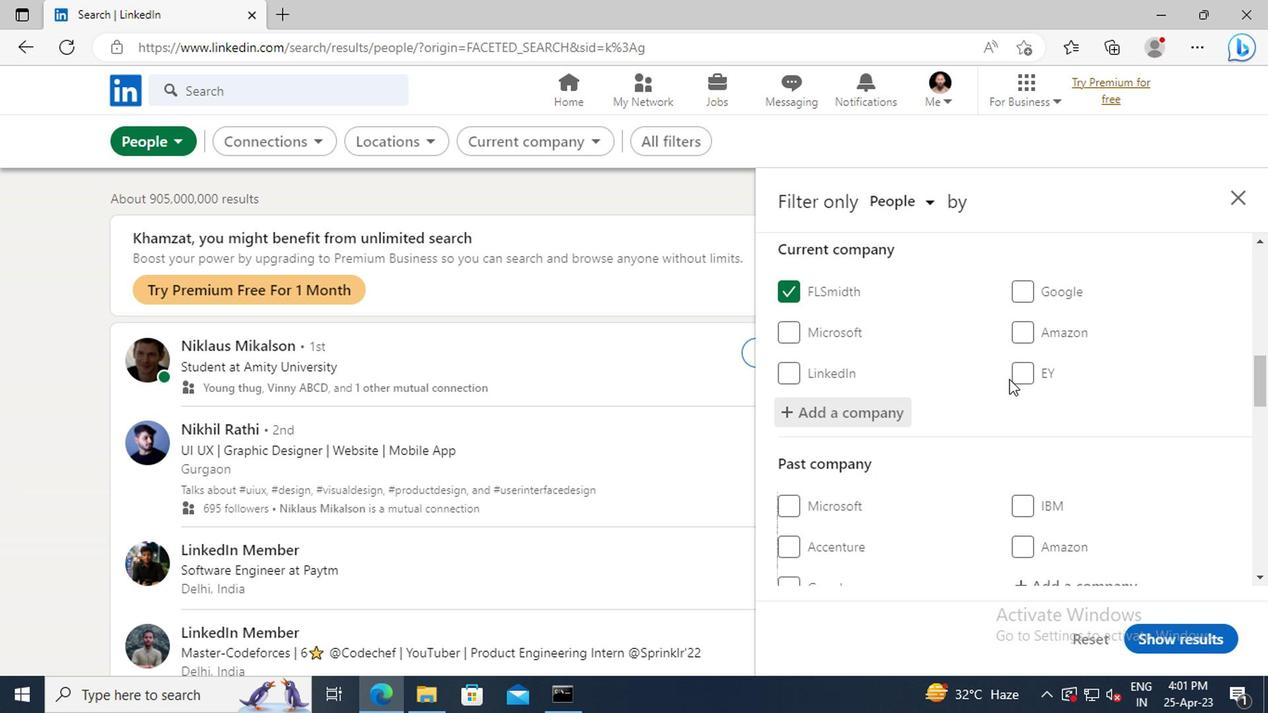 
Action: Mouse scrolled (1005, 379) with delta (0, 0)
Screenshot: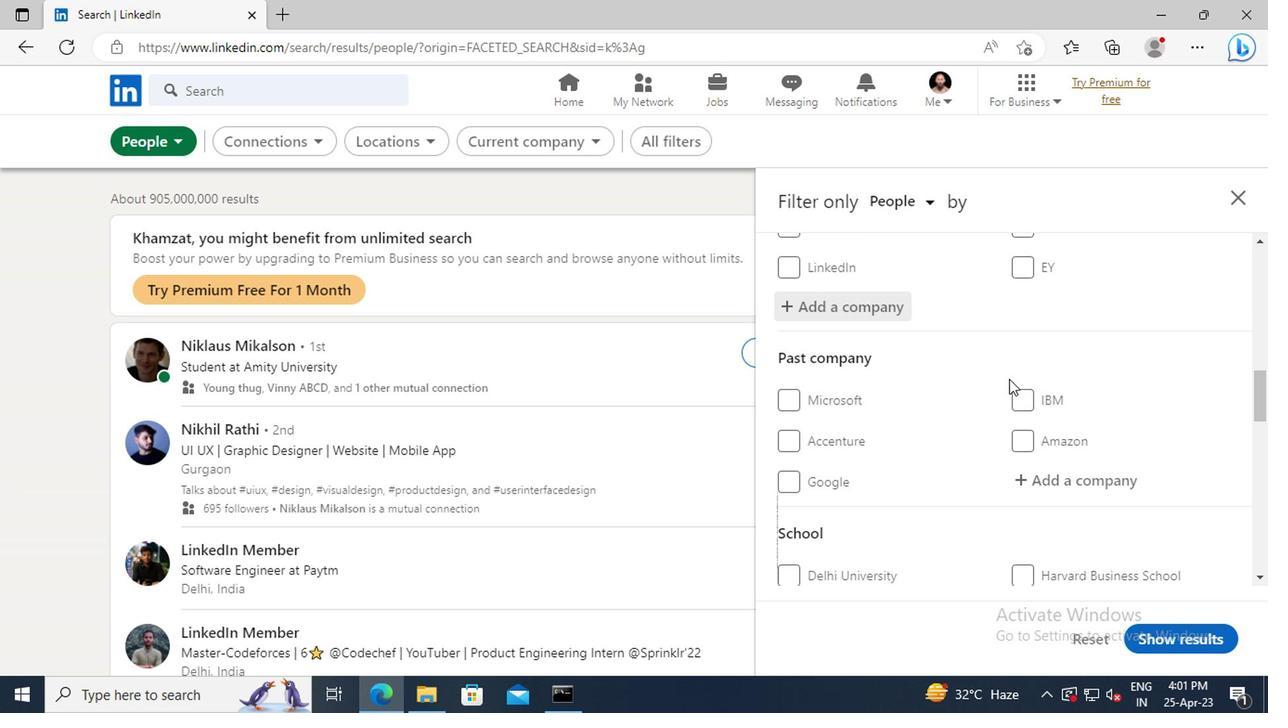 
Action: Mouse scrolled (1005, 379) with delta (0, 0)
Screenshot: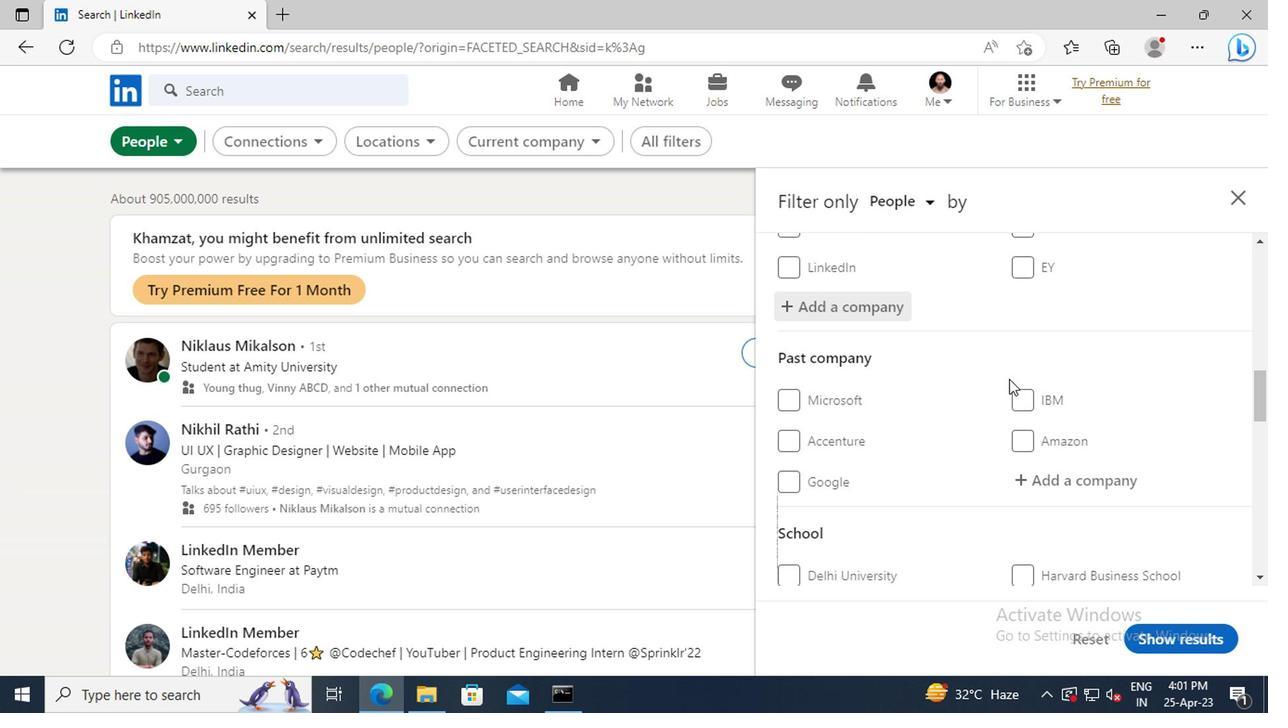 
Action: Mouse scrolled (1005, 379) with delta (0, 0)
Screenshot: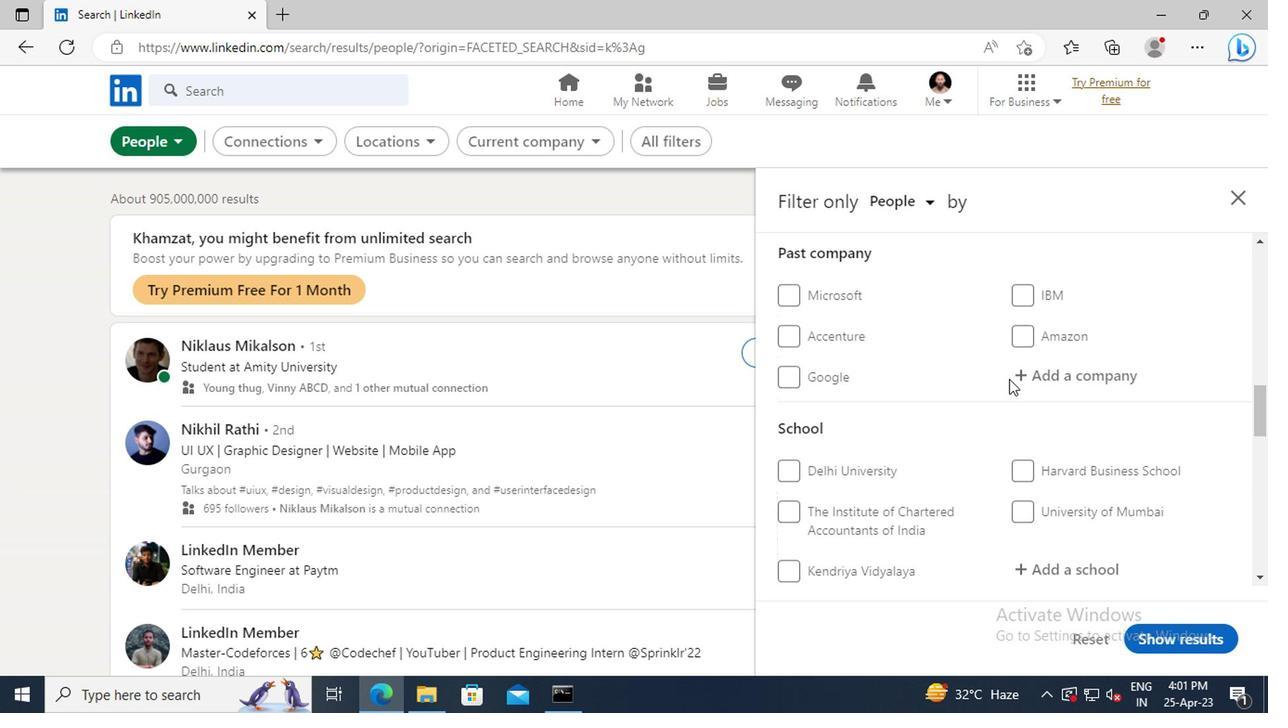 
Action: Mouse scrolled (1005, 379) with delta (0, 0)
Screenshot: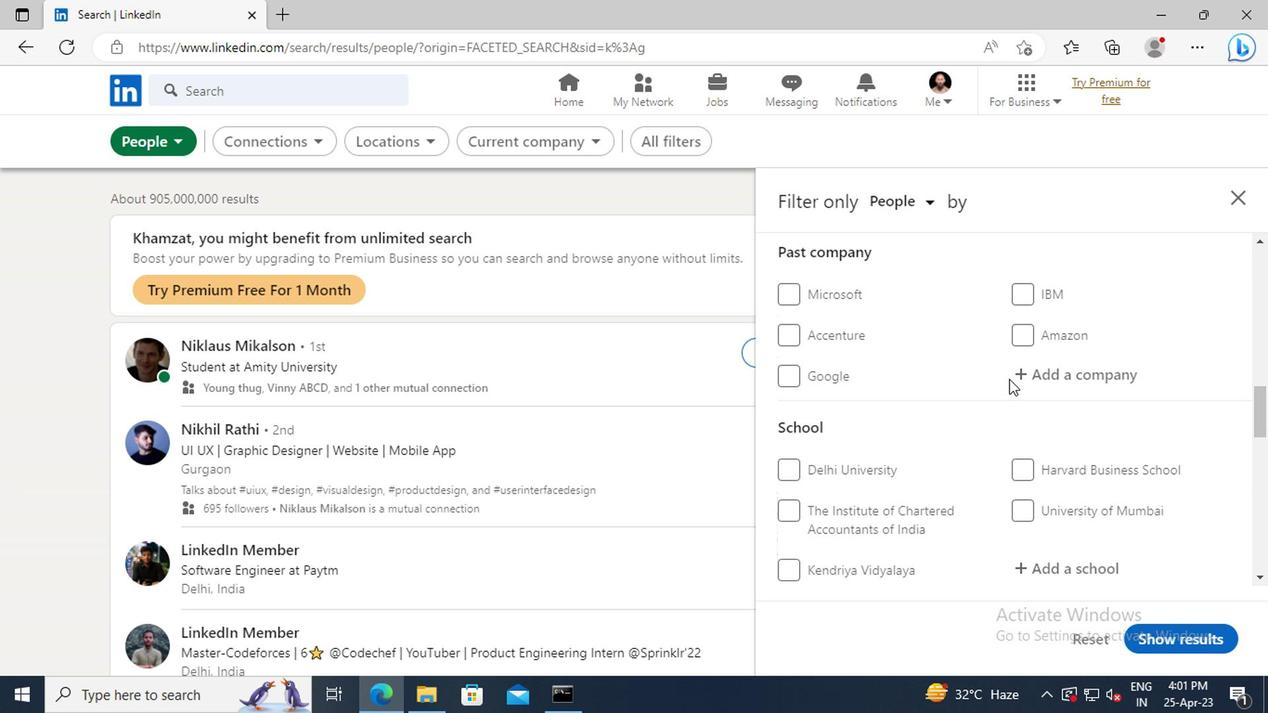 
Action: Mouse scrolled (1005, 379) with delta (0, 0)
Screenshot: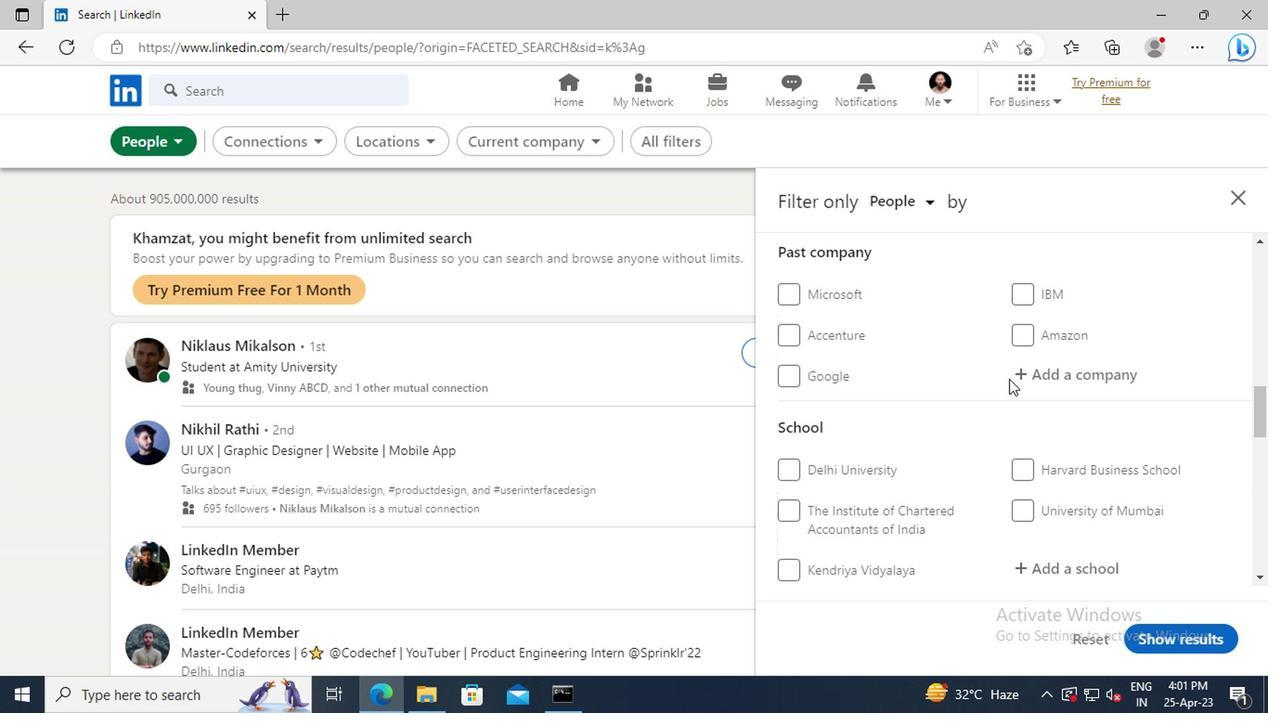 
Action: Mouse moved to (1048, 418)
Screenshot: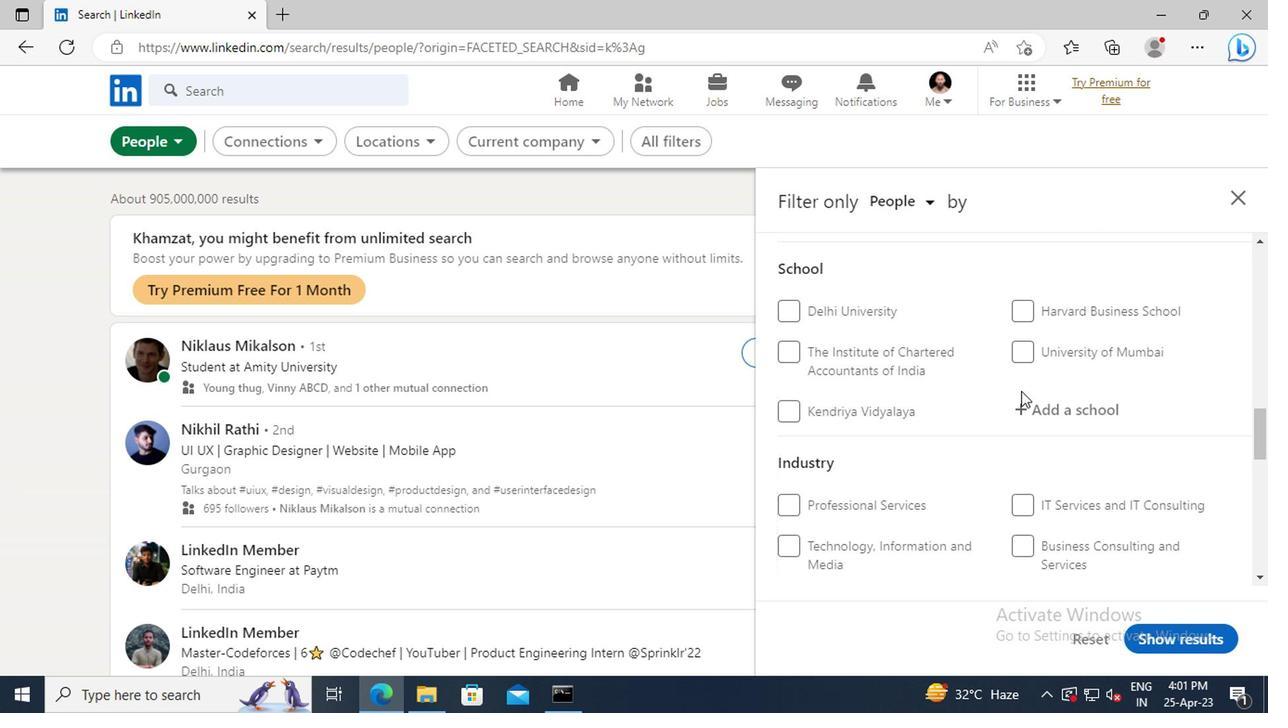 
Action: Mouse pressed left at (1048, 418)
Screenshot: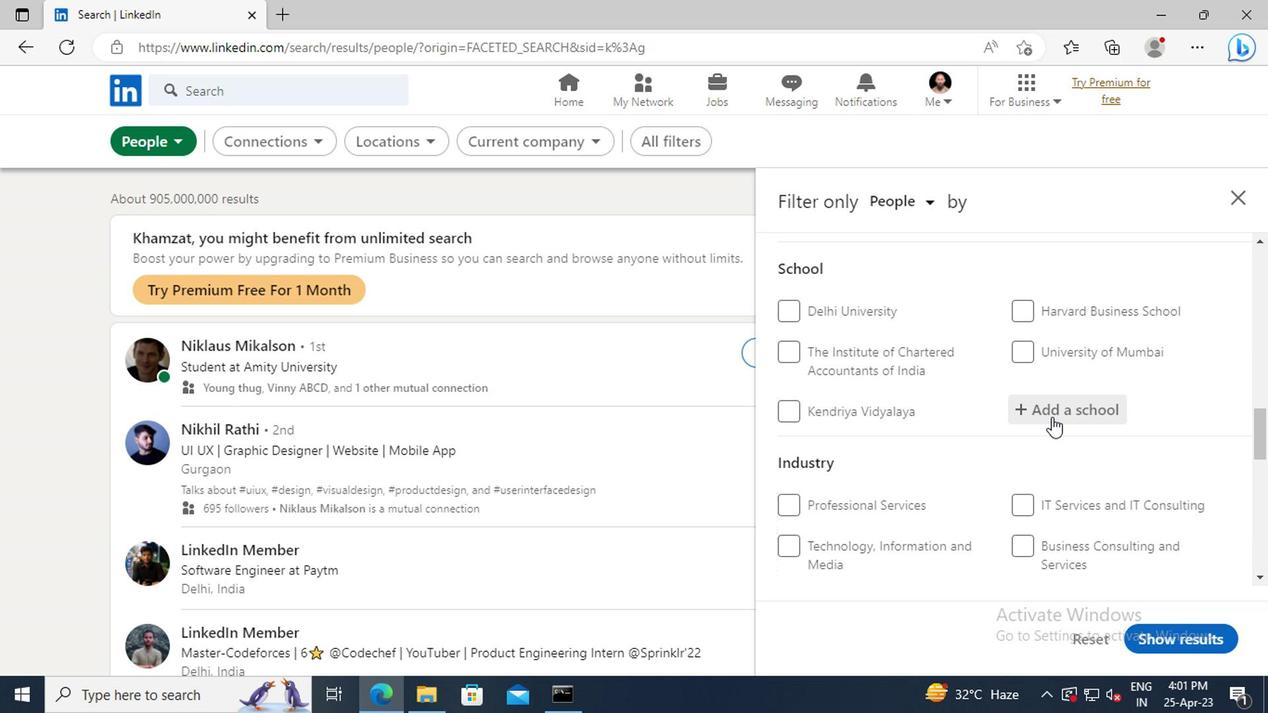 
Action: Key pressed <Key.shift_r>ASIAN<Key.space><Key.shift_r>SCHOOL<Key.space>OF<Key.space><Key.shift>CYBER<Key.space><Key.shift>LAWS<Key.space>W<Key.backspace>
Screenshot: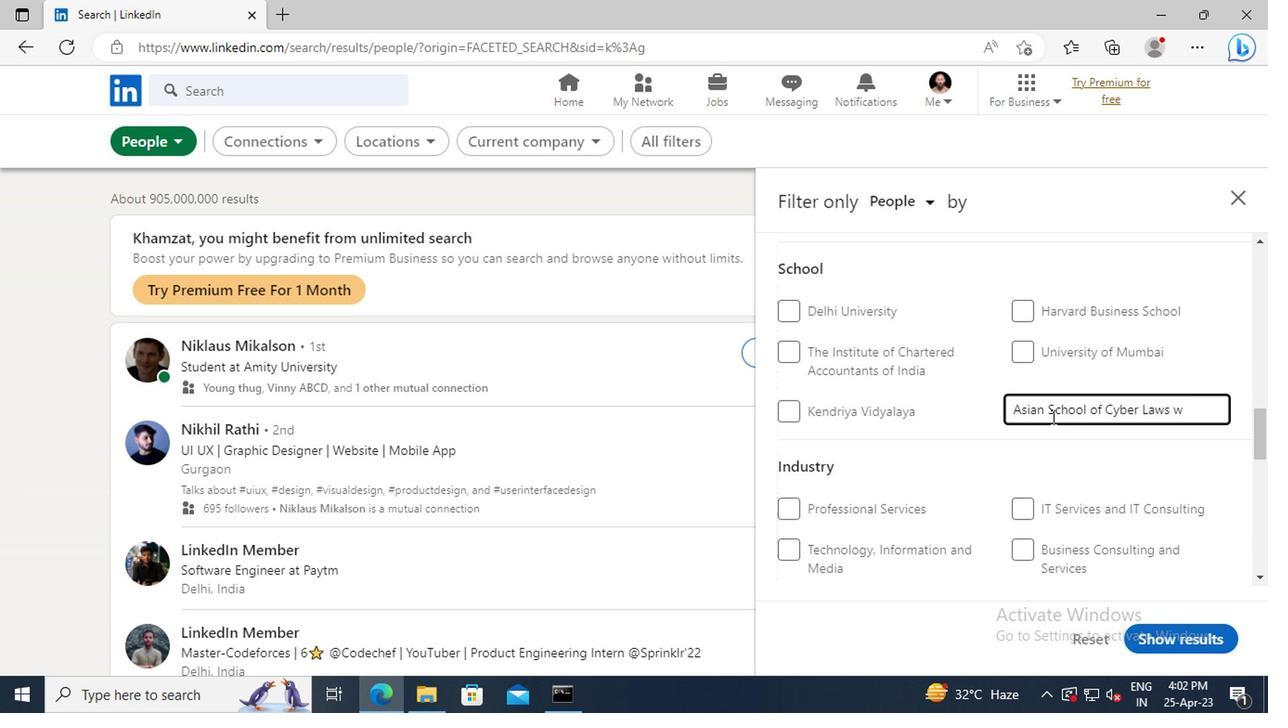 
Action: Mouse moved to (1017, 443)
Screenshot: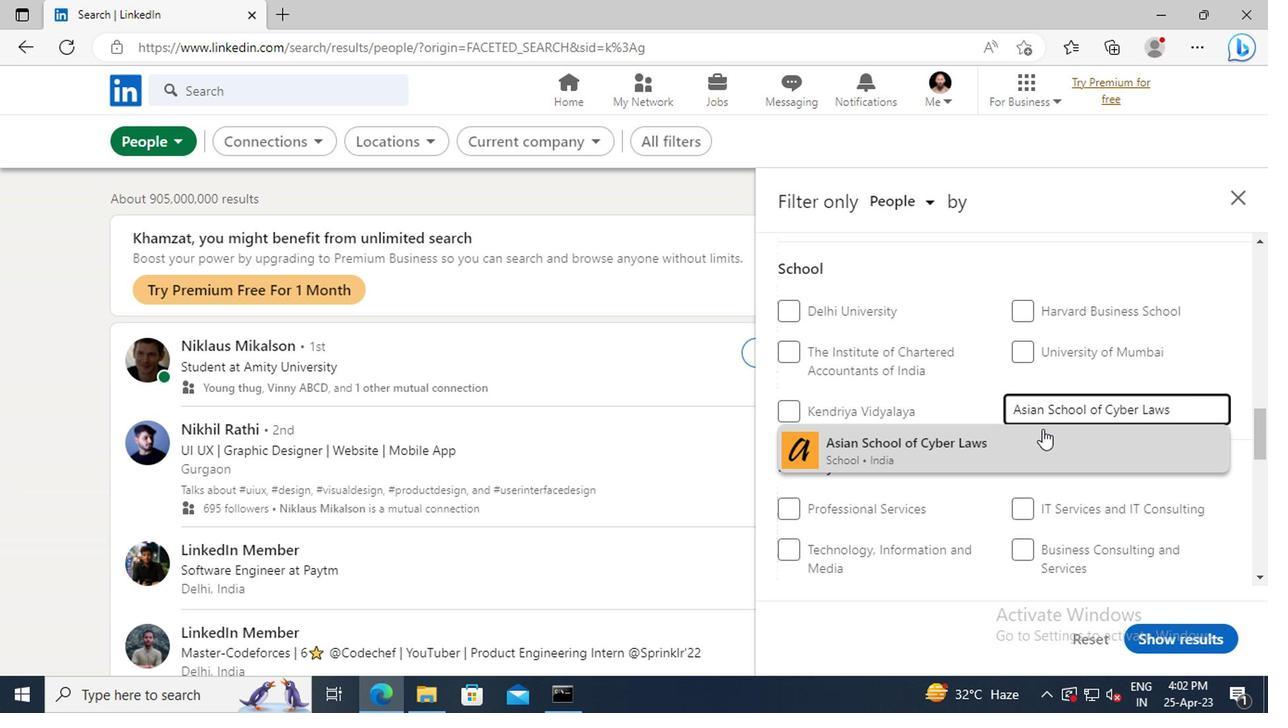 
Action: Mouse pressed left at (1017, 443)
Screenshot: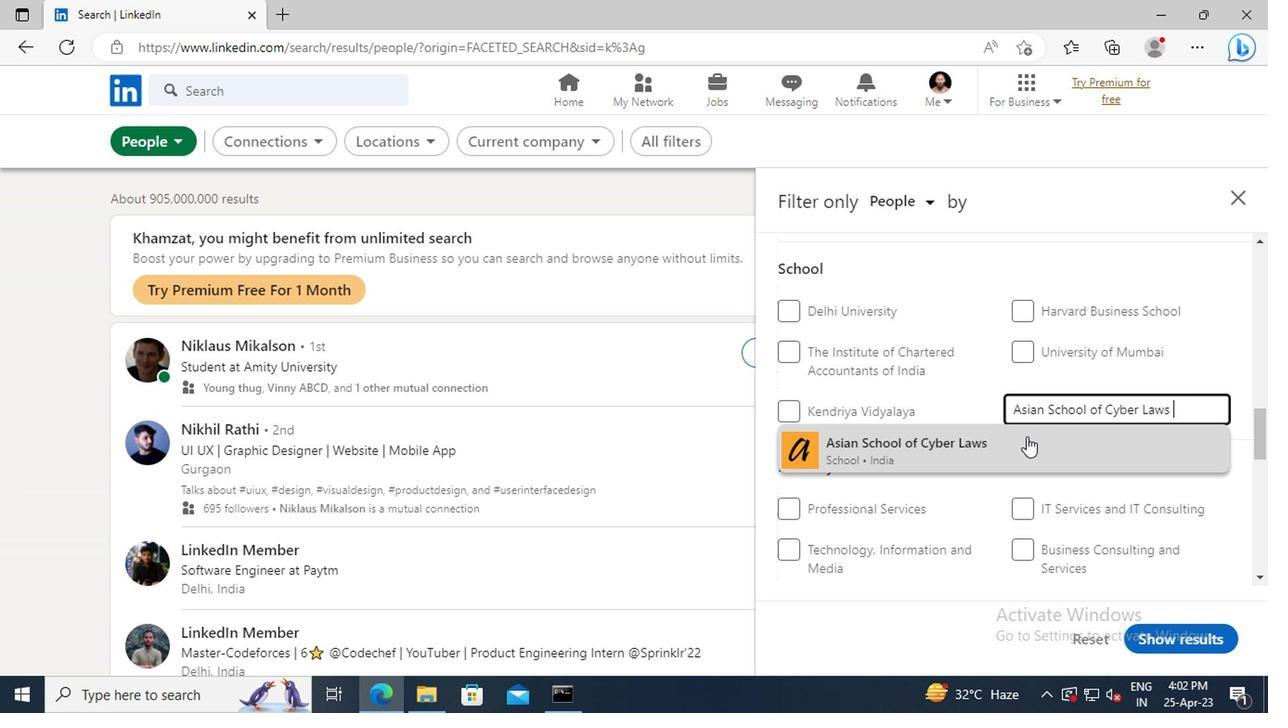 
Action: Mouse moved to (960, 383)
Screenshot: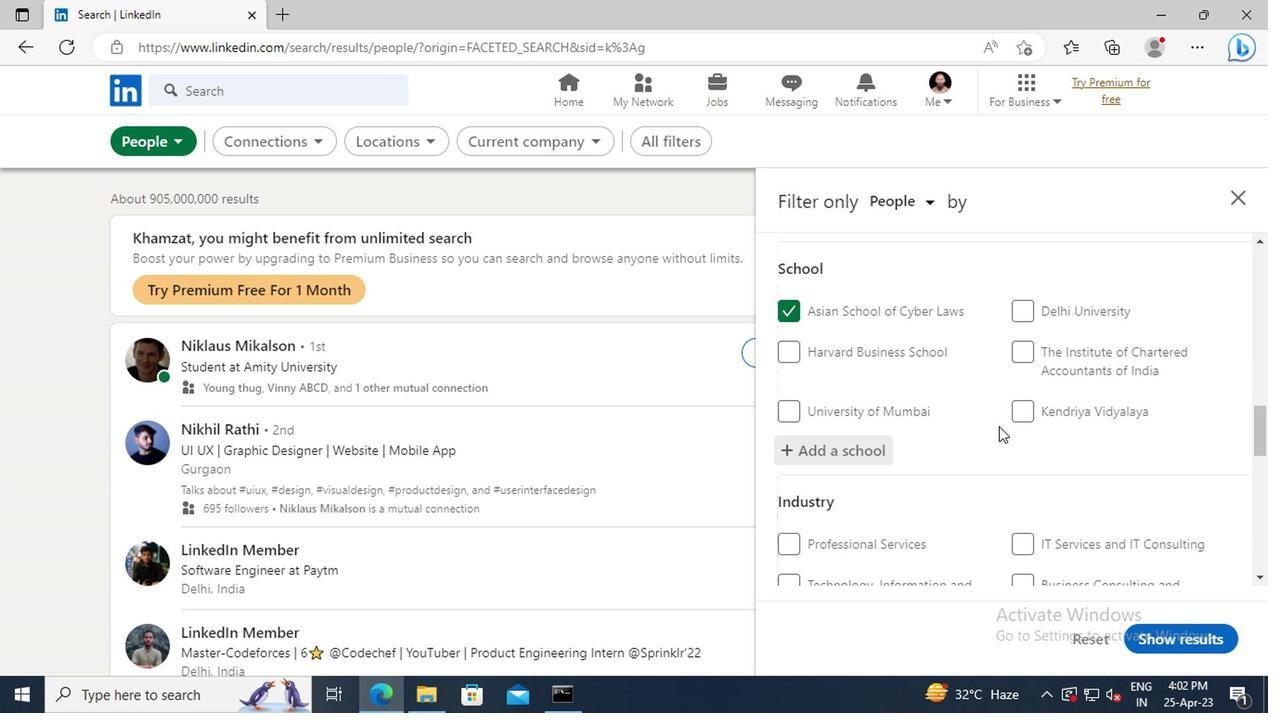 
Action: Mouse scrolled (960, 382) with delta (0, -1)
Screenshot: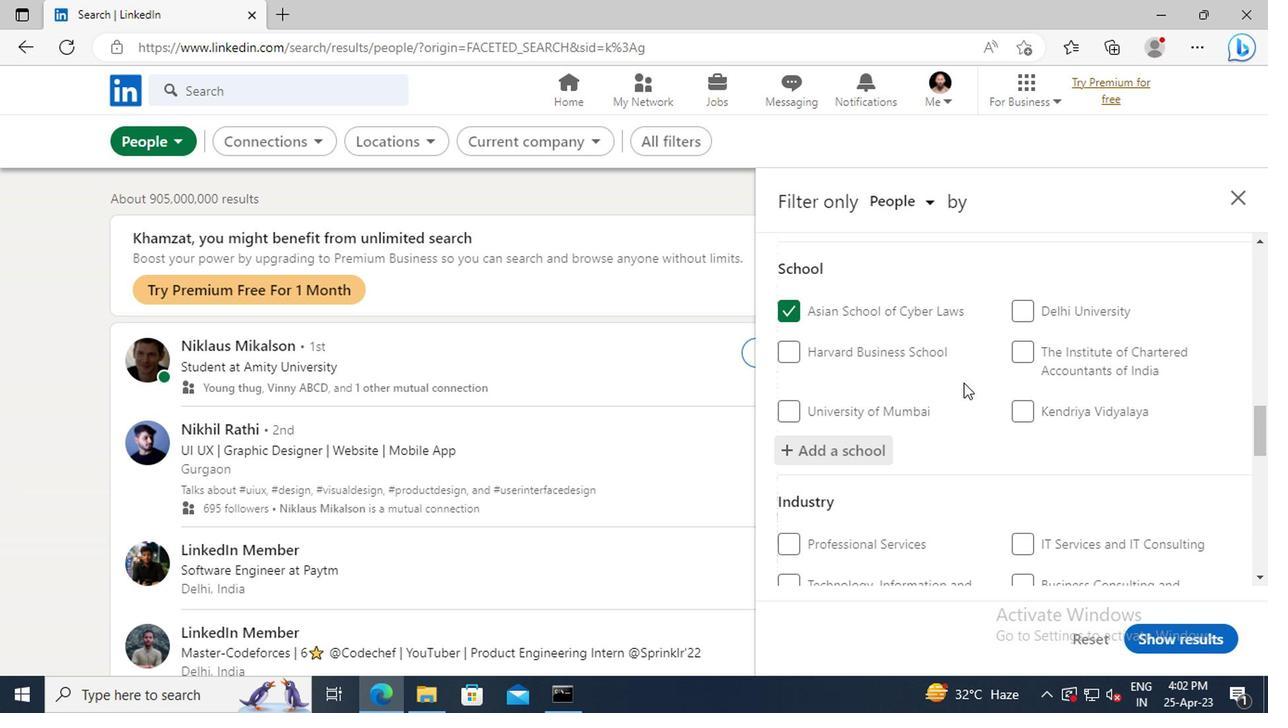 
Action: Mouse scrolled (960, 382) with delta (0, -1)
Screenshot: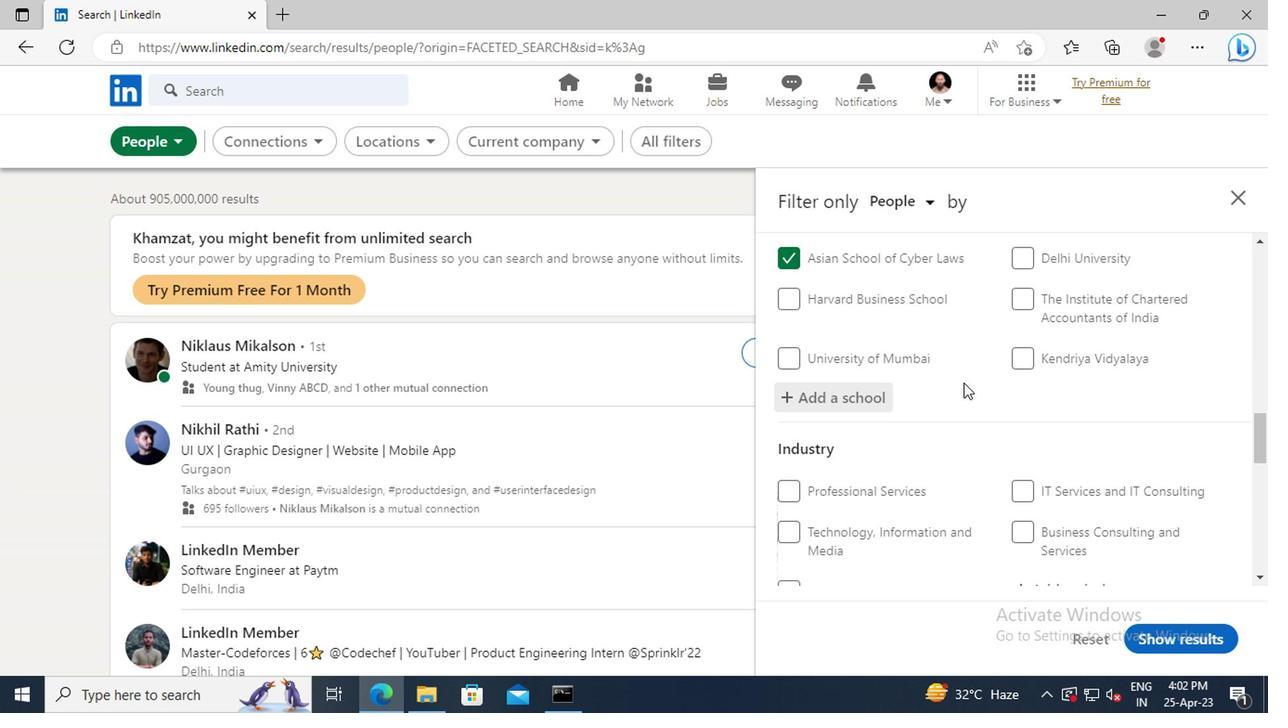 
Action: Mouse scrolled (960, 382) with delta (0, -1)
Screenshot: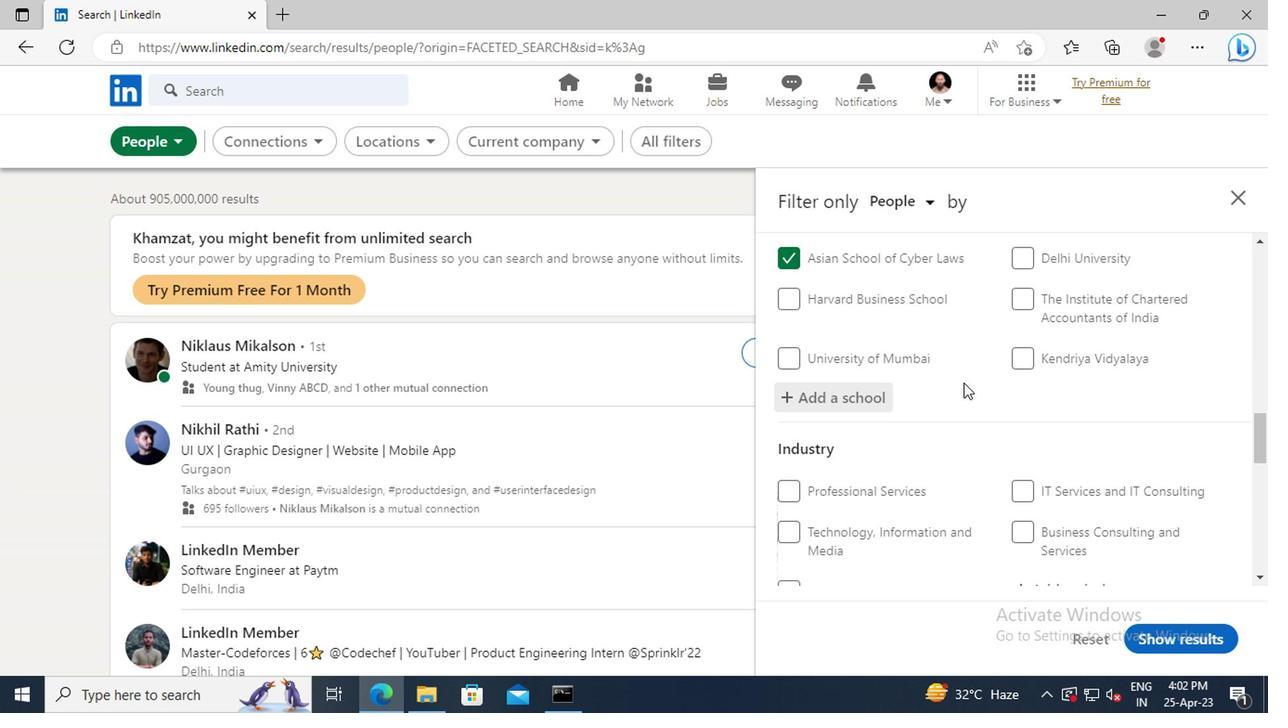 
Action: Mouse scrolled (960, 382) with delta (0, -1)
Screenshot: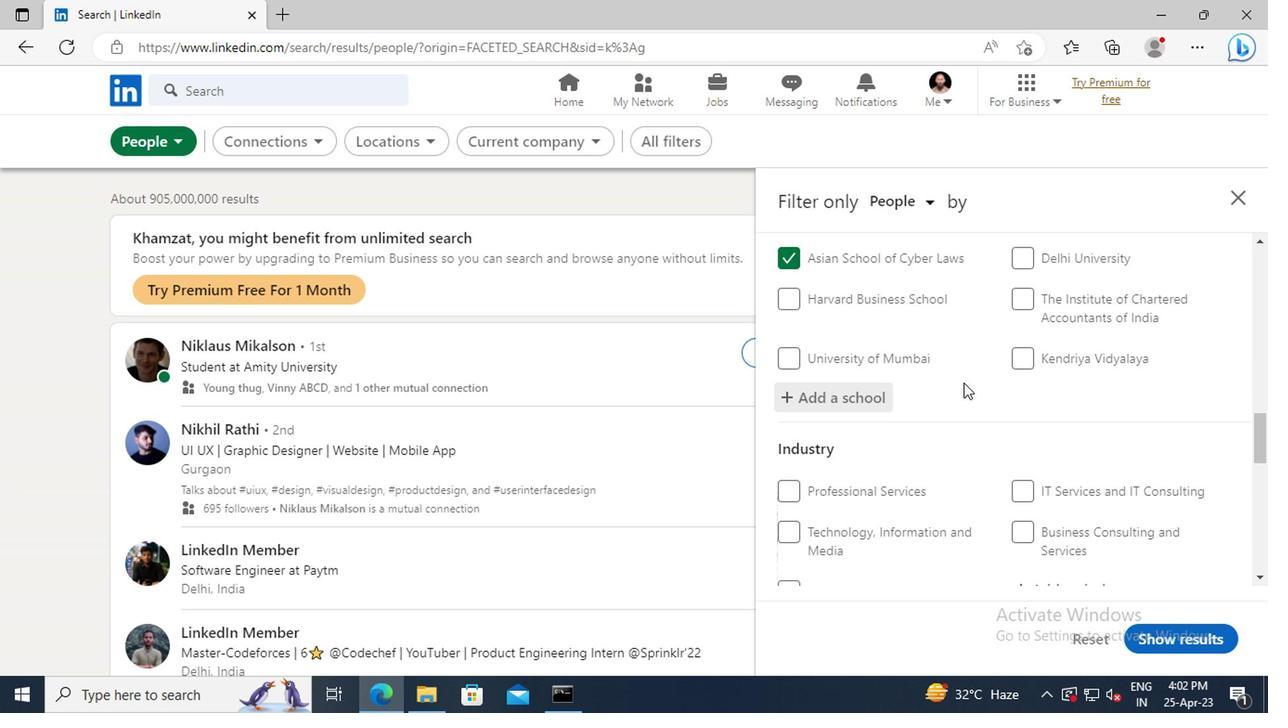 
Action: Mouse moved to (1051, 438)
Screenshot: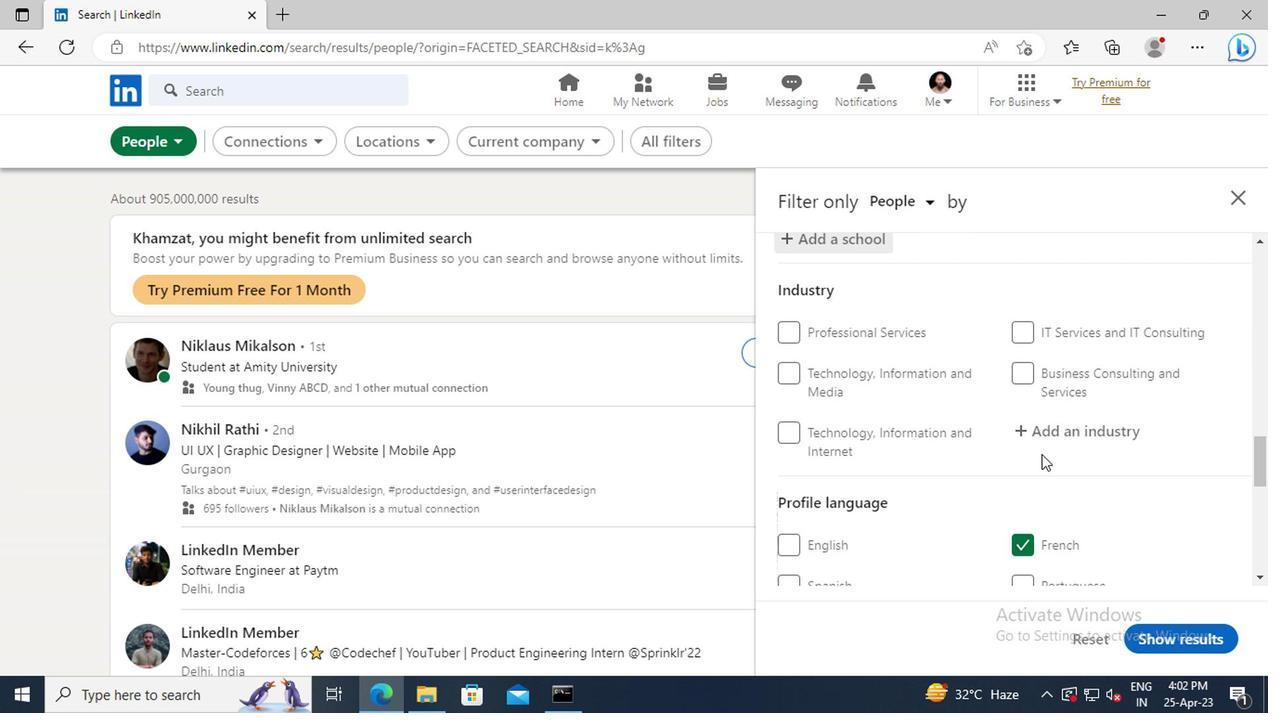 
Action: Mouse pressed left at (1051, 438)
Screenshot: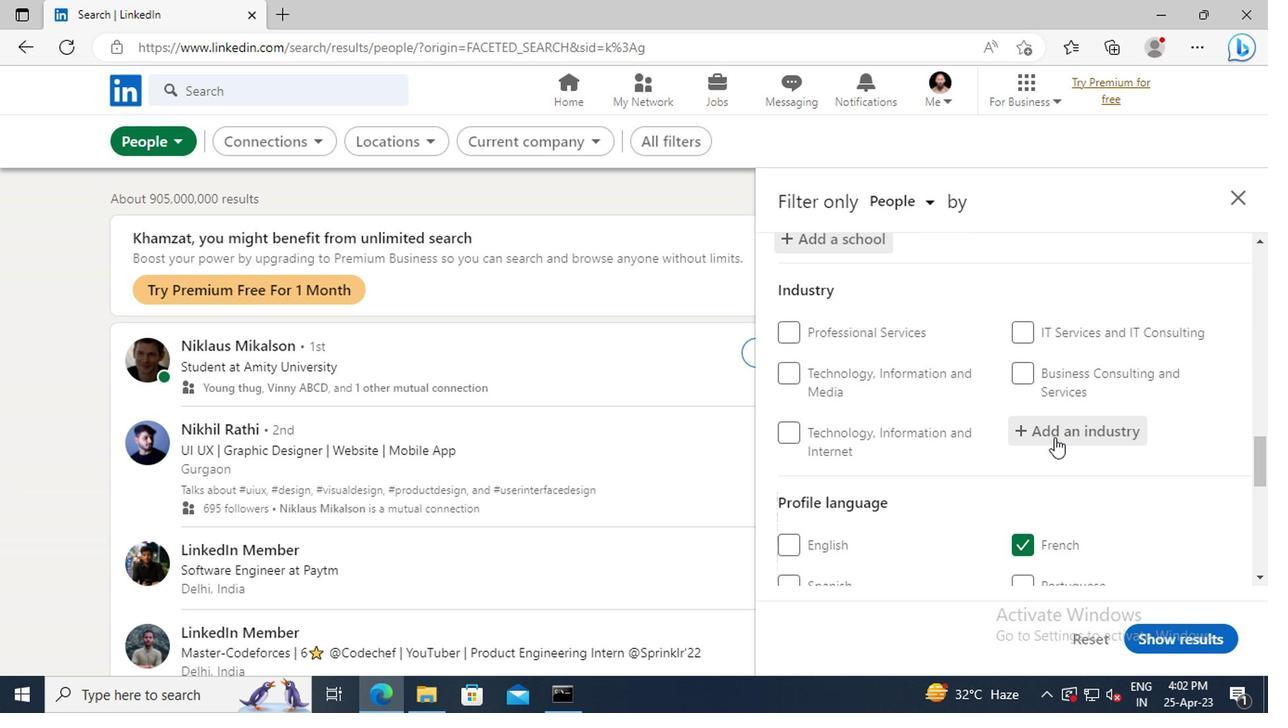 
Action: Mouse moved to (1047, 434)
Screenshot: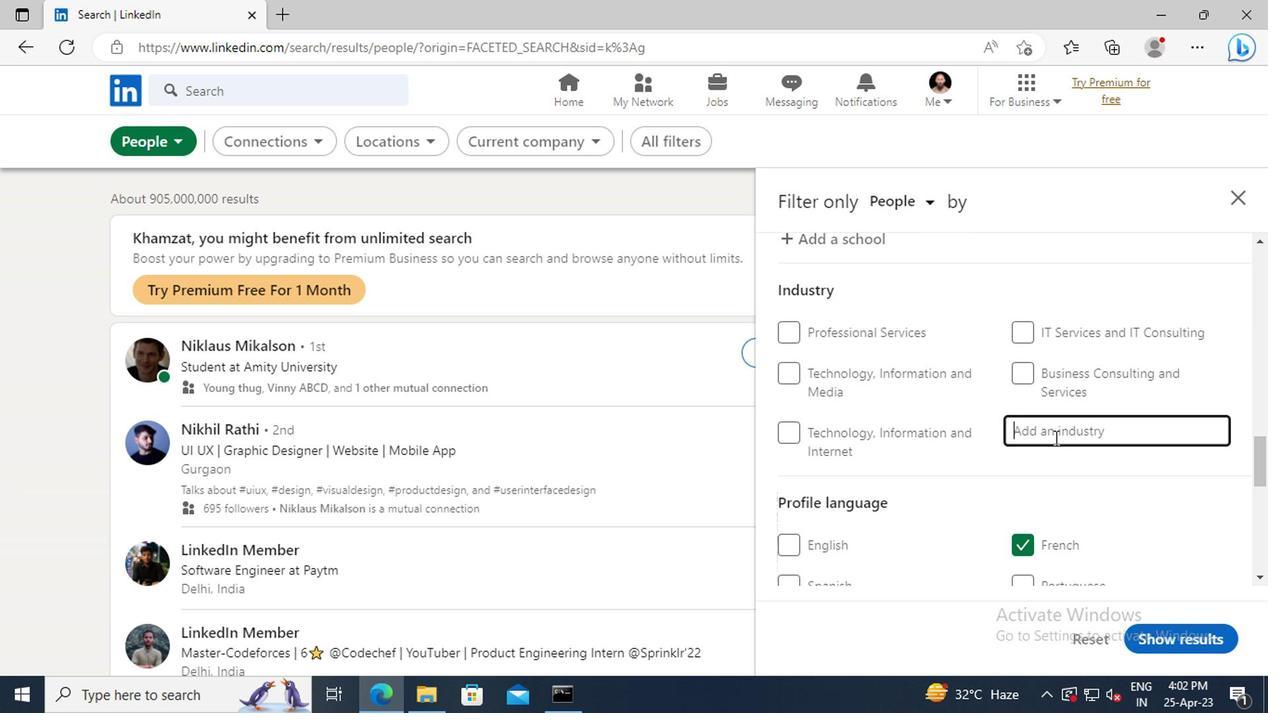 
Action: Key pressed <Key.shift>FISHERIES
Screenshot: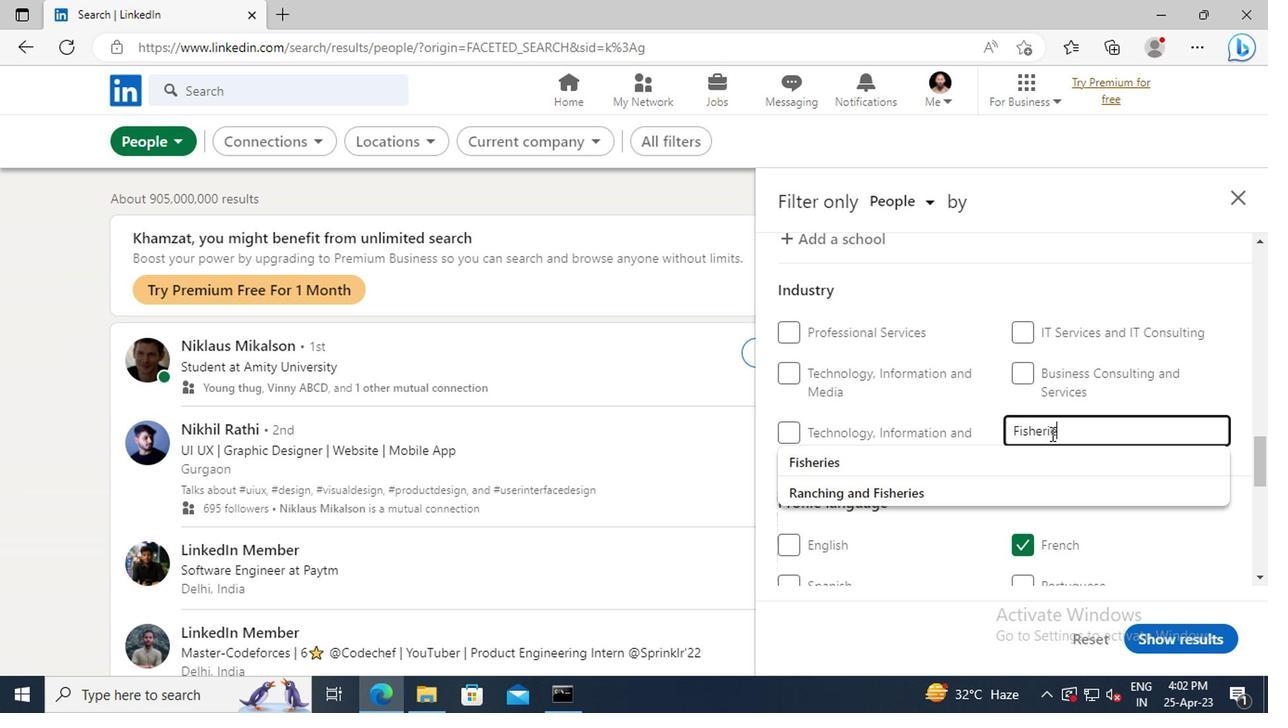 
Action: Mouse moved to (1019, 459)
Screenshot: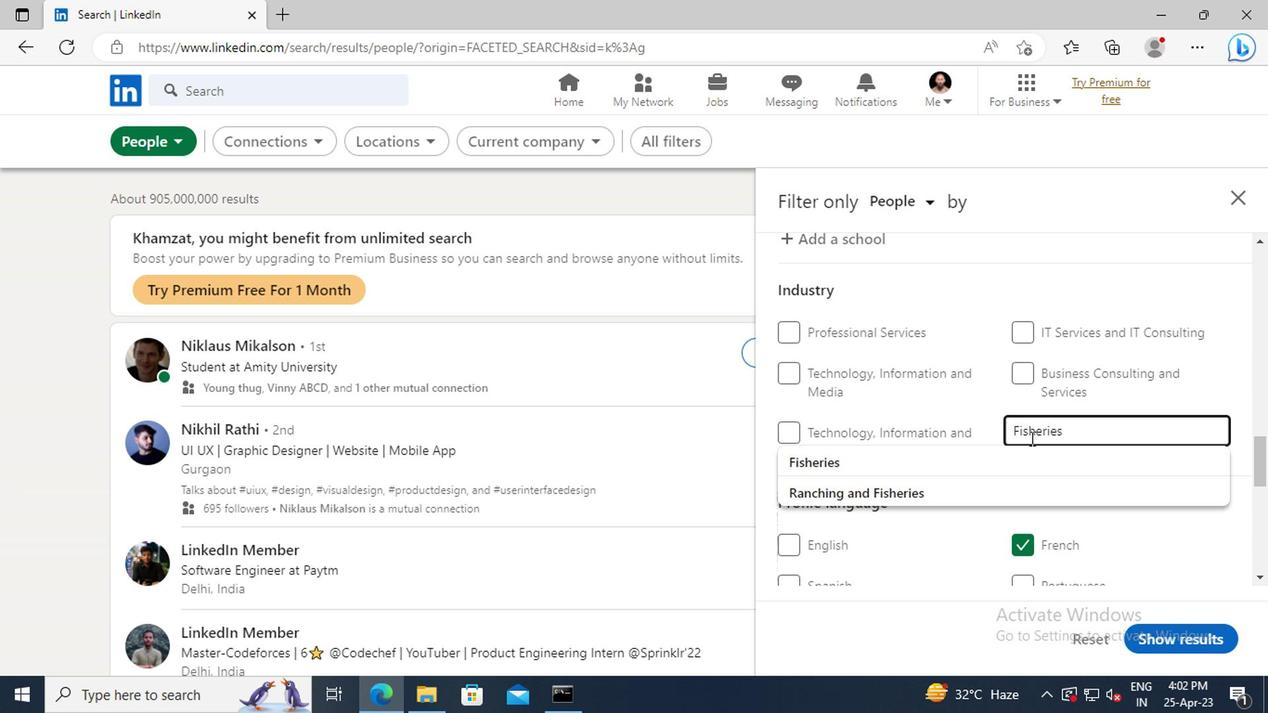 
Action: Mouse pressed left at (1019, 459)
Screenshot: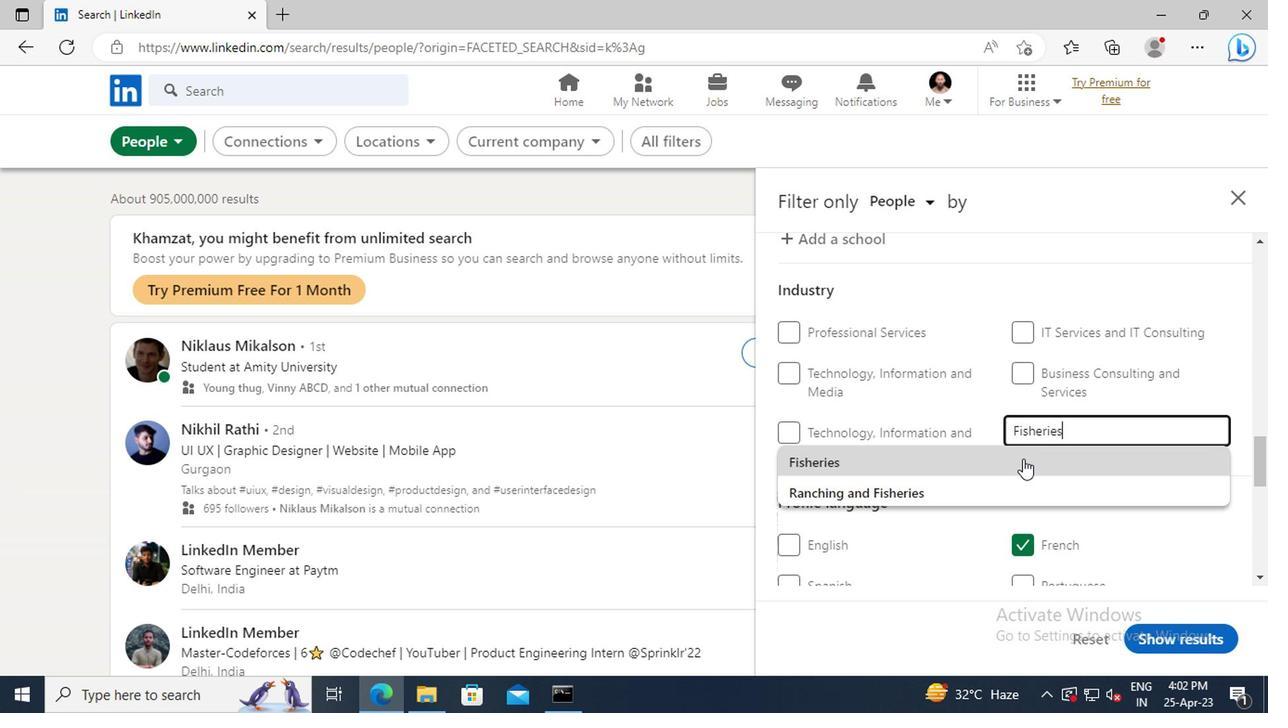 
Action: Mouse moved to (999, 389)
Screenshot: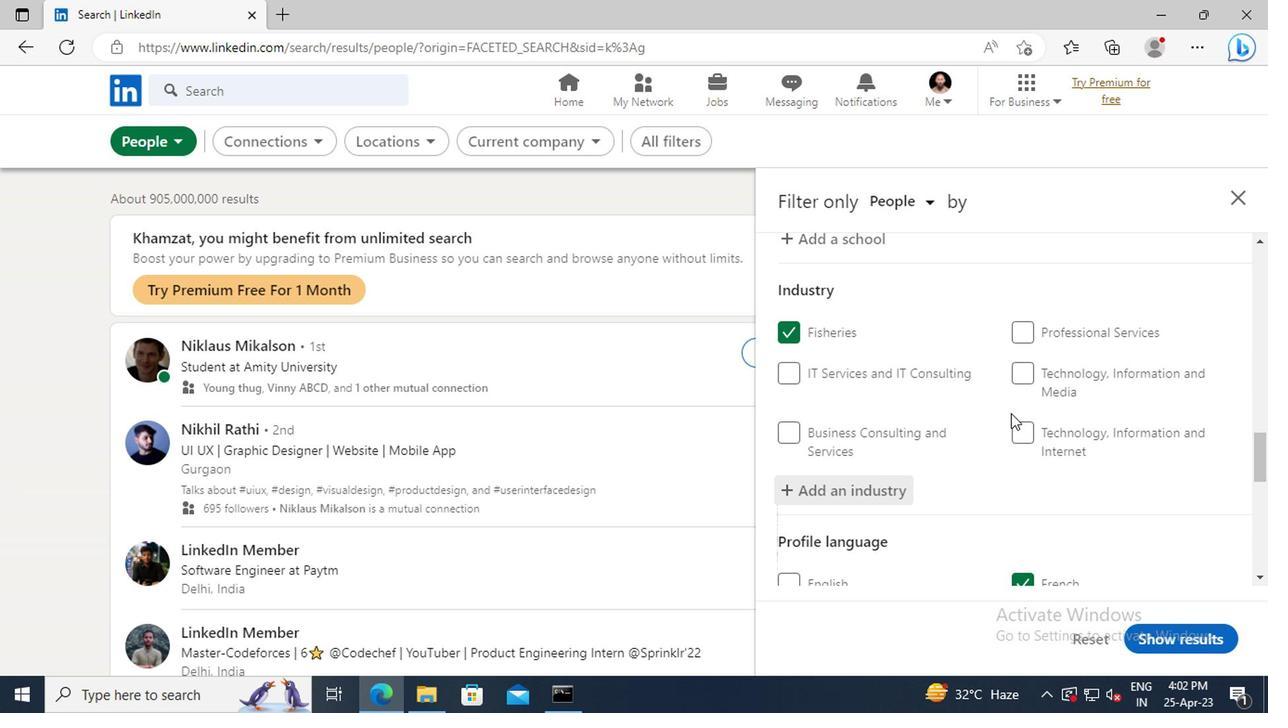
Action: Mouse scrolled (999, 388) with delta (0, 0)
Screenshot: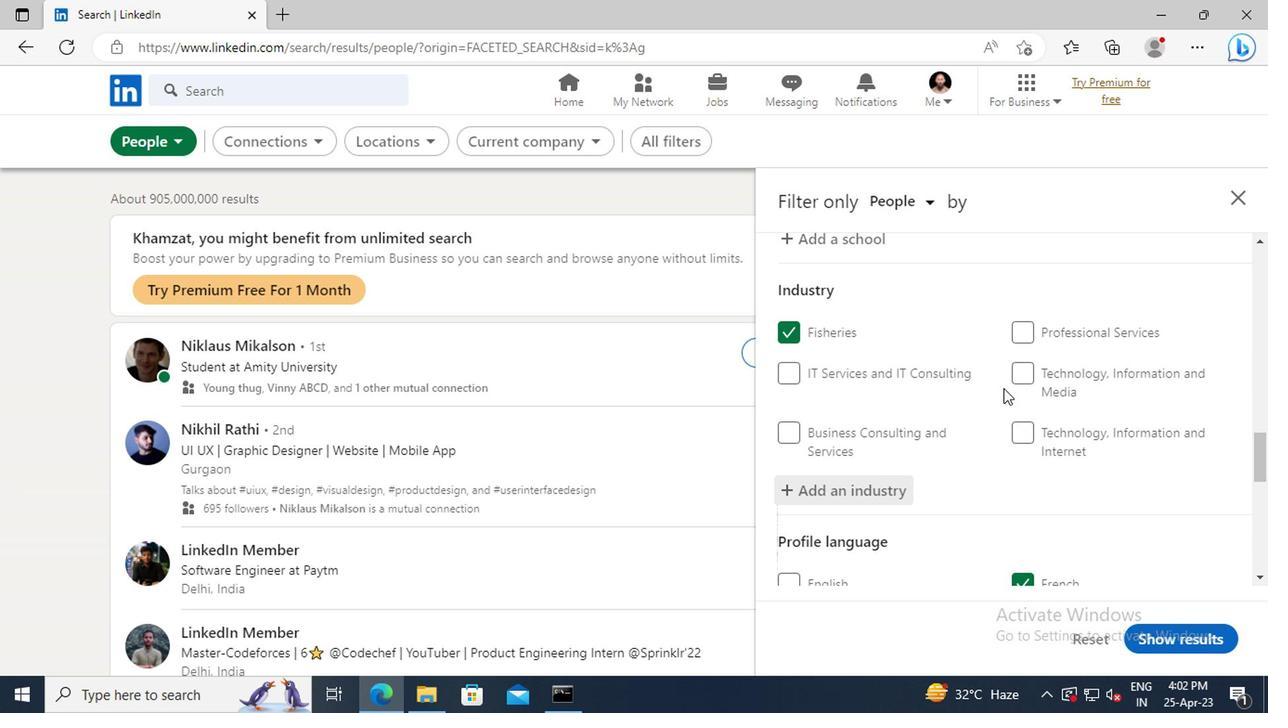
Action: Mouse moved to (999, 388)
Screenshot: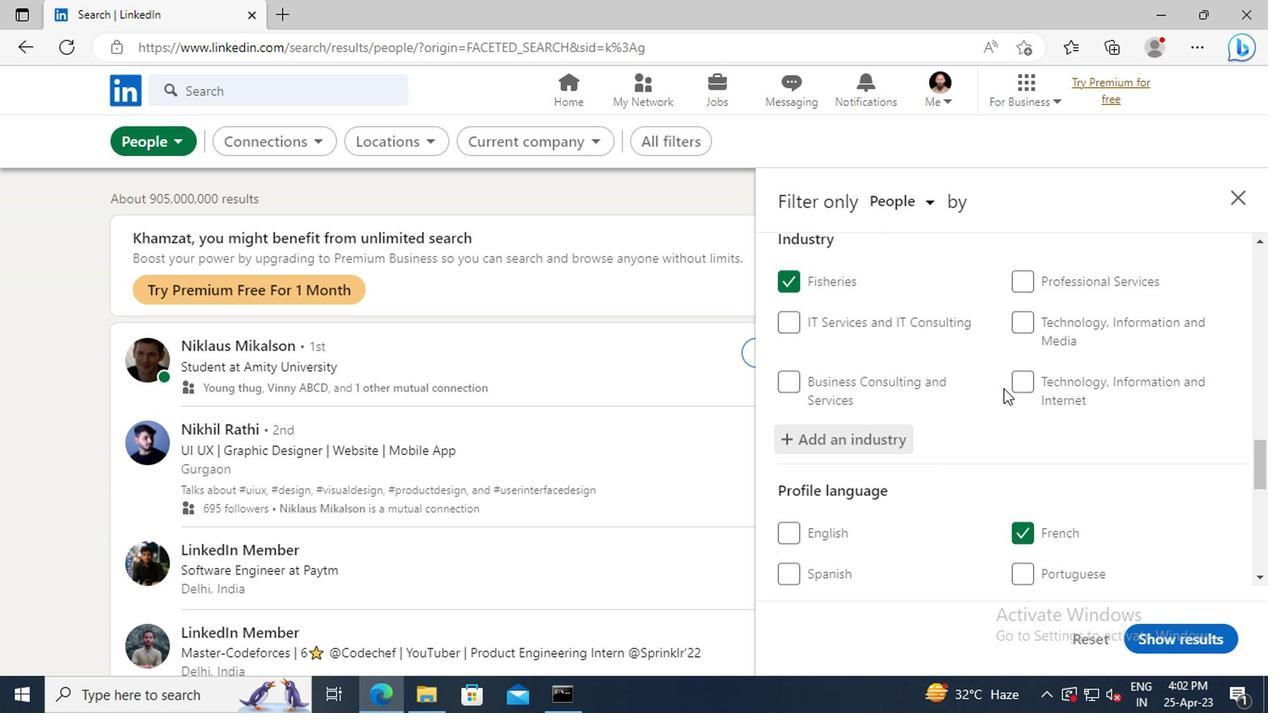 
Action: Mouse scrolled (999, 387) with delta (0, -1)
Screenshot: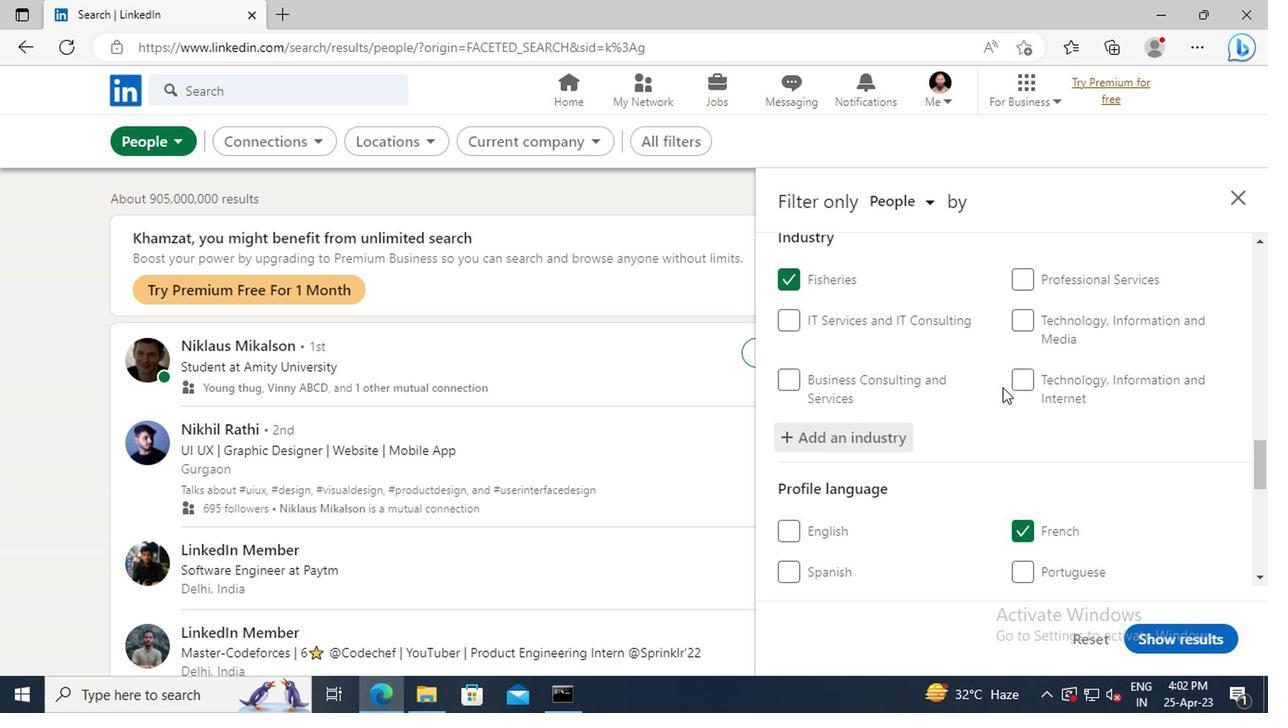 
Action: Mouse scrolled (999, 387) with delta (0, -1)
Screenshot: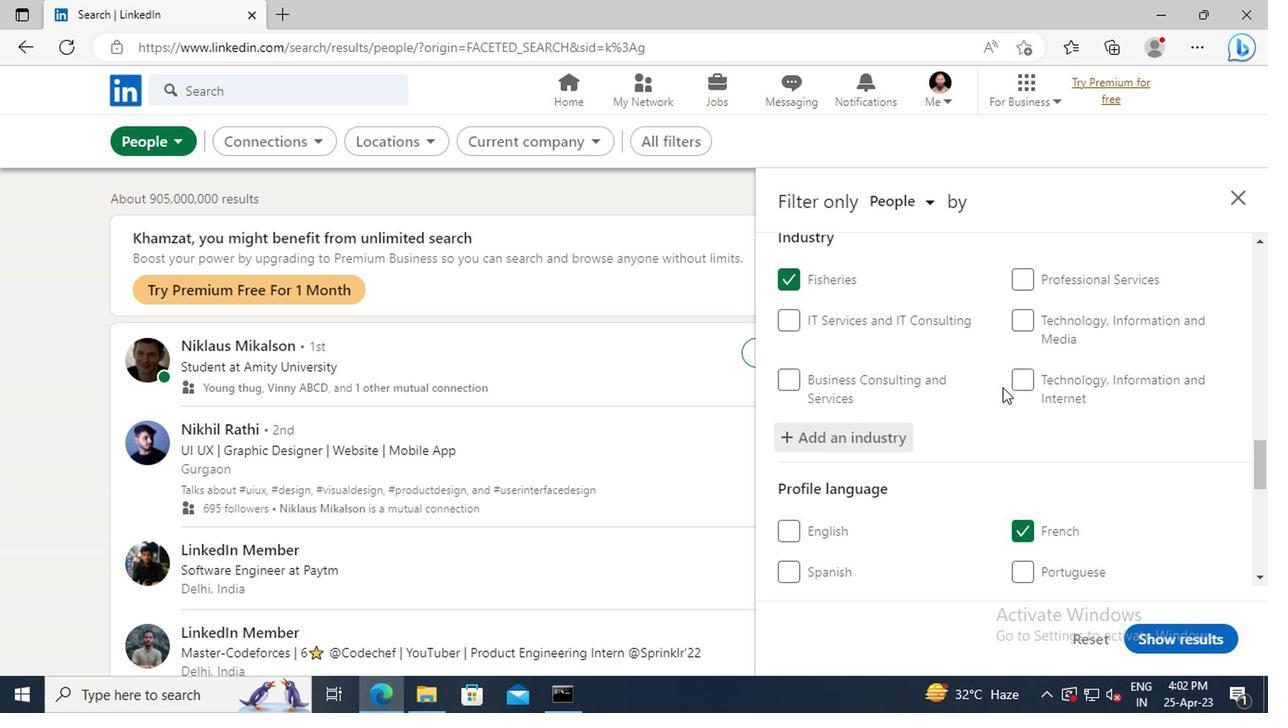 
Action: Mouse moved to (999, 388)
Screenshot: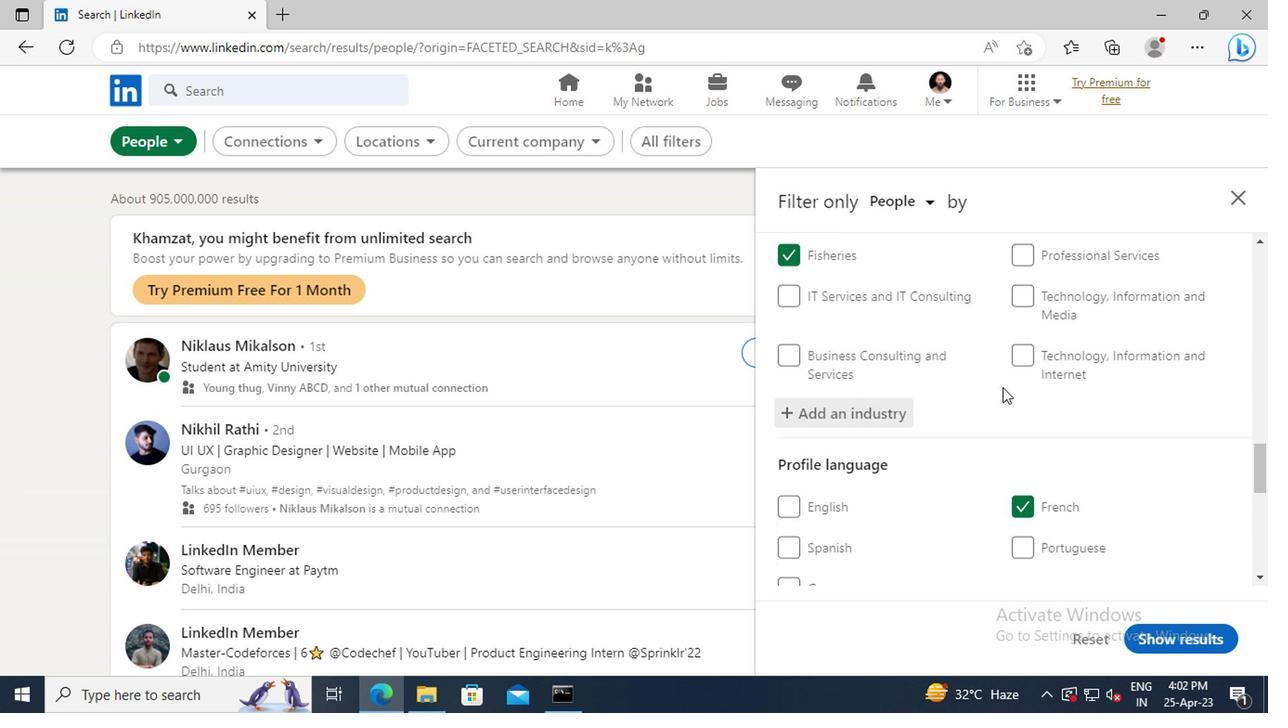 
Action: Mouse scrolled (999, 387) with delta (0, -1)
Screenshot: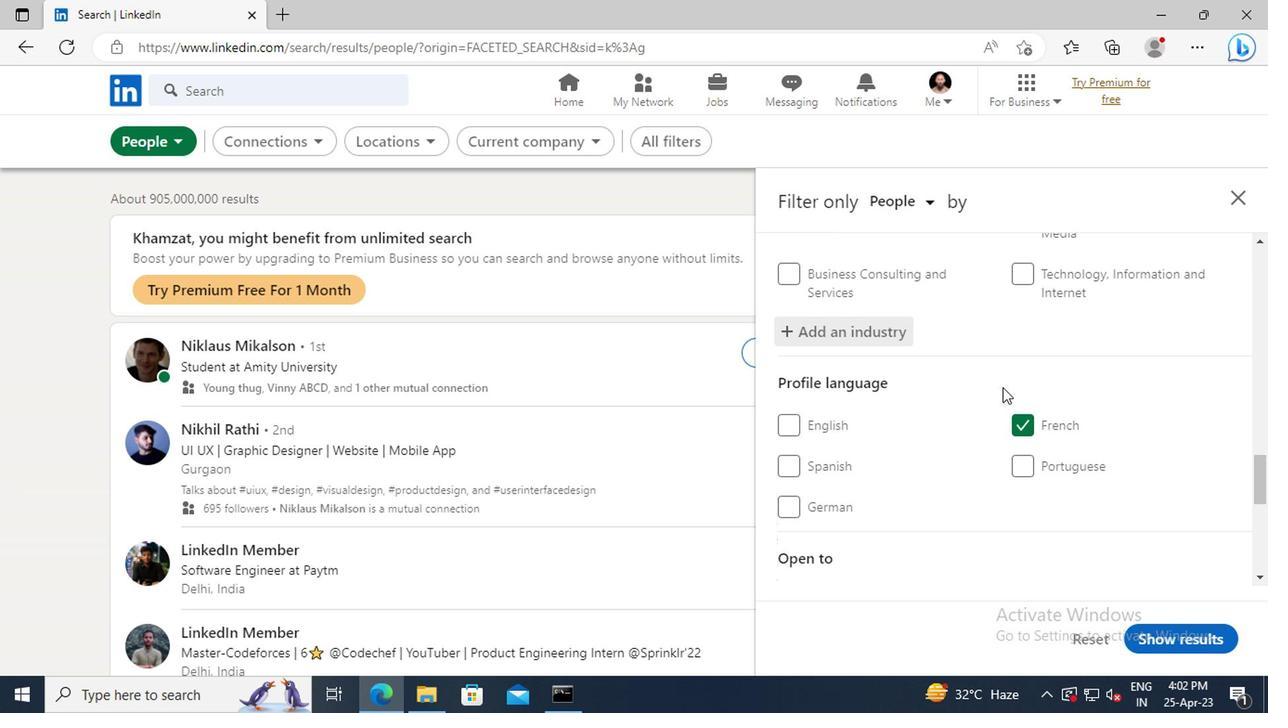 
Action: Mouse scrolled (999, 387) with delta (0, -1)
Screenshot: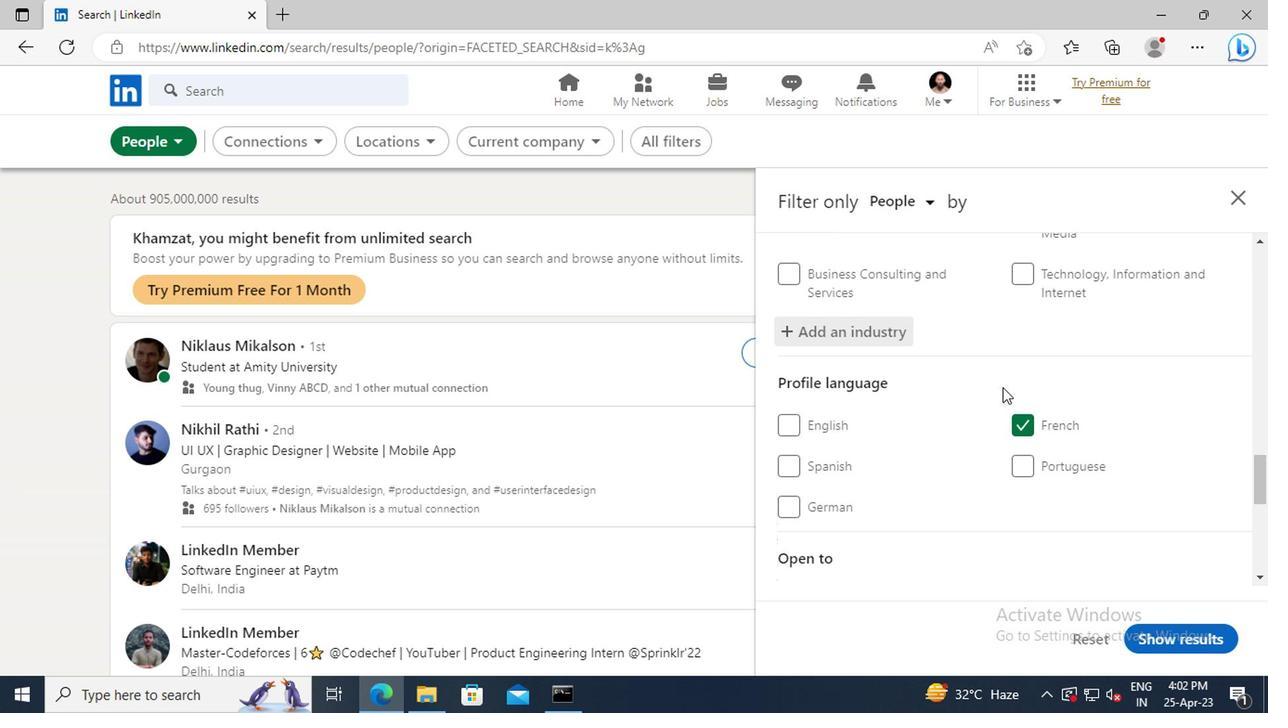 
Action: Mouse scrolled (999, 387) with delta (0, -1)
Screenshot: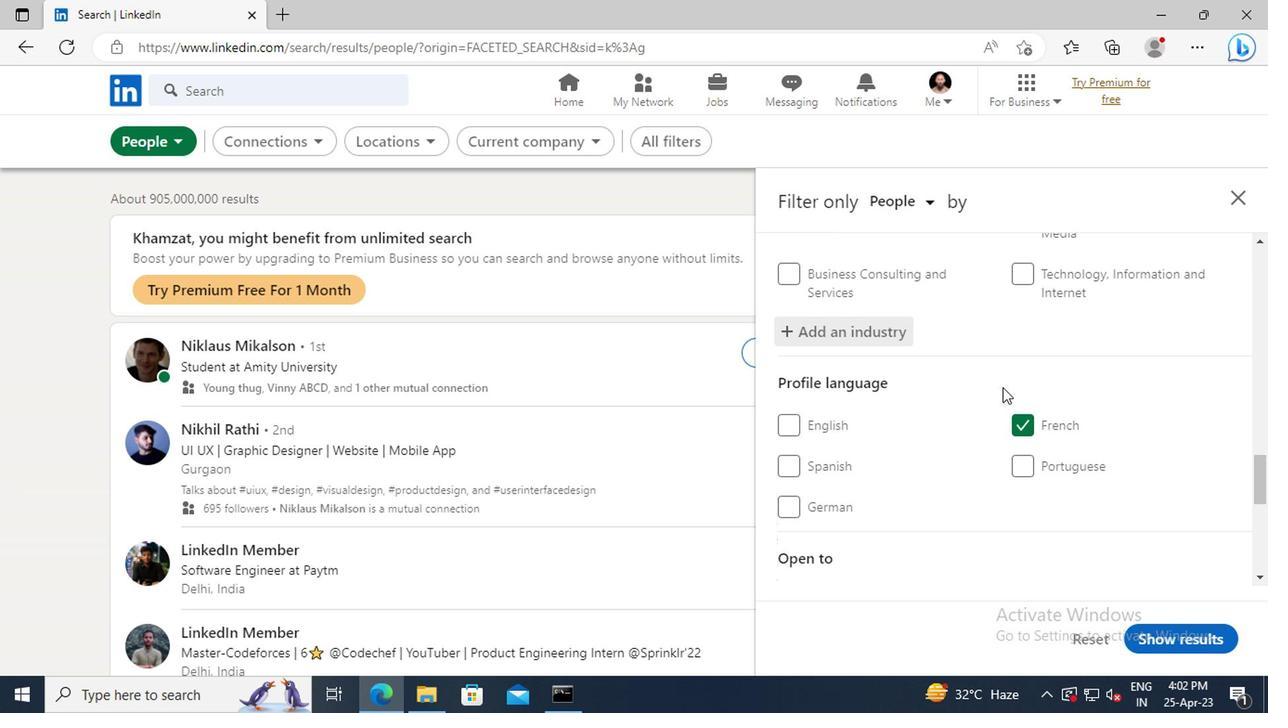 
Action: Mouse scrolled (999, 387) with delta (0, -1)
Screenshot: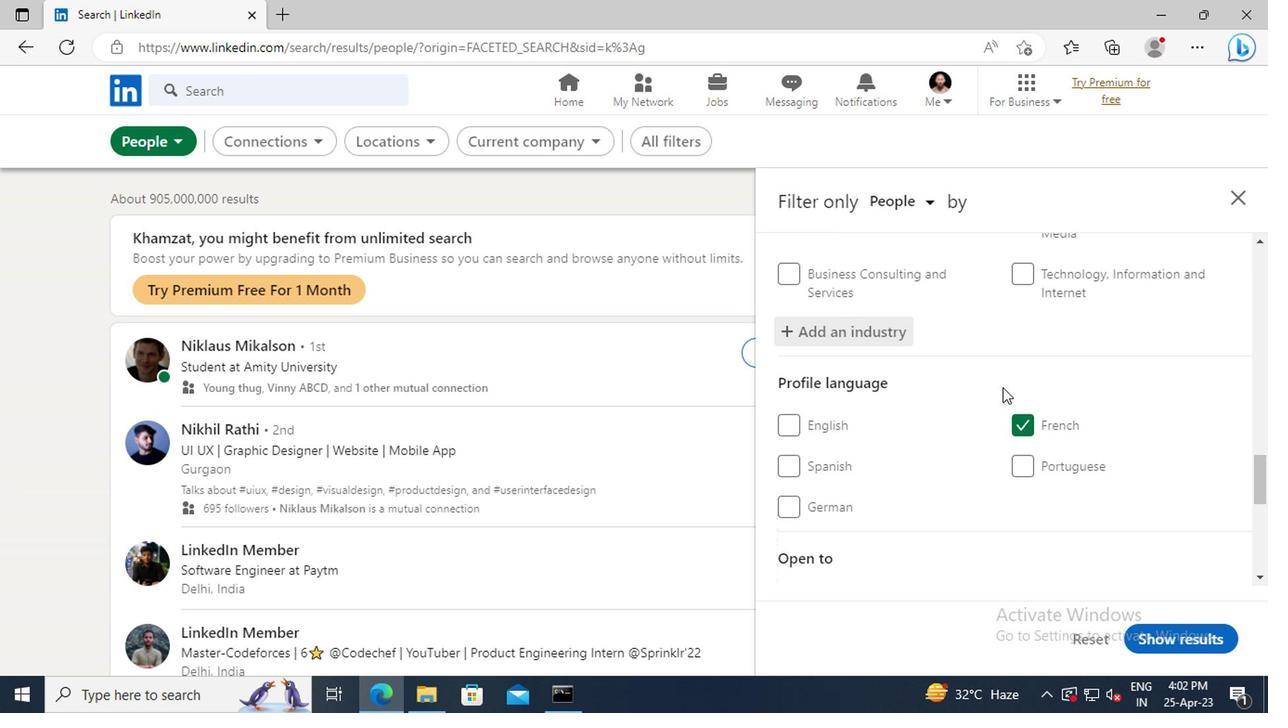 
Action: Mouse scrolled (999, 387) with delta (0, -1)
Screenshot: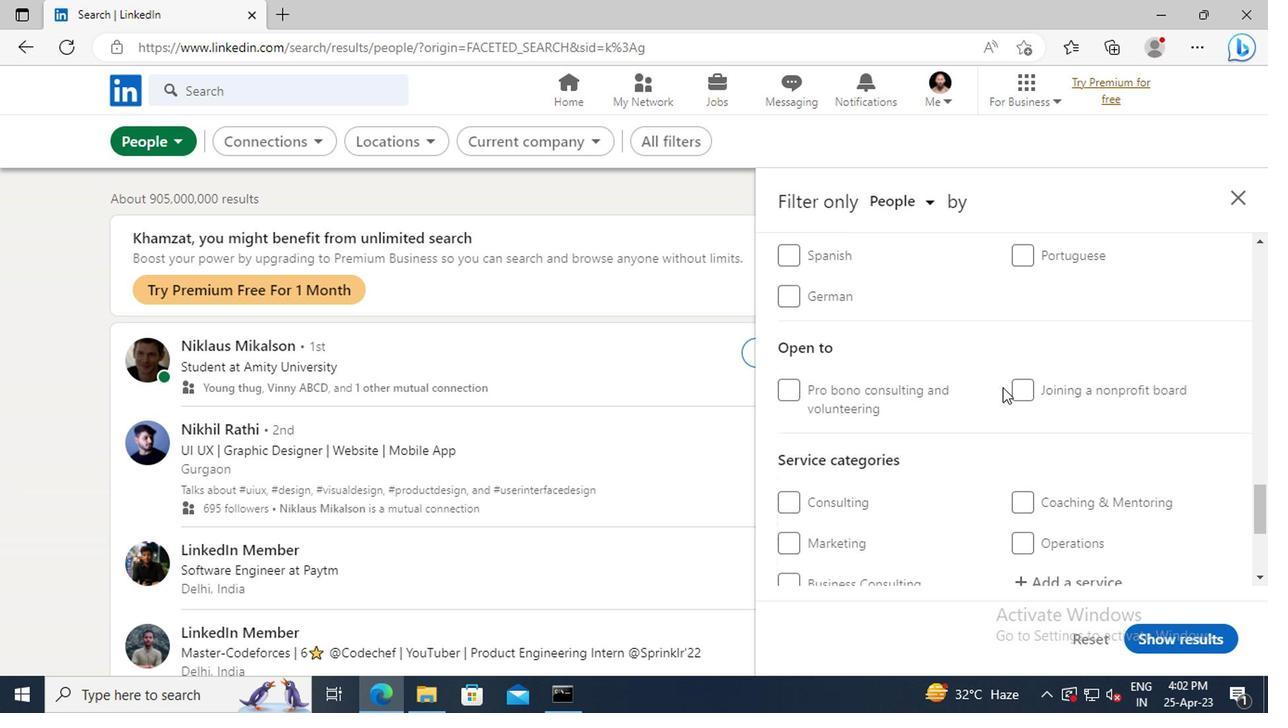 
Action: Mouse scrolled (999, 387) with delta (0, -1)
Screenshot: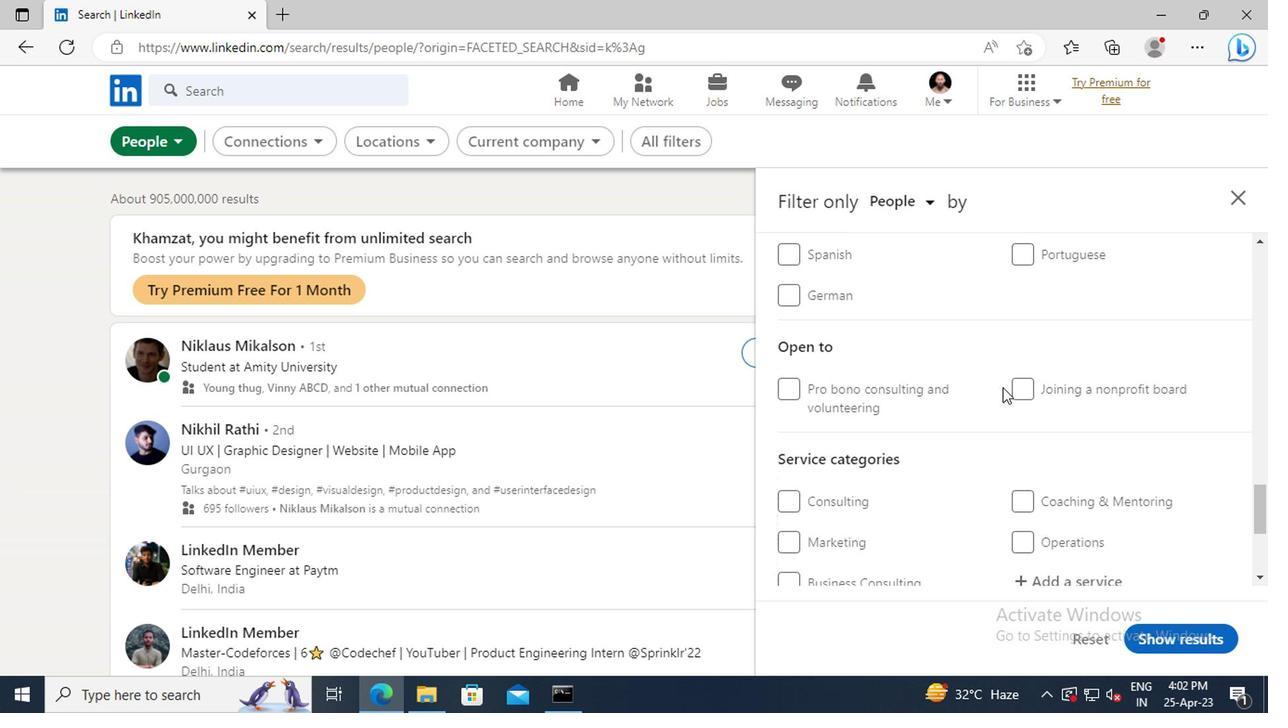 
Action: Mouse scrolled (999, 387) with delta (0, -1)
Screenshot: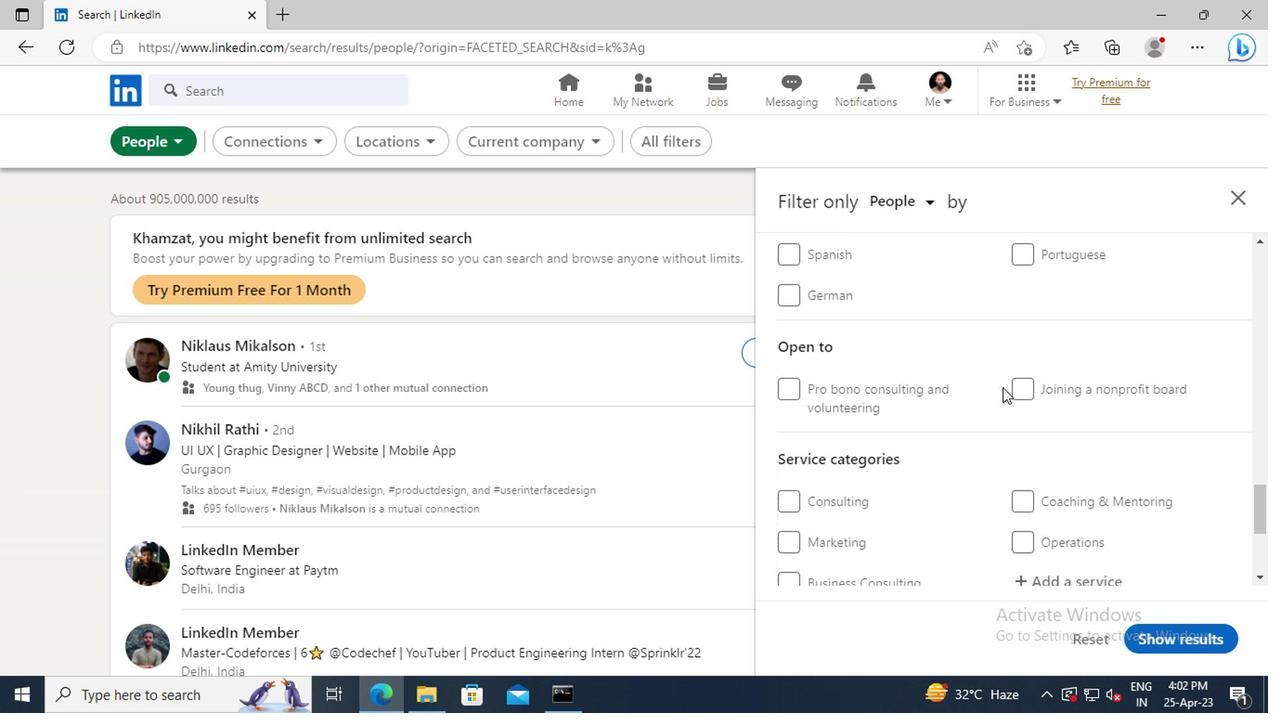 
Action: Mouse moved to (1056, 432)
Screenshot: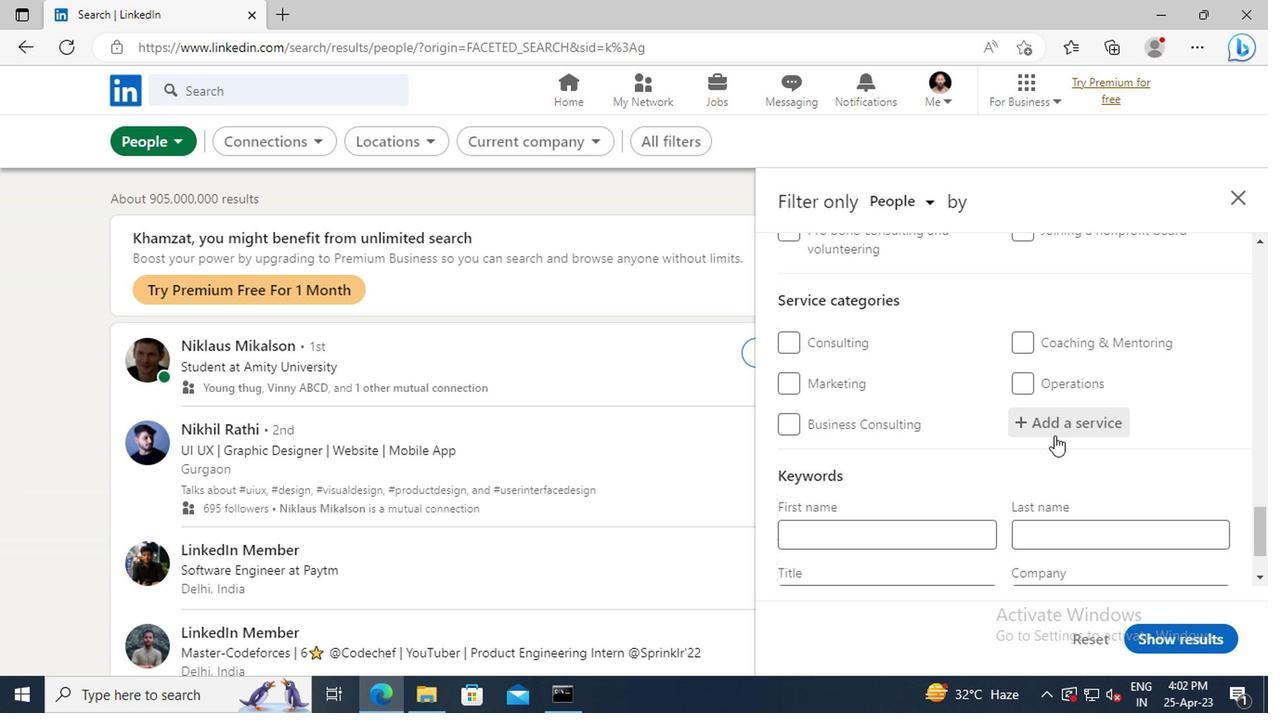 
Action: Mouse pressed left at (1056, 432)
Screenshot: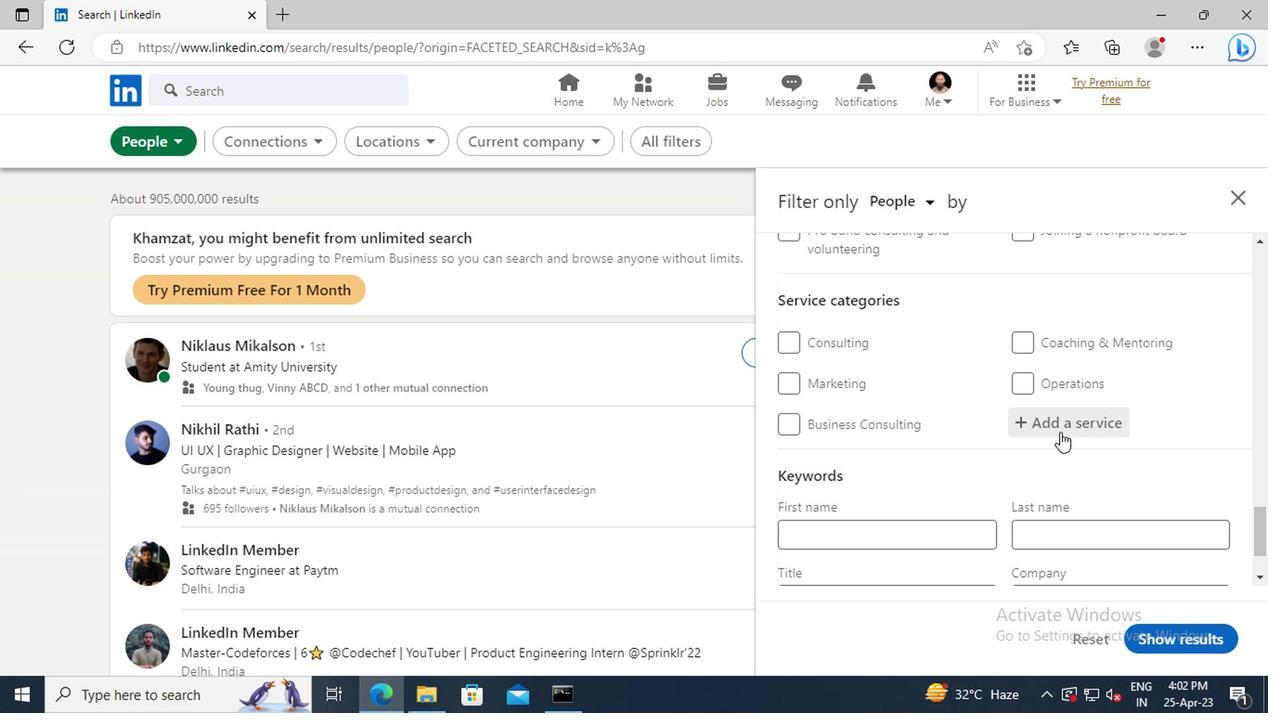 
Action: Mouse moved to (1048, 426)
Screenshot: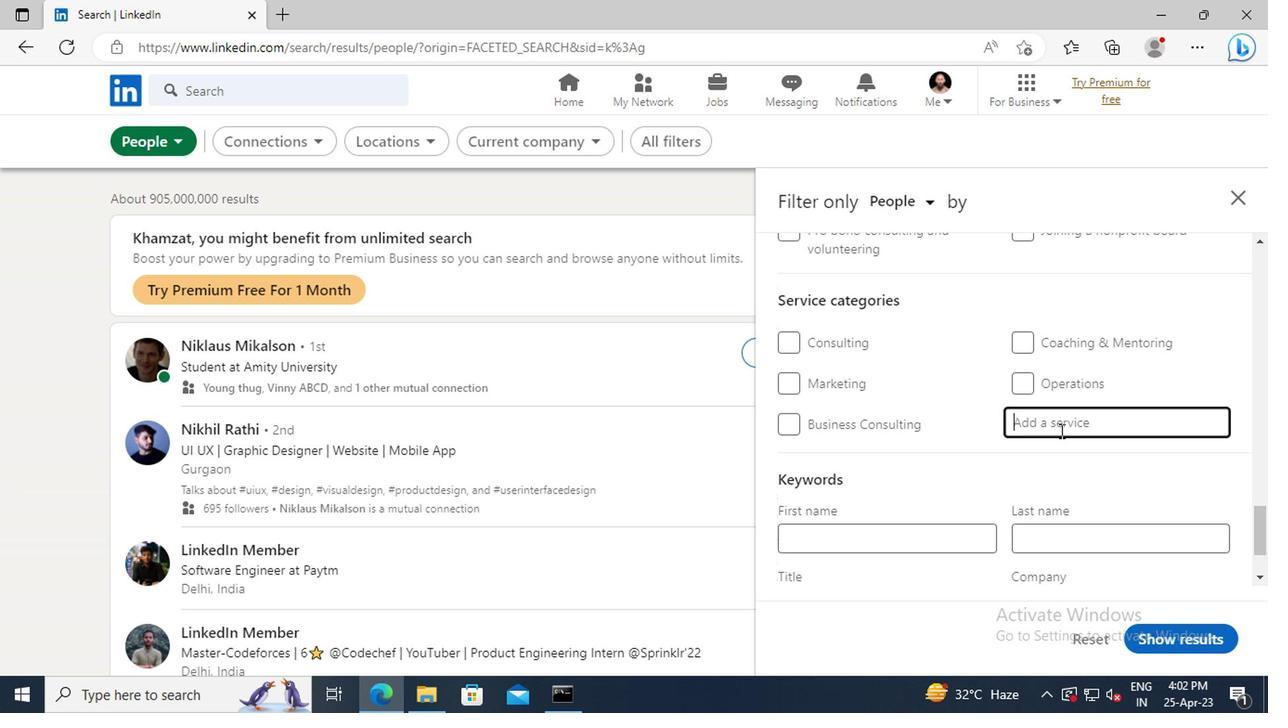 
Action: Key pressed <Key.shift>WEB<Key.space><Key.shift>DESIGN
Screenshot: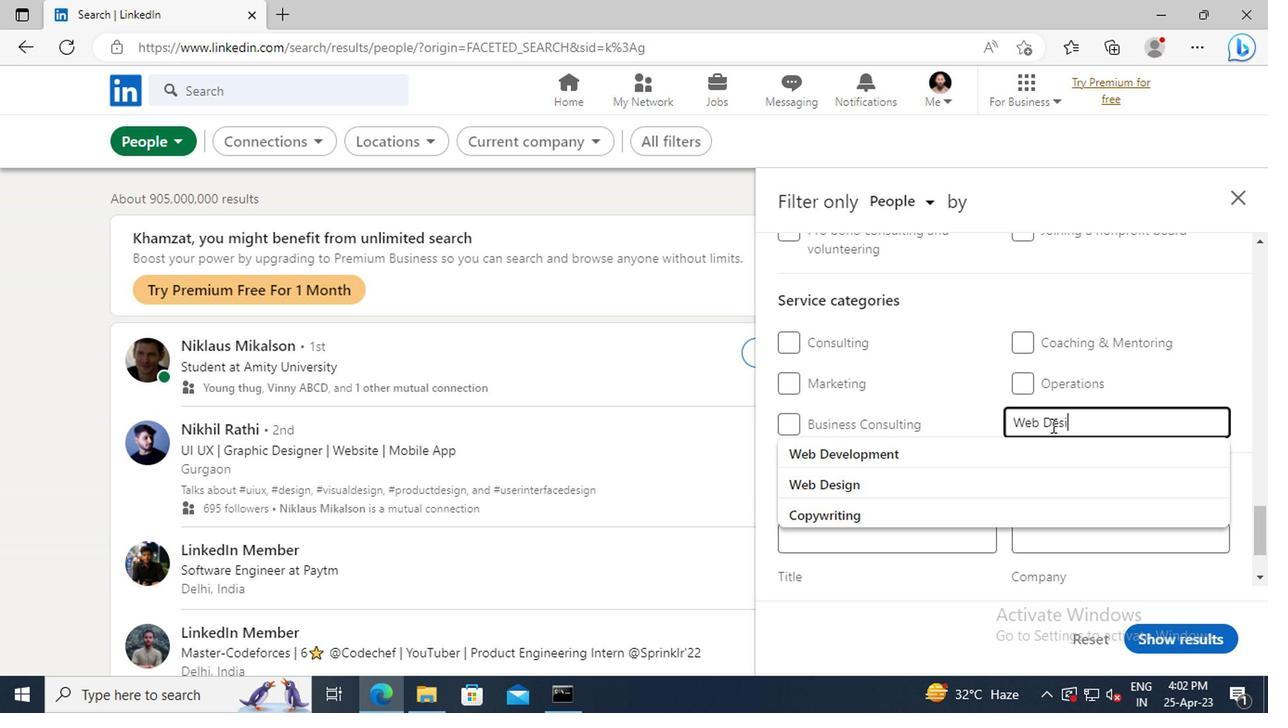
Action: Mouse moved to (1023, 454)
Screenshot: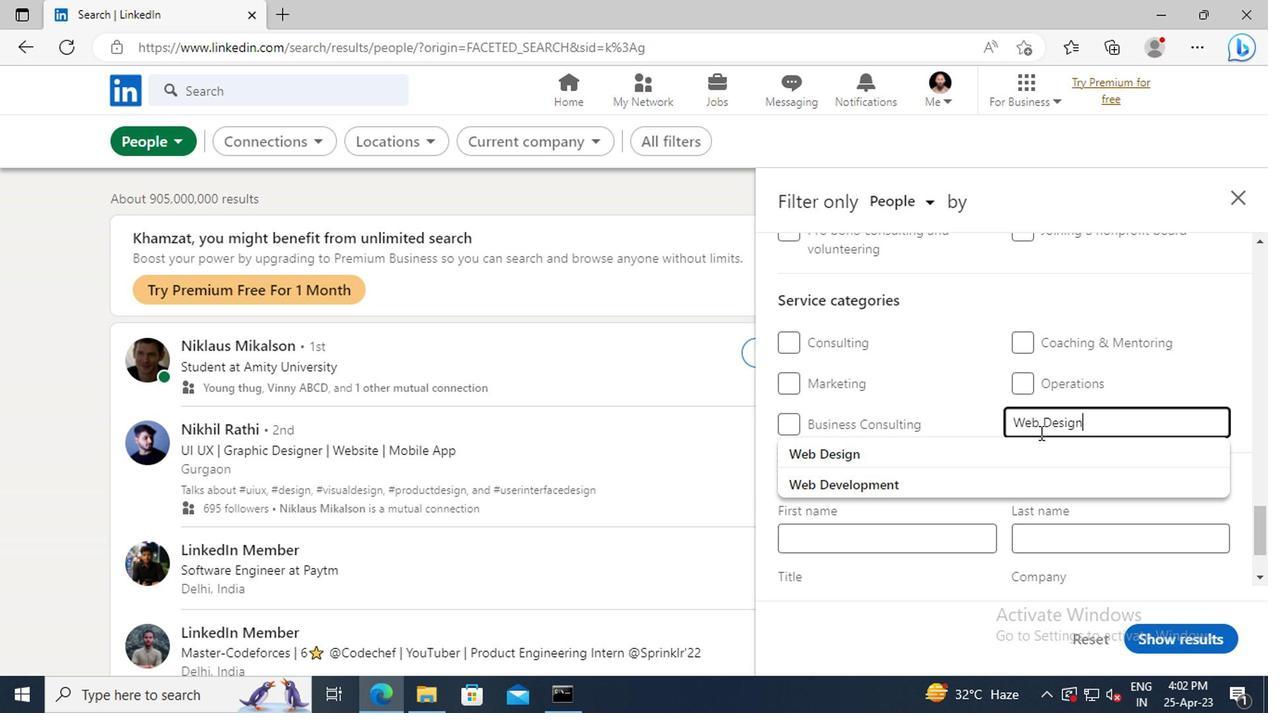 
Action: Mouse pressed left at (1023, 454)
Screenshot: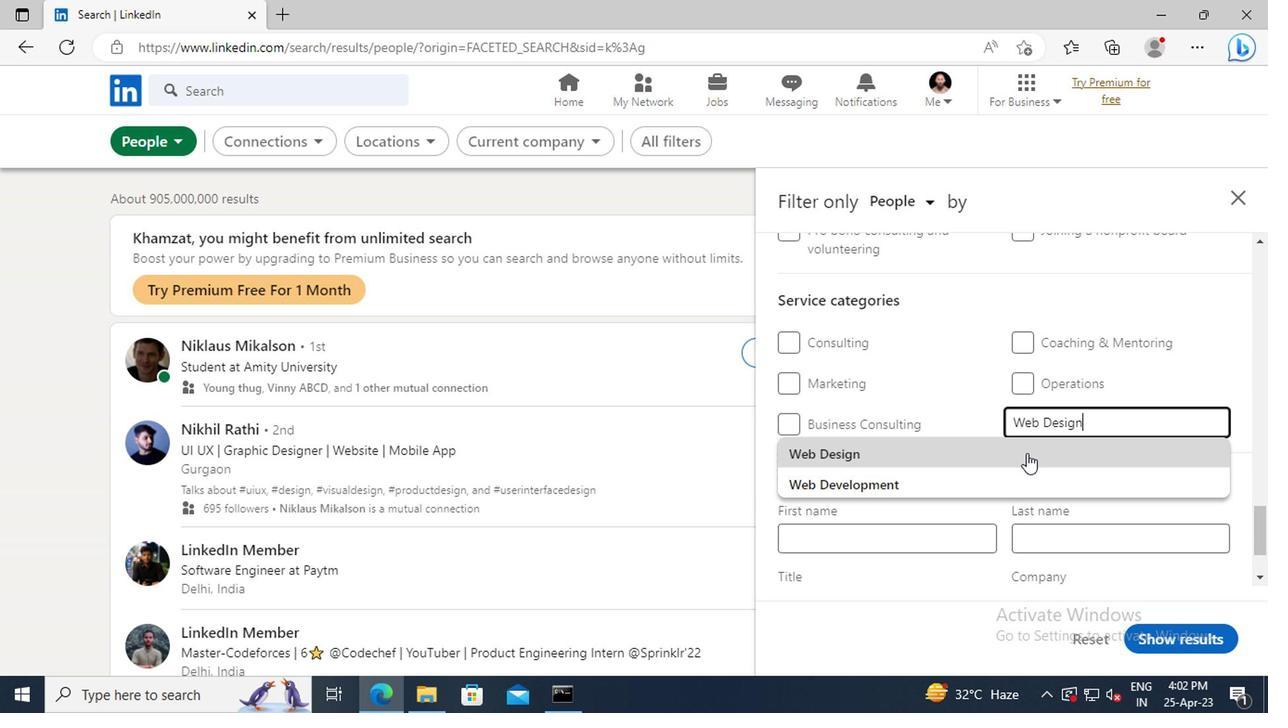 
Action: Mouse moved to (1023, 375)
Screenshot: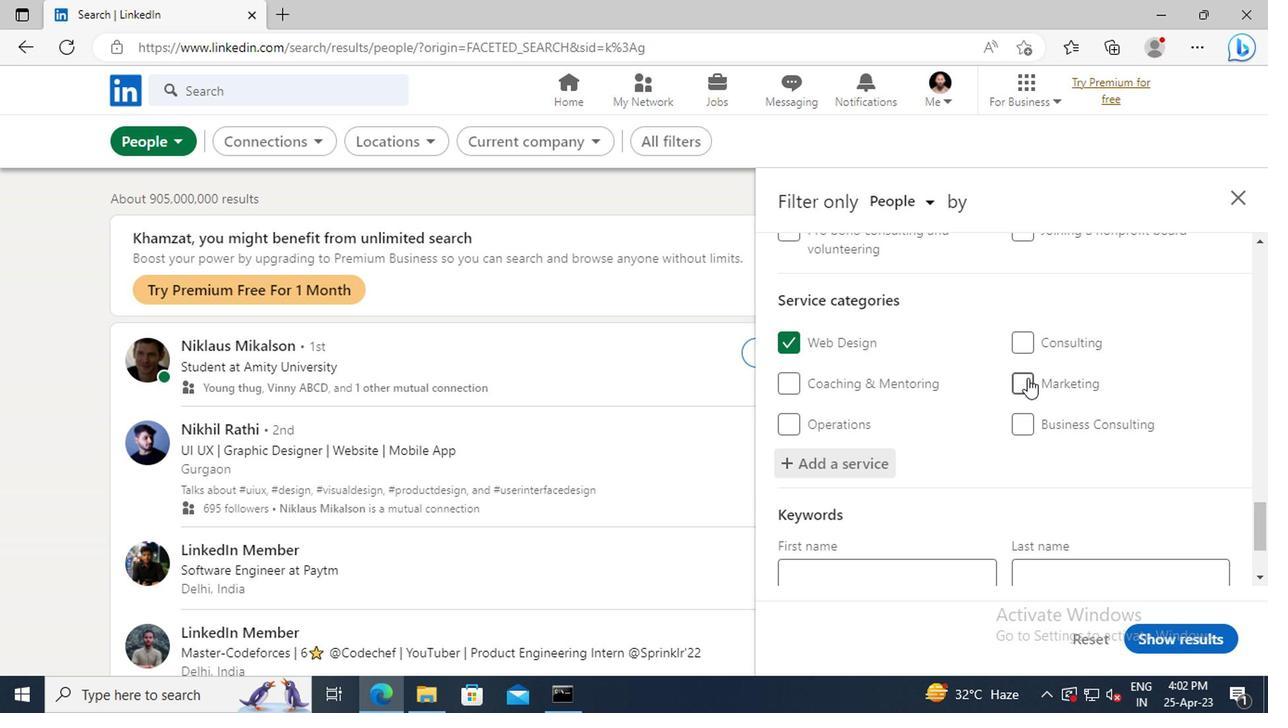 
Action: Mouse scrolled (1023, 374) with delta (0, 0)
Screenshot: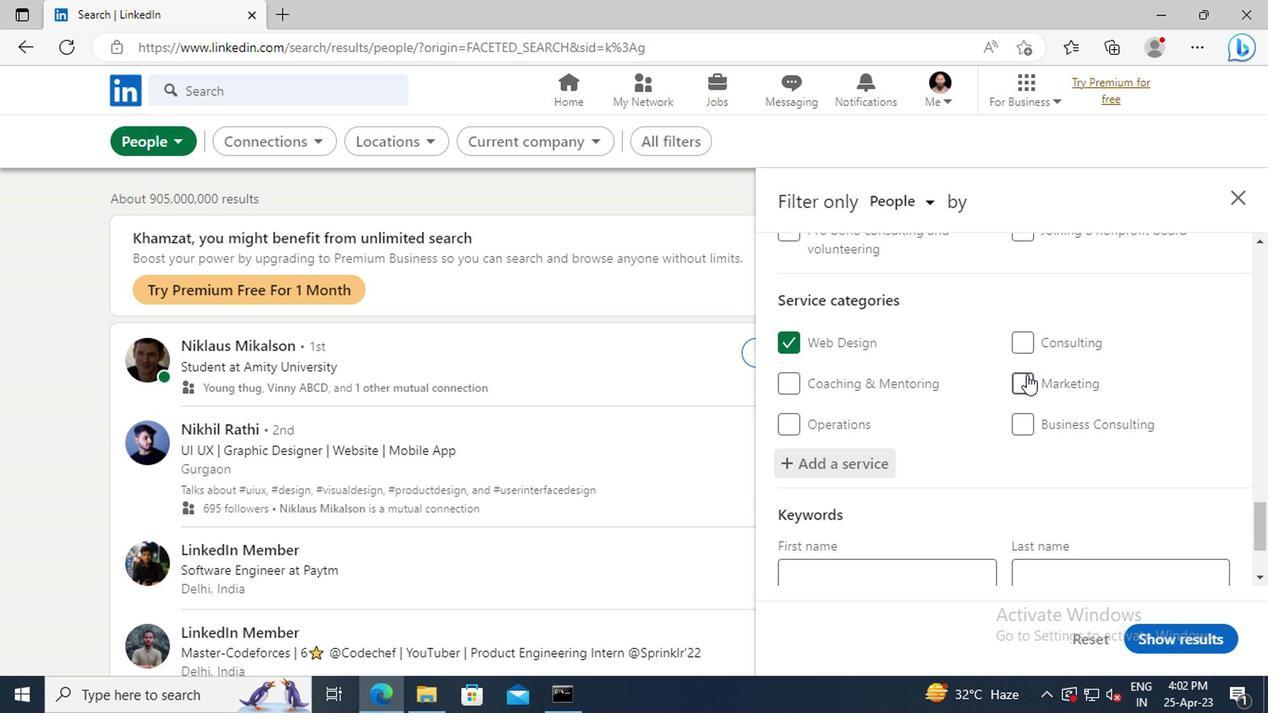 
Action: Mouse scrolled (1023, 374) with delta (0, 0)
Screenshot: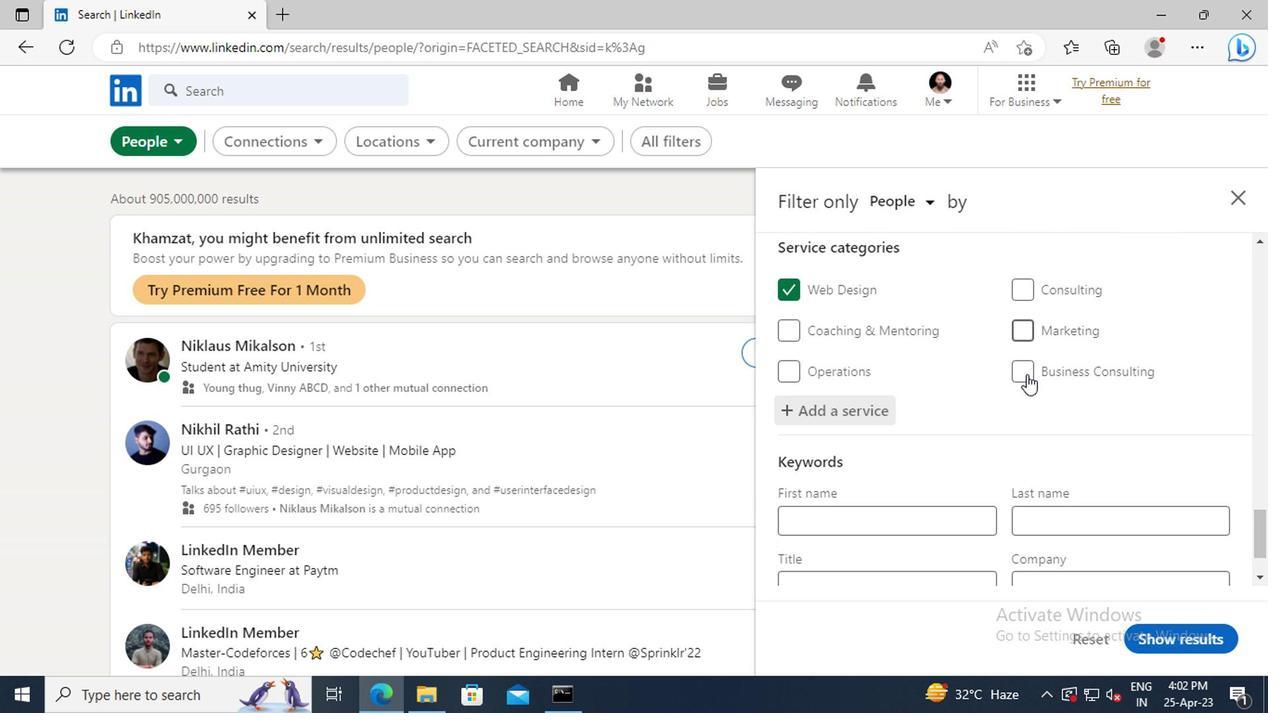 
Action: Mouse scrolled (1023, 374) with delta (0, 0)
Screenshot: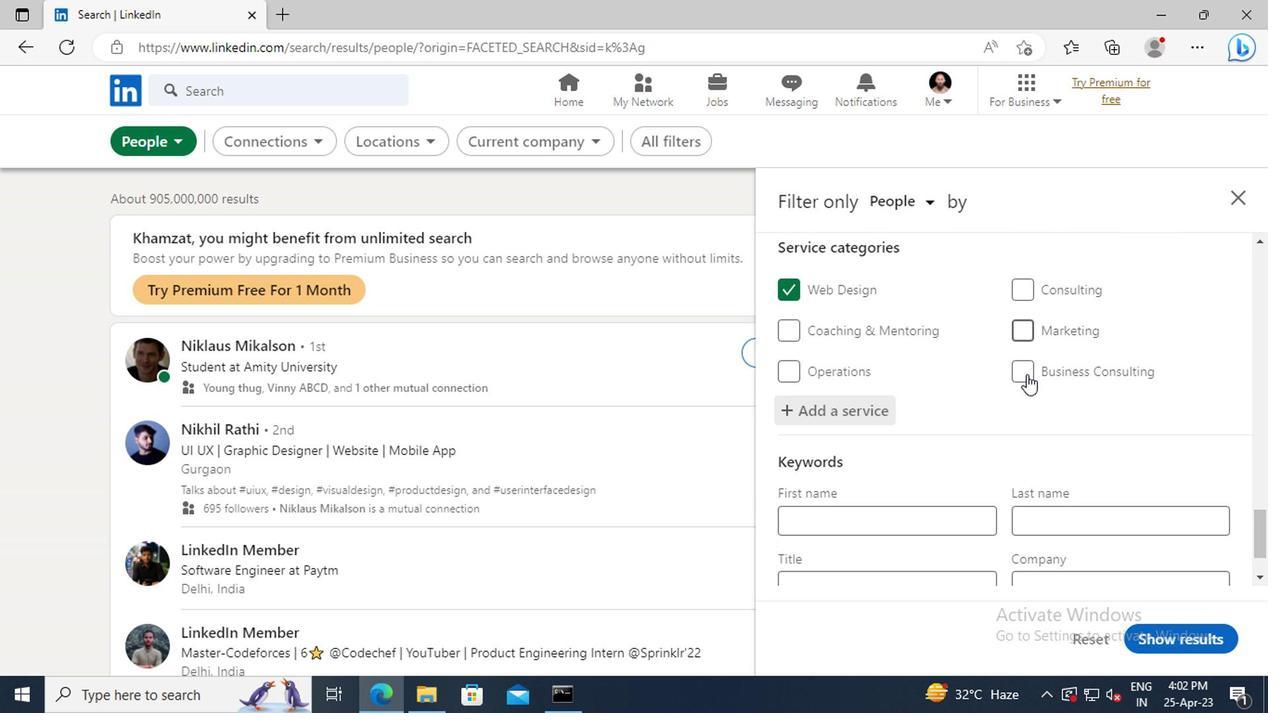 
Action: Mouse scrolled (1023, 374) with delta (0, 0)
Screenshot: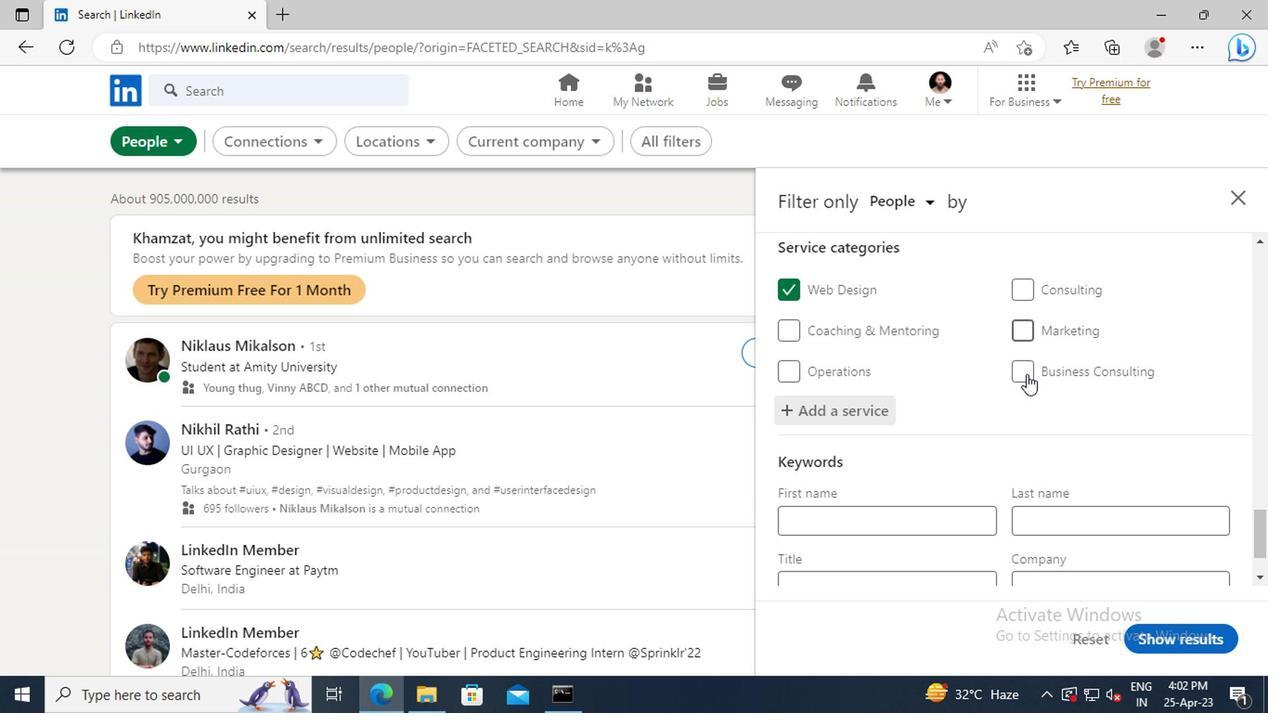 
Action: Mouse scrolled (1023, 374) with delta (0, 0)
Screenshot: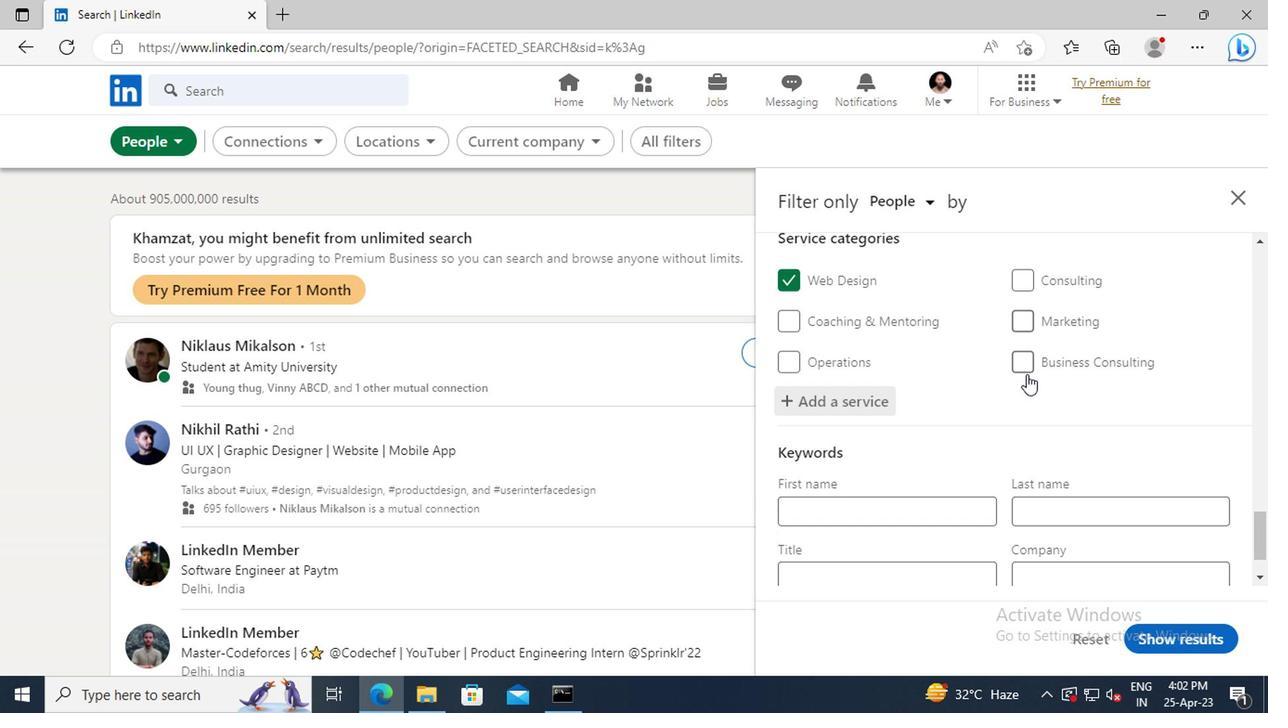 
Action: Mouse moved to (902, 493)
Screenshot: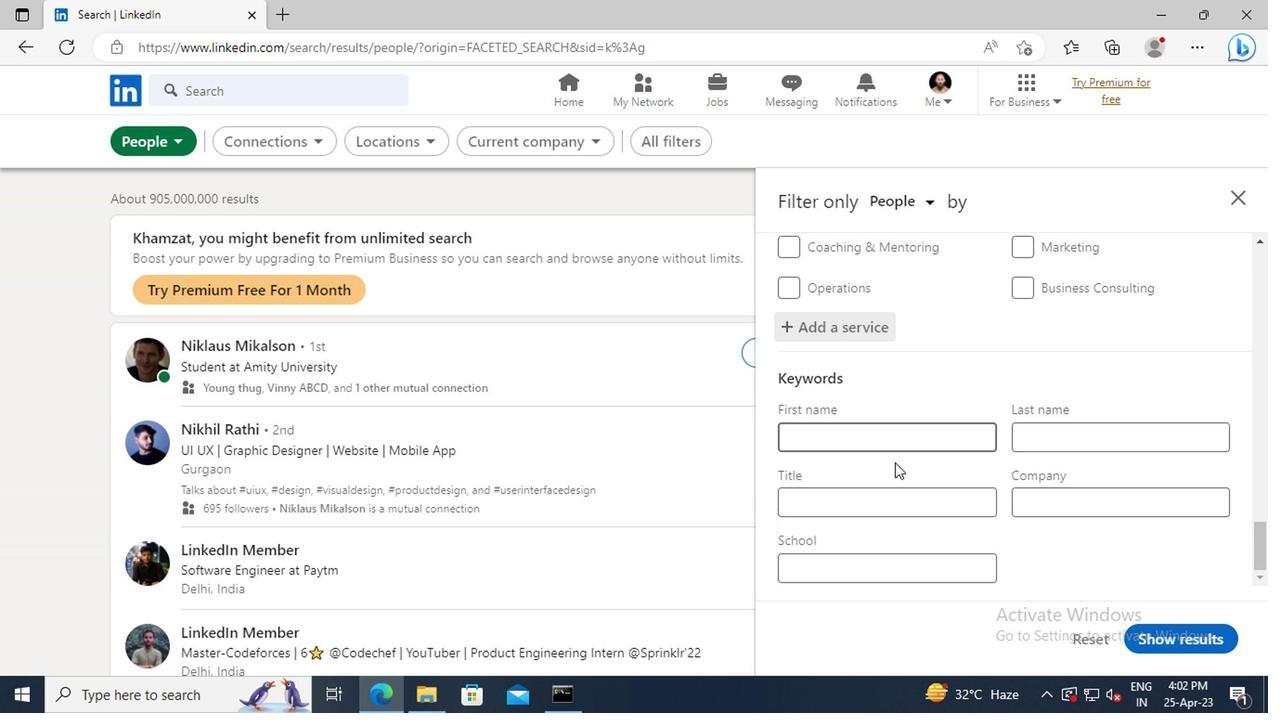 
Action: Mouse pressed left at (902, 493)
Screenshot: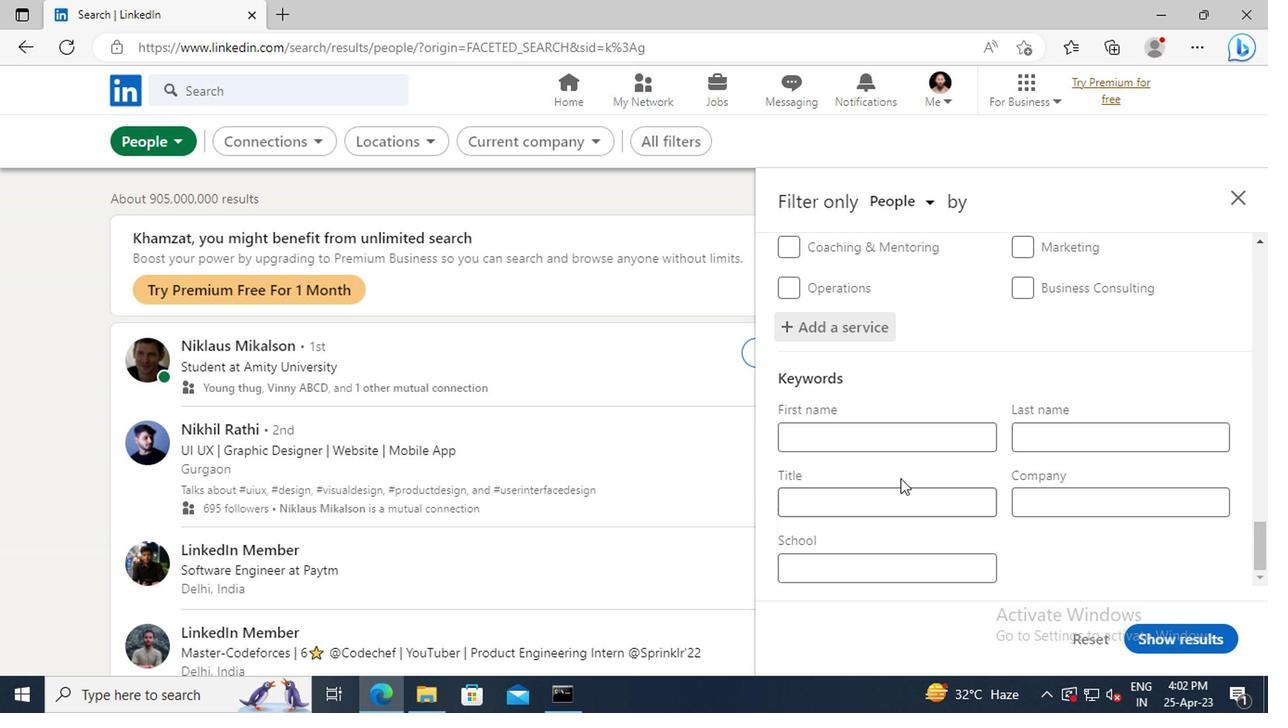 
Action: Mouse moved to (899, 493)
Screenshot: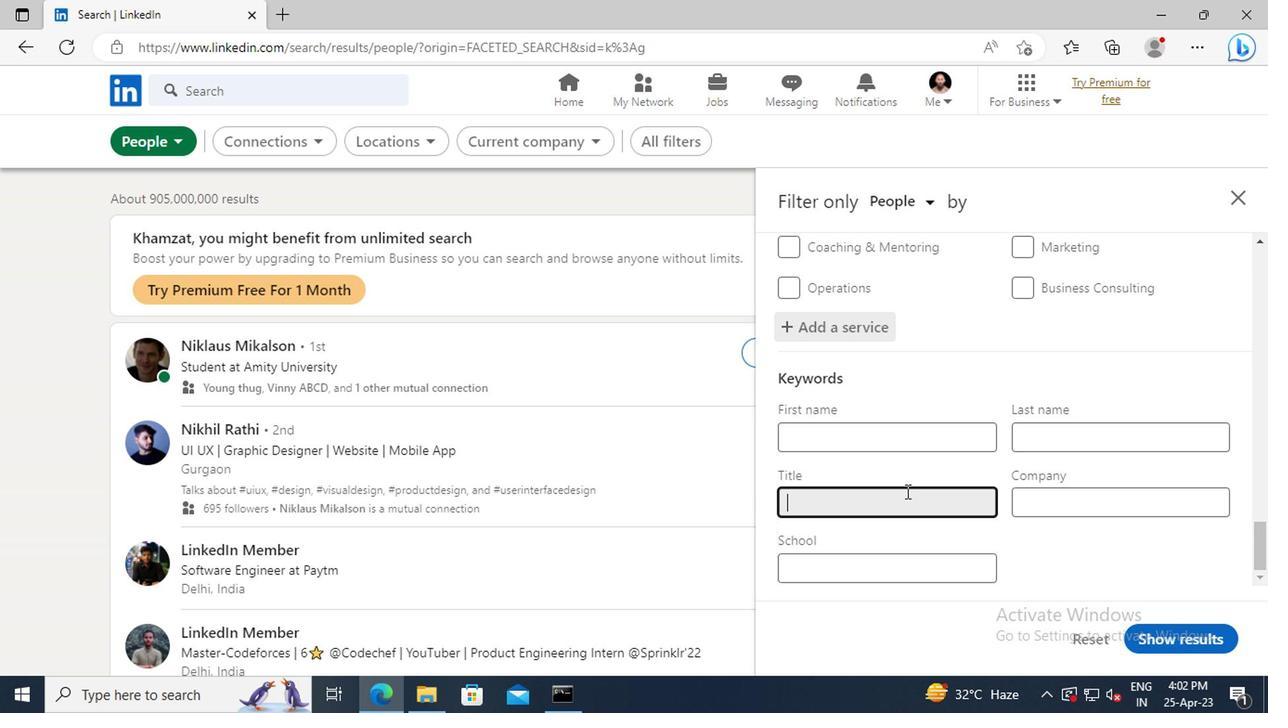 
Action: Key pressed <Key.shift>COMPUTER<Key.space><Key.shift>PROGRAMMER
Screenshot: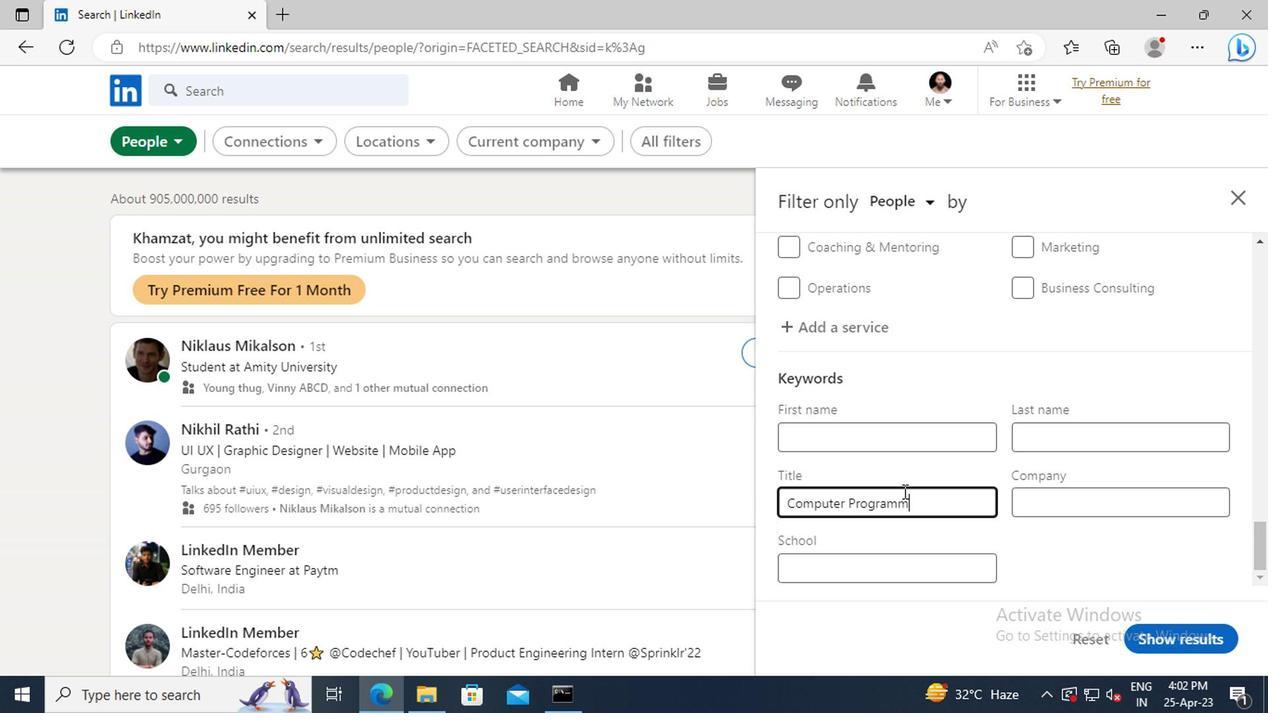 
Action: Mouse moved to (1141, 635)
Screenshot: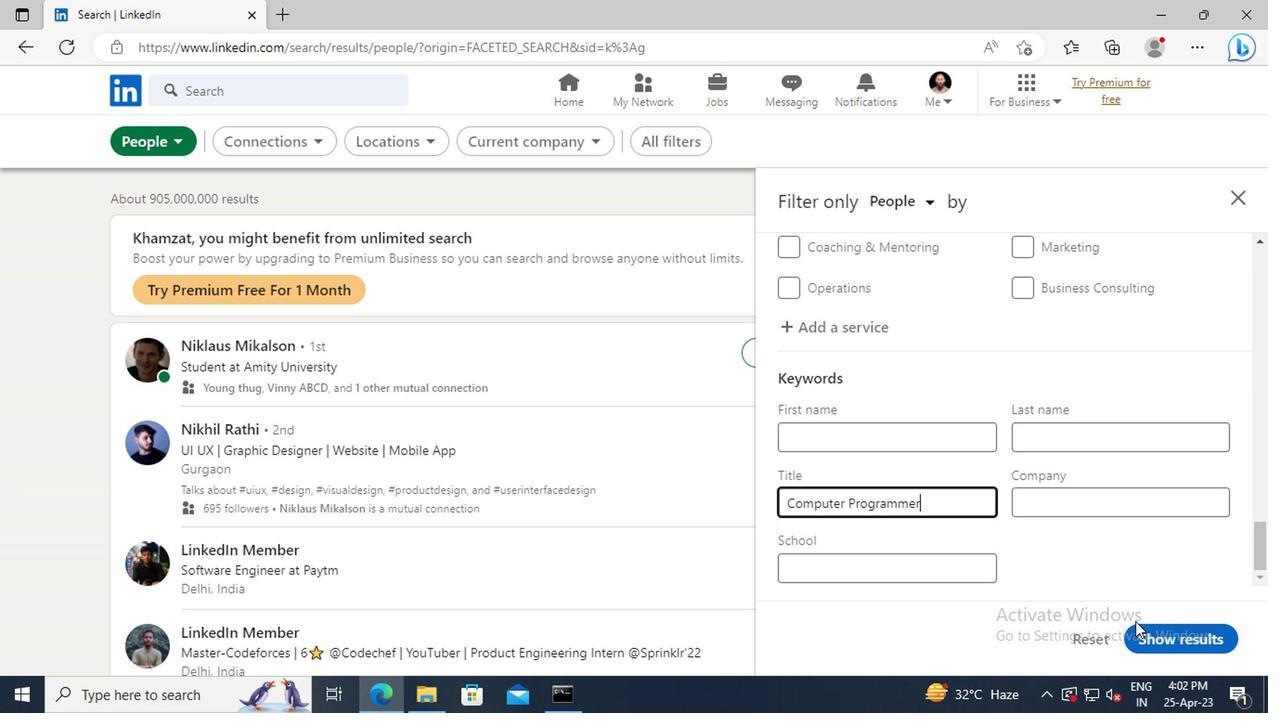 
Action: Mouse pressed left at (1141, 635)
Screenshot: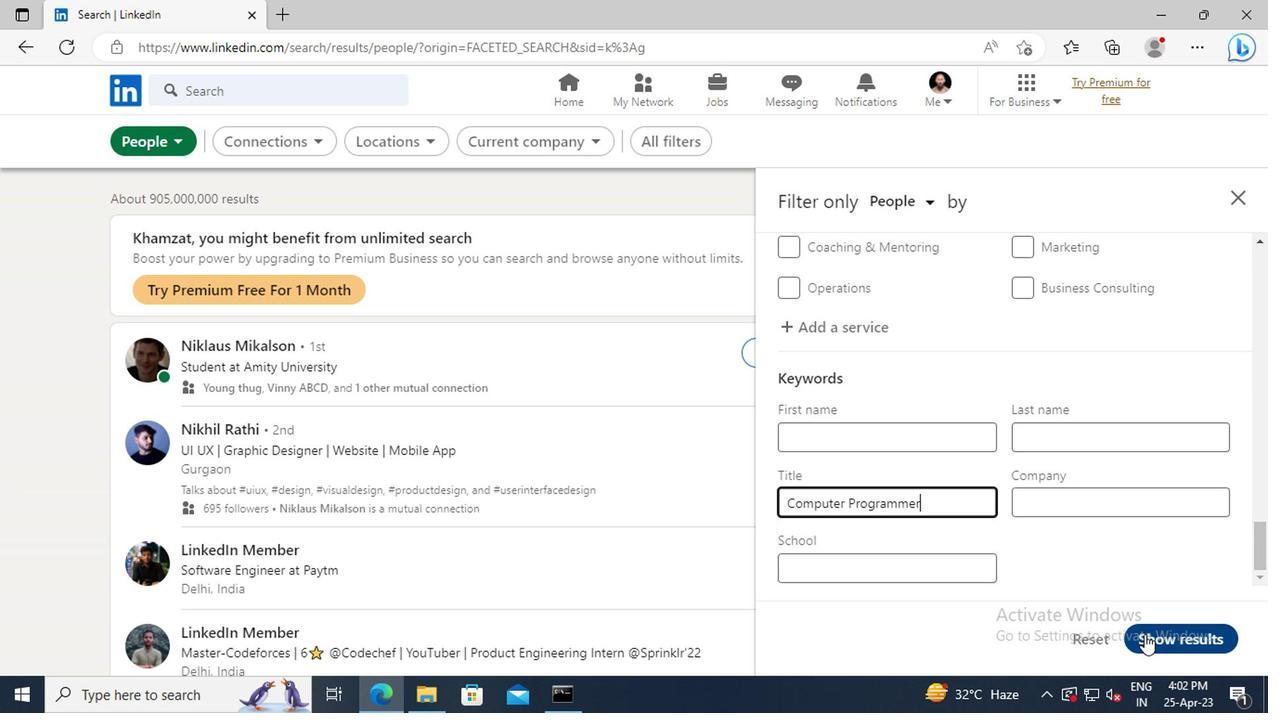 
